 Task: open an excel sheet and write heading  Cash Flow TrackerAdd Dates in a column and its values below  '2023-05-01, 2023-05-03, 2023-05-06, 2023-05-10, 2023-05-15, 2023-05-20, 2023-05-25 & 2023-05-31'Add Descriptions in next column and its values below  Monthly Salary, Grocery Shopping, Dining Out., Utility Bill, Transportation, Entertainment, Miscellaneous & Total. Add Amount in next column and its values below  $2,500, $100, $50, $150, $30, $50, $20& $400. Add Income/ Expense in next column and its values below  Income, Expenses, Expenses, Expenses, Expenses, Expenses & Expenses. Add Balance in next column and its values below  $2,500, $2,400, $2,350, $2,200, $2,170, $2,120, $2,100 & $2100. Save page Excel Worksheet Workbook Spreadsheet Sheet
Action: Mouse moved to (33, 27)
Screenshot: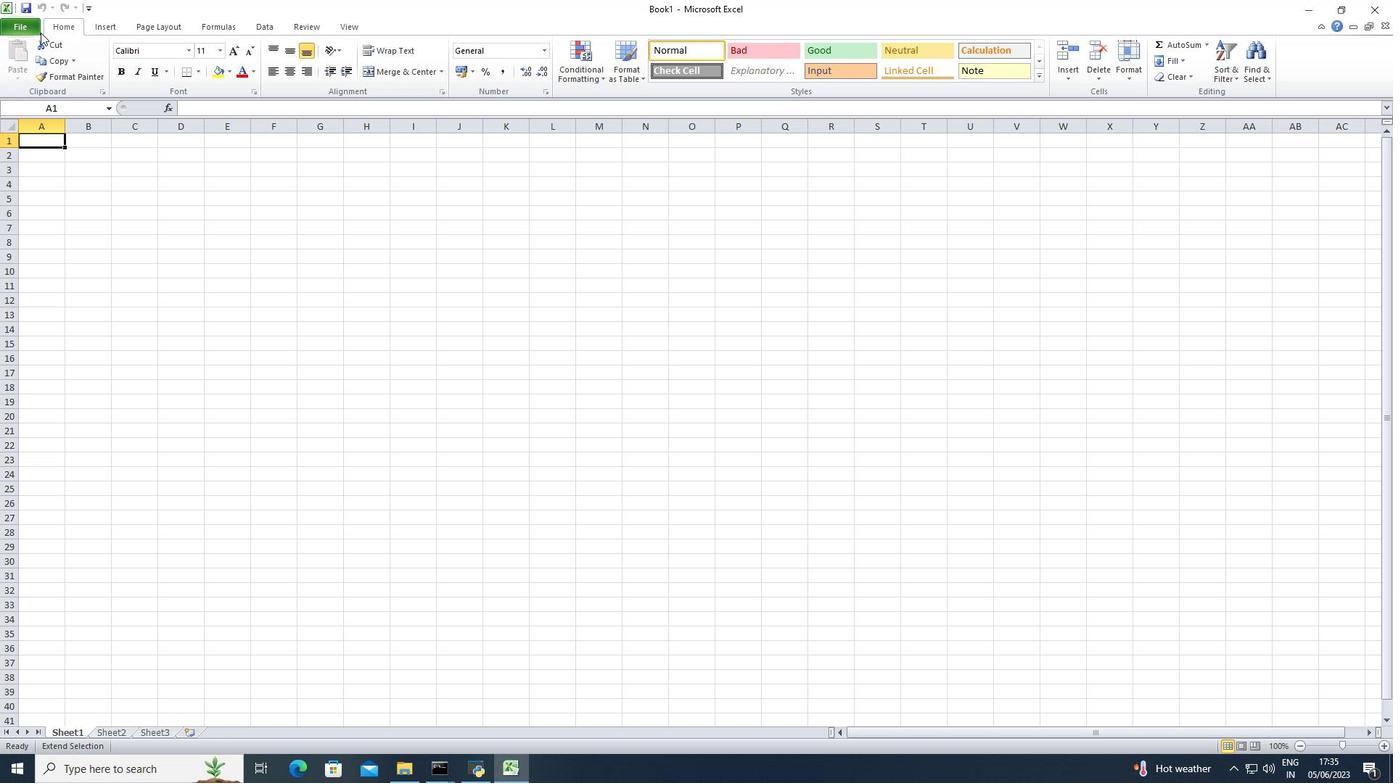 
Action: Mouse pressed left at (33, 27)
Screenshot: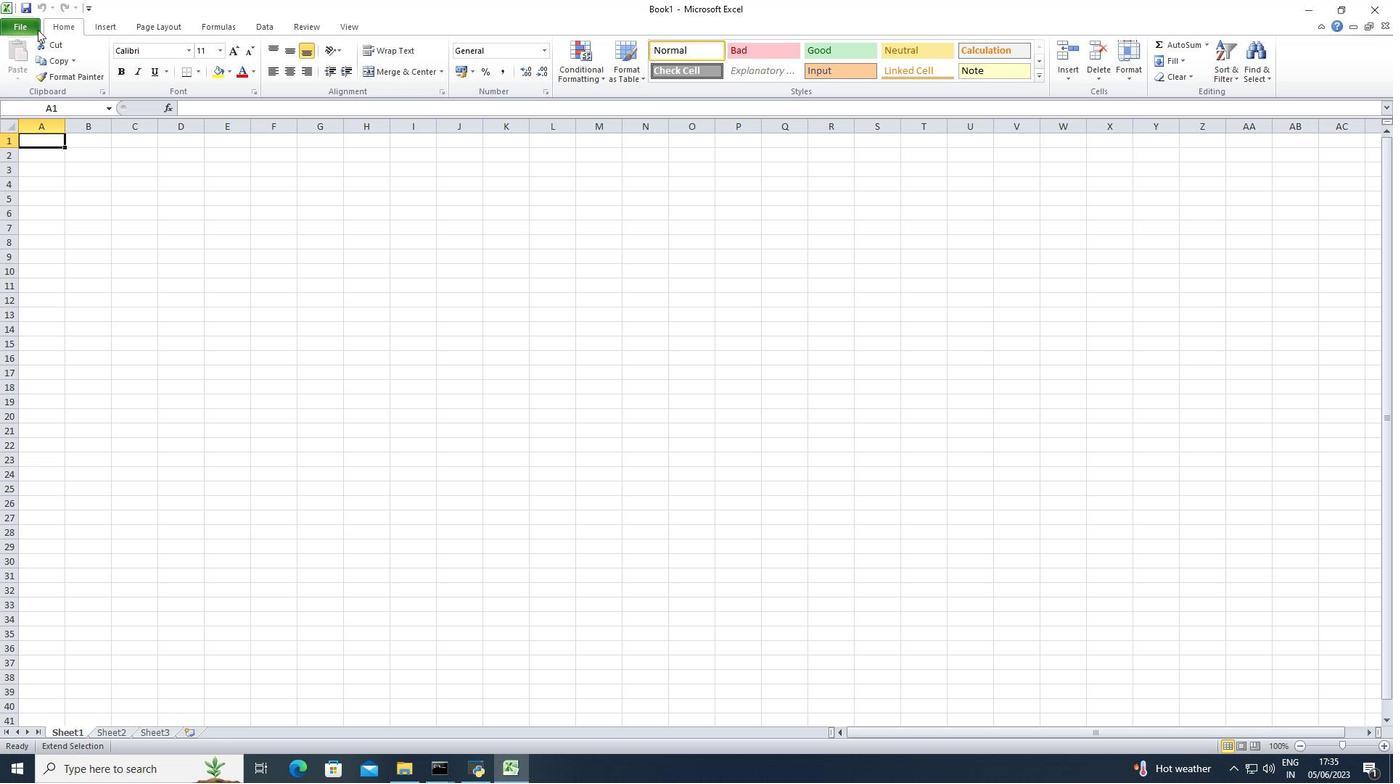 
Action: Mouse moved to (40, 181)
Screenshot: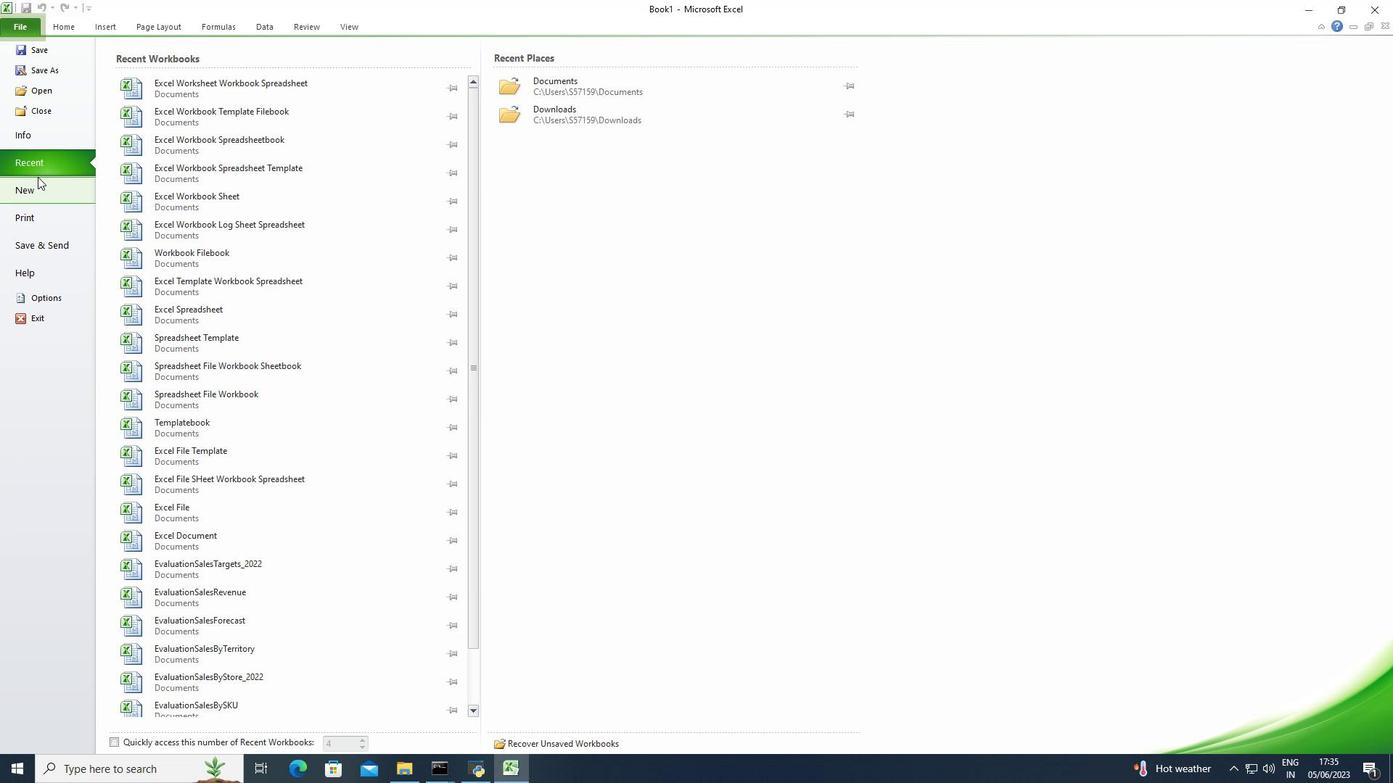 
Action: Mouse pressed left at (40, 181)
Screenshot: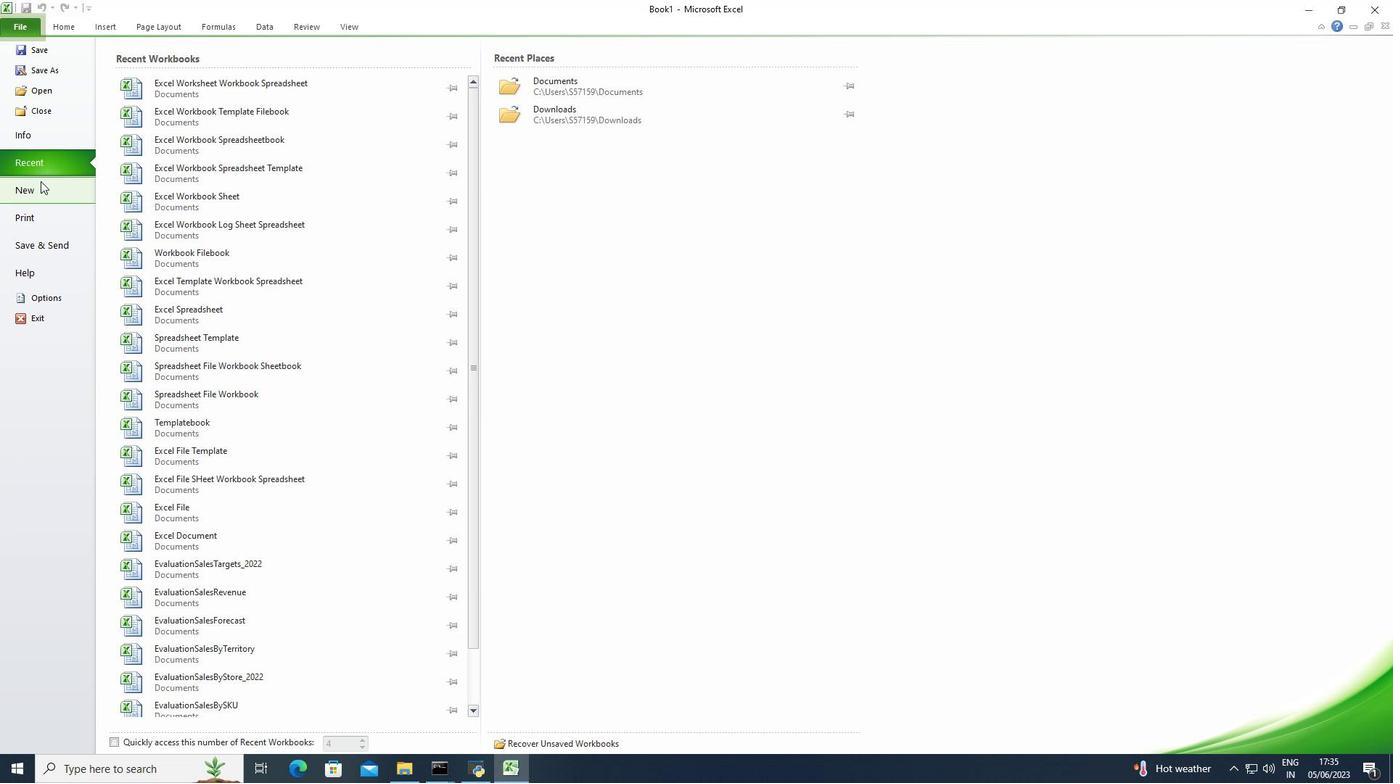 
Action: Mouse moved to (735, 370)
Screenshot: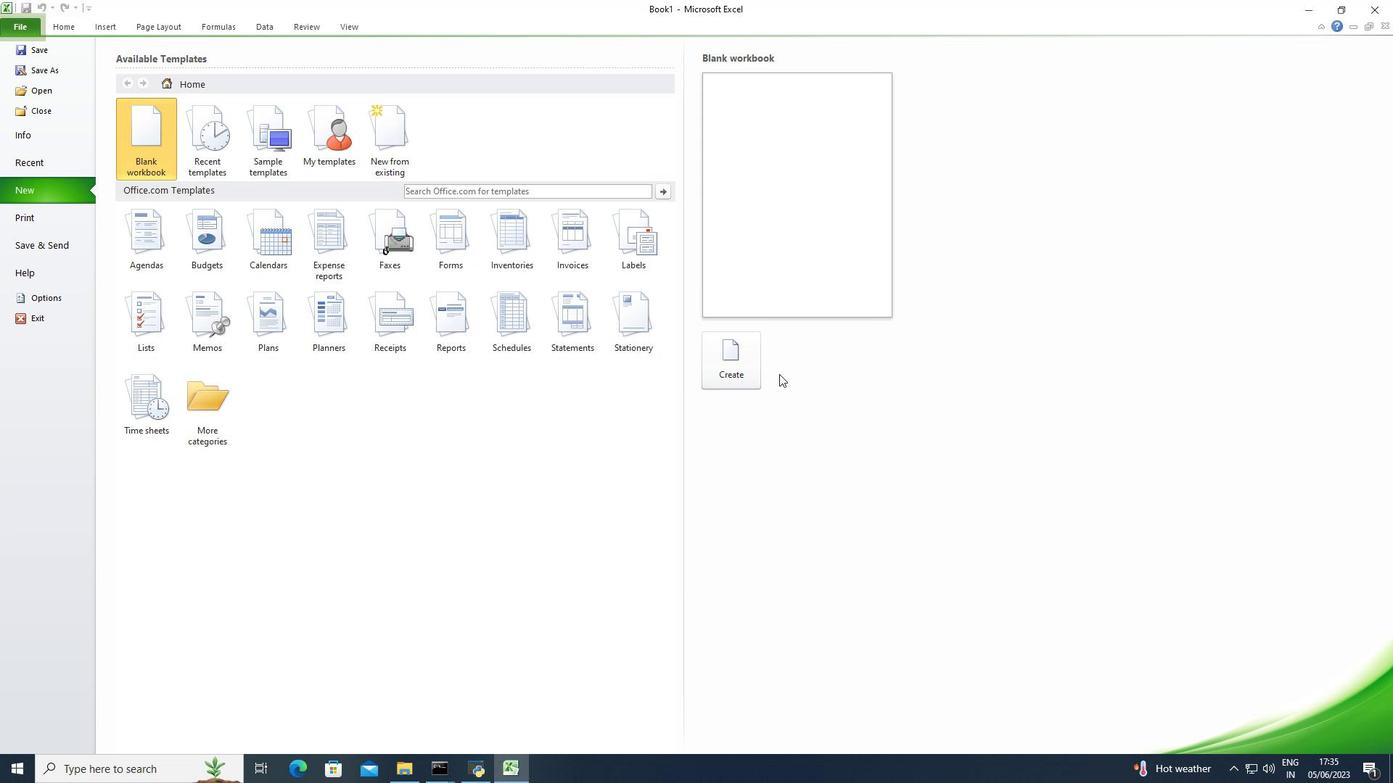 
Action: Mouse pressed left at (753, 367)
Screenshot: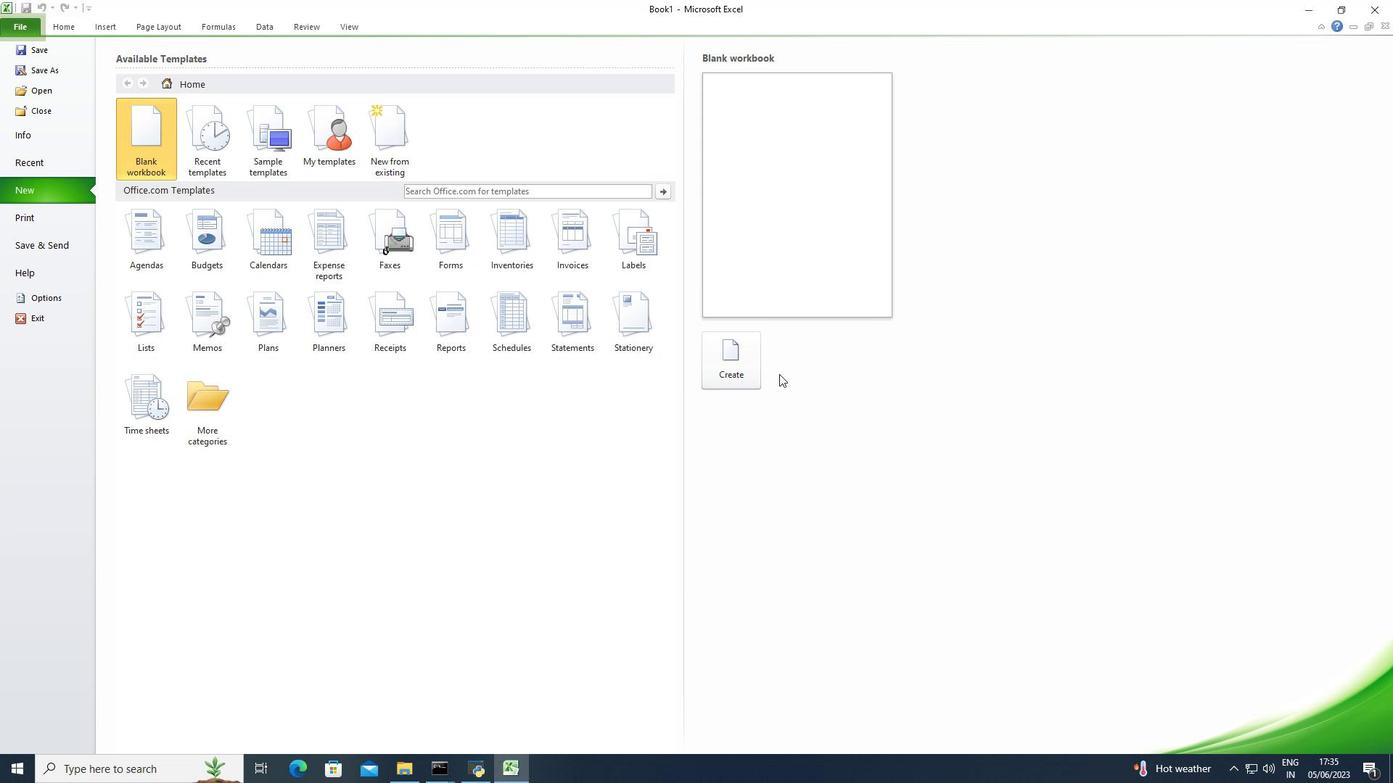
Action: Mouse moved to (734, 370)
Screenshot: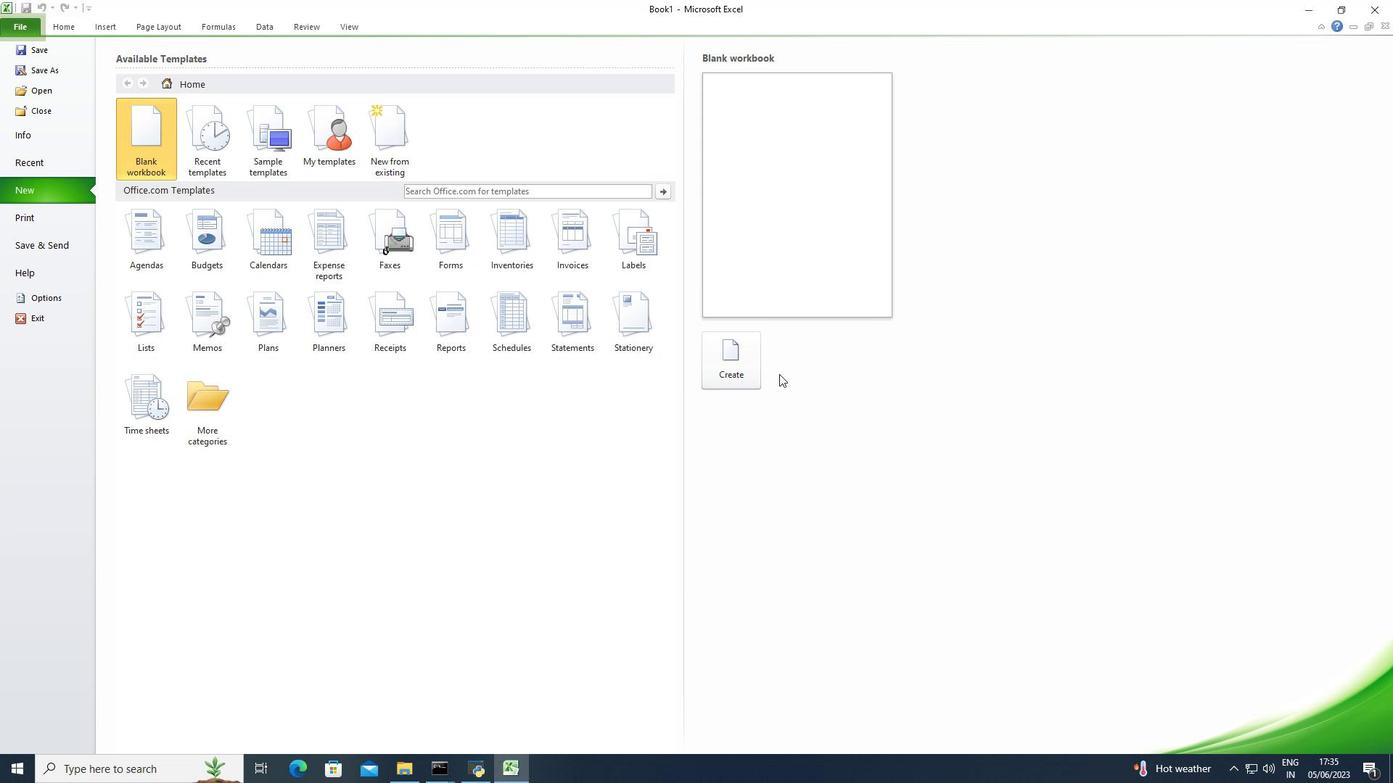 
Action: Mouse pressed left at (734, 370)
Screenshot: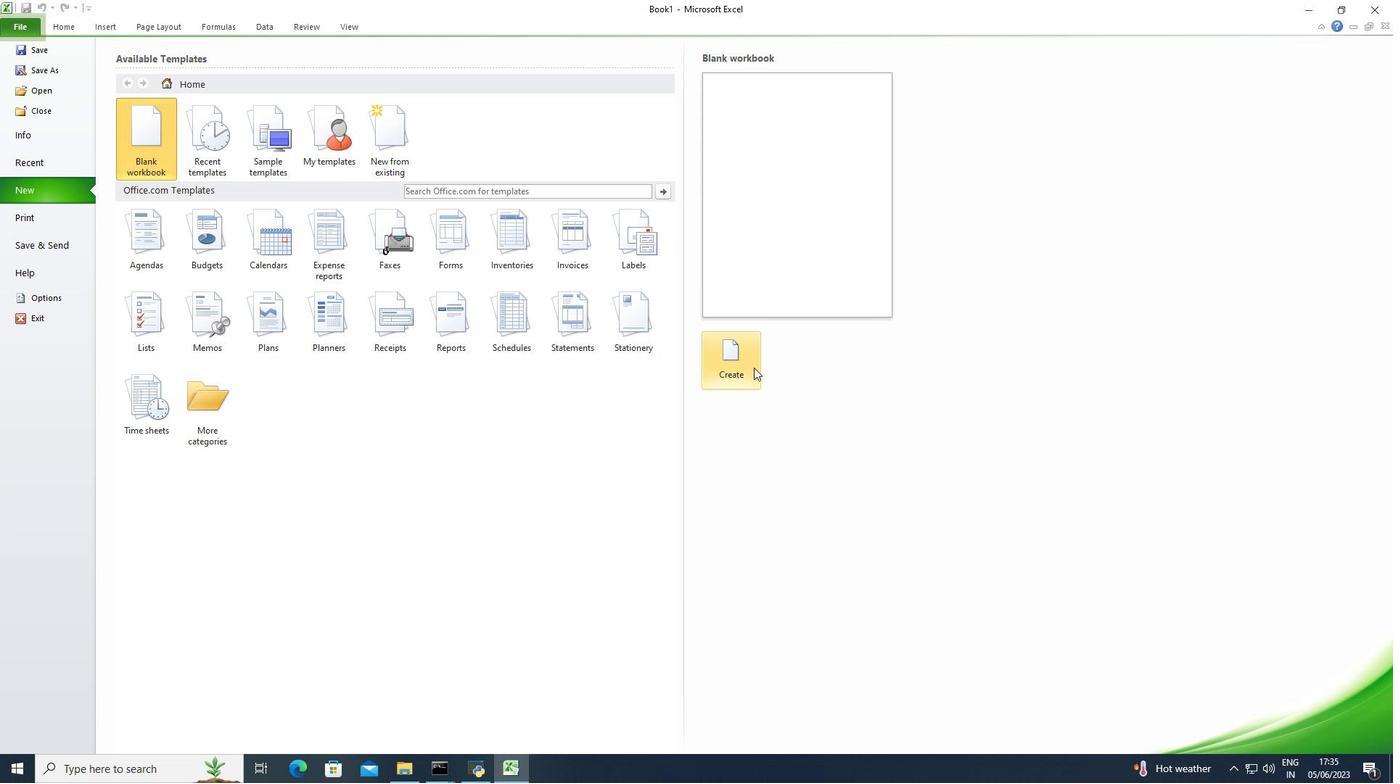 
Action: Mouse moved to (50, 147)
Screenshot: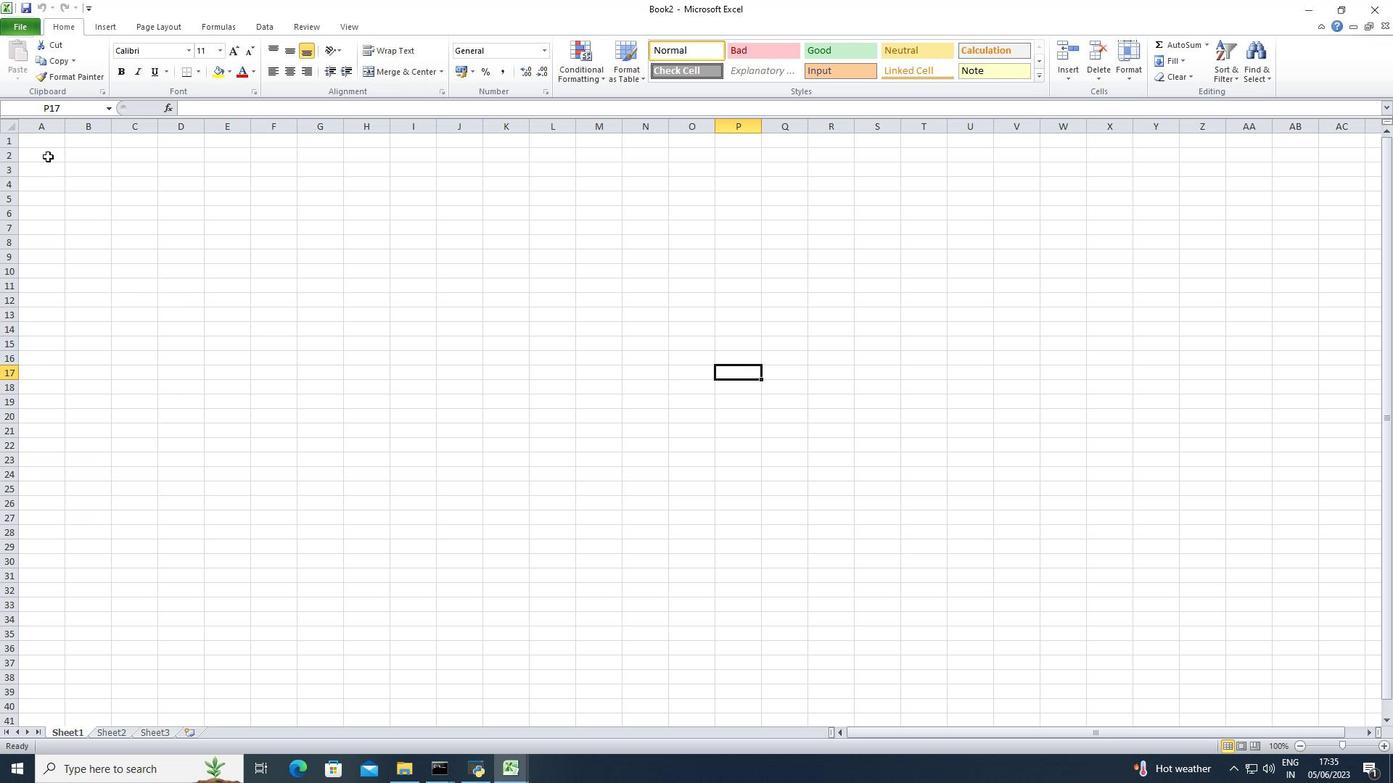 
Action: Mouse pressed left at (50, 147)
Screenshot: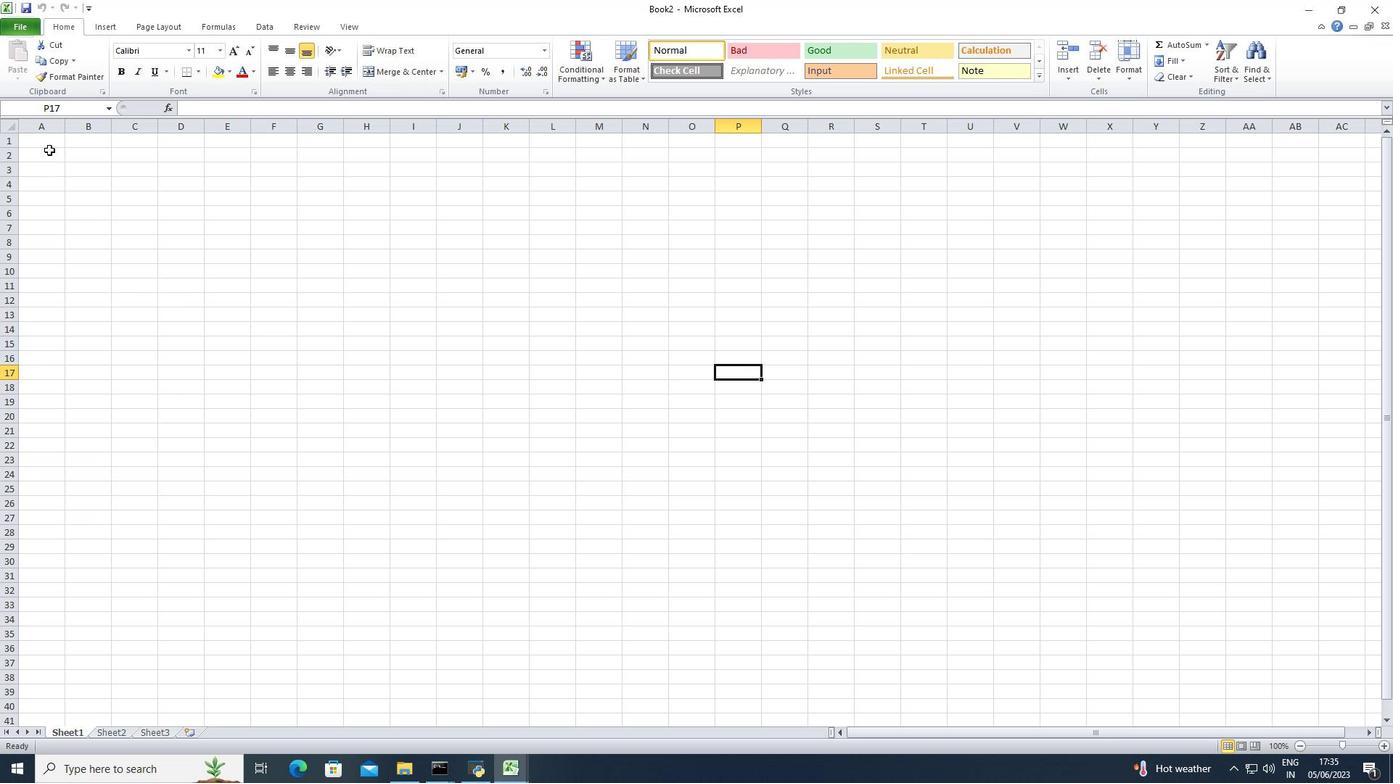 
Action: Key pressed <Key.shift><Key.shift><Key.shift><Key.shift><Key.shift><Key.shift><Key.shift>Cash<Key.space><Key.shift><Key.shift><Key.shift><Key.shift><Key.shift><Key.shift><Key.shift><Key.shift><Key.shift>Flow<Key.space><Key.shift>Tracker<Key.enter><Key.enter><Key.shift>Dates<Key.enter>2023-05-01<Key.enter>2023-05-03<Key.enter>2023-05-06<Key.enter>2023-05-10<Key.enter>2023-05-15<Key.enter>2023-05-20<Key.enter>2023-025<Key.enter><Key.up>2023-05-25<Key.enter>2023-05-31<Key.enter><Key.down><Key.right><Key.up><Key.right><Key.up><Key.up><Key.up><Key.up><Key.up><Key.up><Key.up><Key.up><Key.up><Key.shift>Descriptions<Key.down><Key.shift>Monthly<Key.space><Key.shift><Key.shift>Salary<Key.enter><Key.shift><Key.shift><Key.shift>Grocery<Key.space><Key.shift>Shopping<Key.enter><Key.shift>Dining<Key.space><Key.shift>Out<Key.enter><Key.shift>Utility<Key.space><Key.shift>Bill<Key.enter><Key.shift>Transportation<Key.enter><Key.shift>Entertainment<Key.enter><Key.shift>Miscellaneous<Key.enter><Key.shift>Total<Key.down><Key.right><Key.right><Key.up><Key.up><Key.up><Key.up><Key.up><Key.up><Key.up><Key.up><Key.up><Key.shift>Amount<Key.enter>2500<Key.down>100<Key.down>50<Key.down>150<Key.down>30<Key.down>50<Key.down>20<Key.down>400<Key.down>
Screenshot: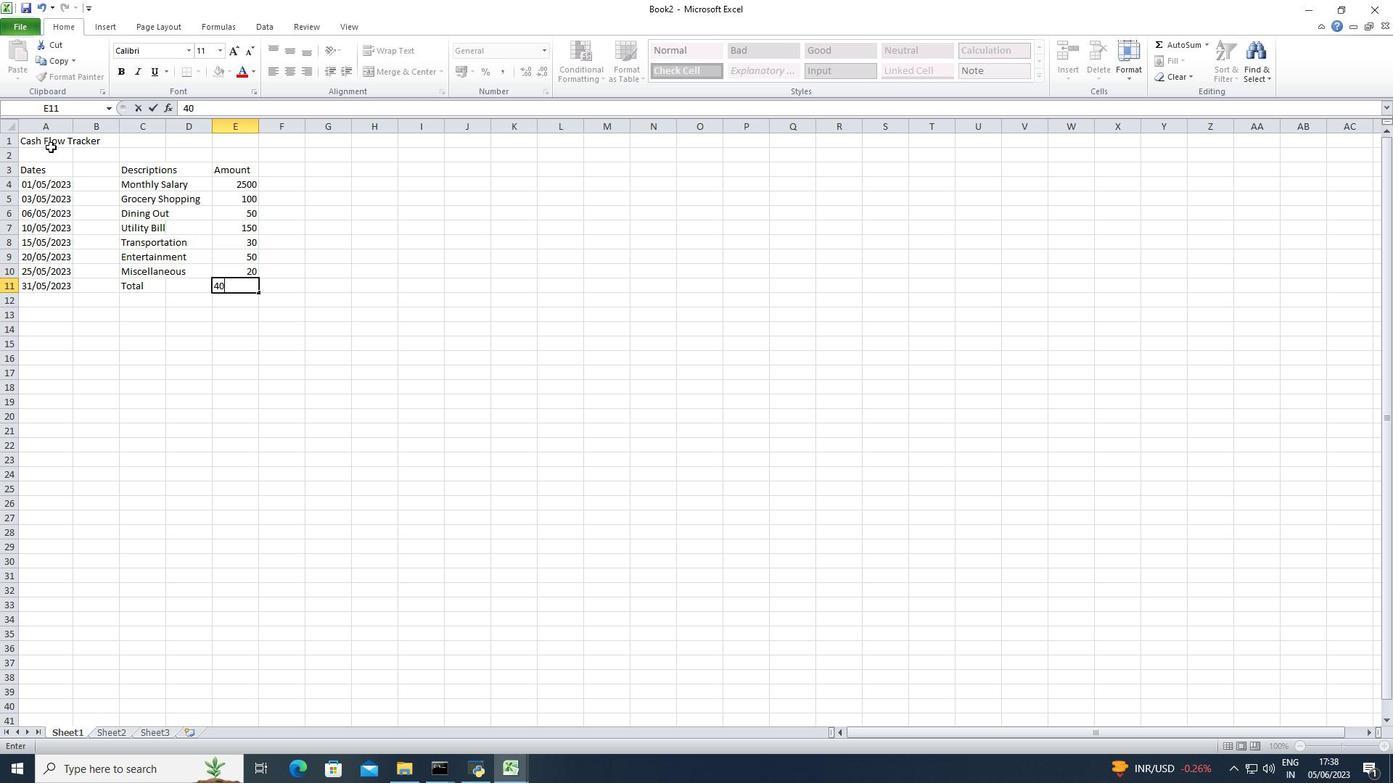 
Action: Mouse moved to (251, 187)
Screenshot: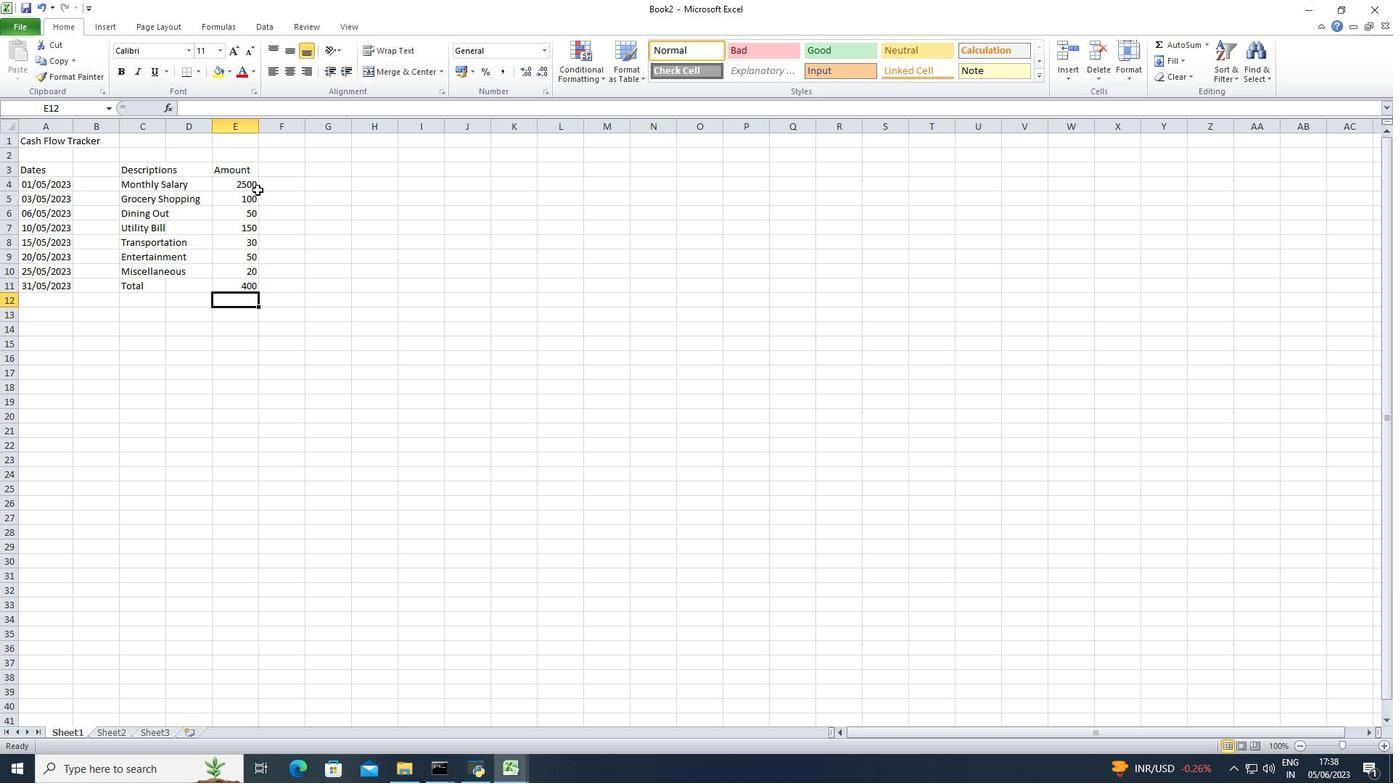 
Action: Mouse pressed left at (251, 187)
Screenshot: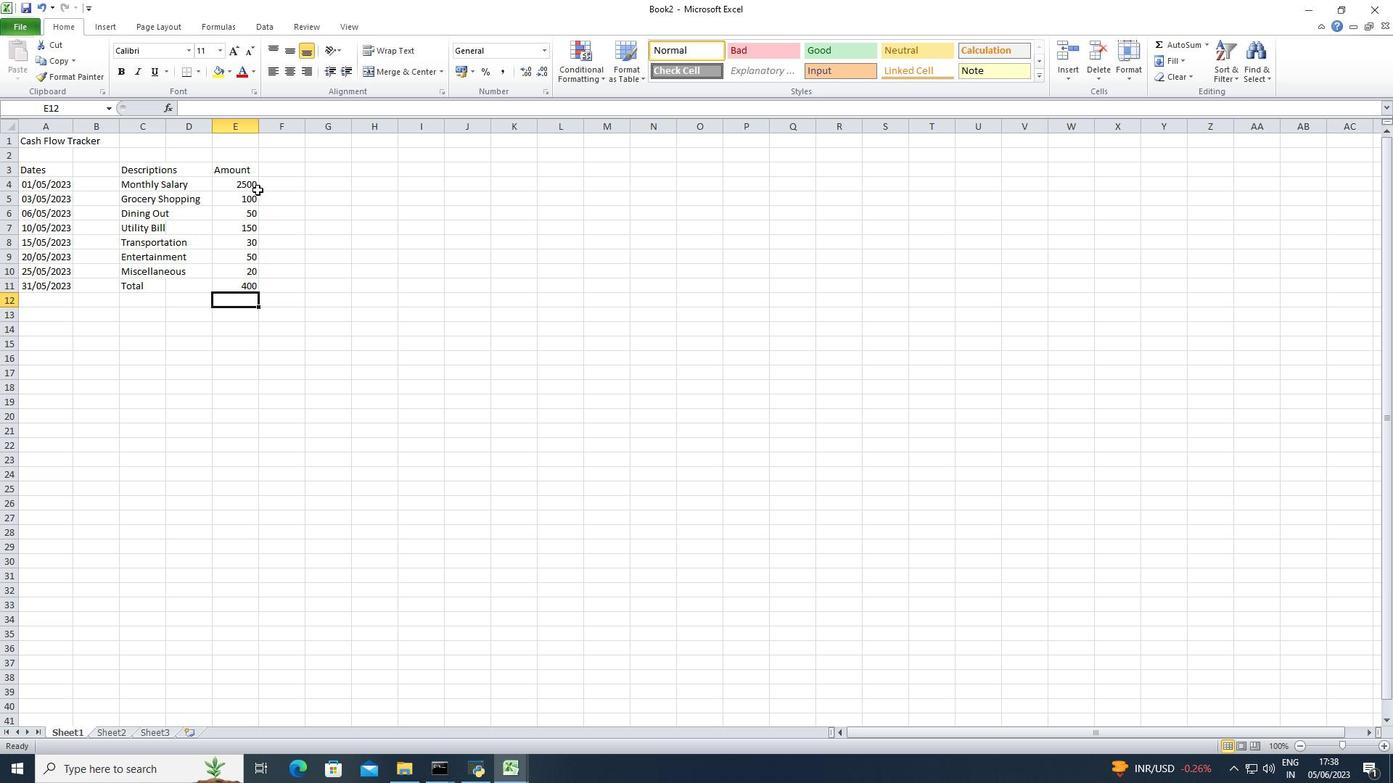 
Action: Mouse moved to (541, 45)
Screenshot: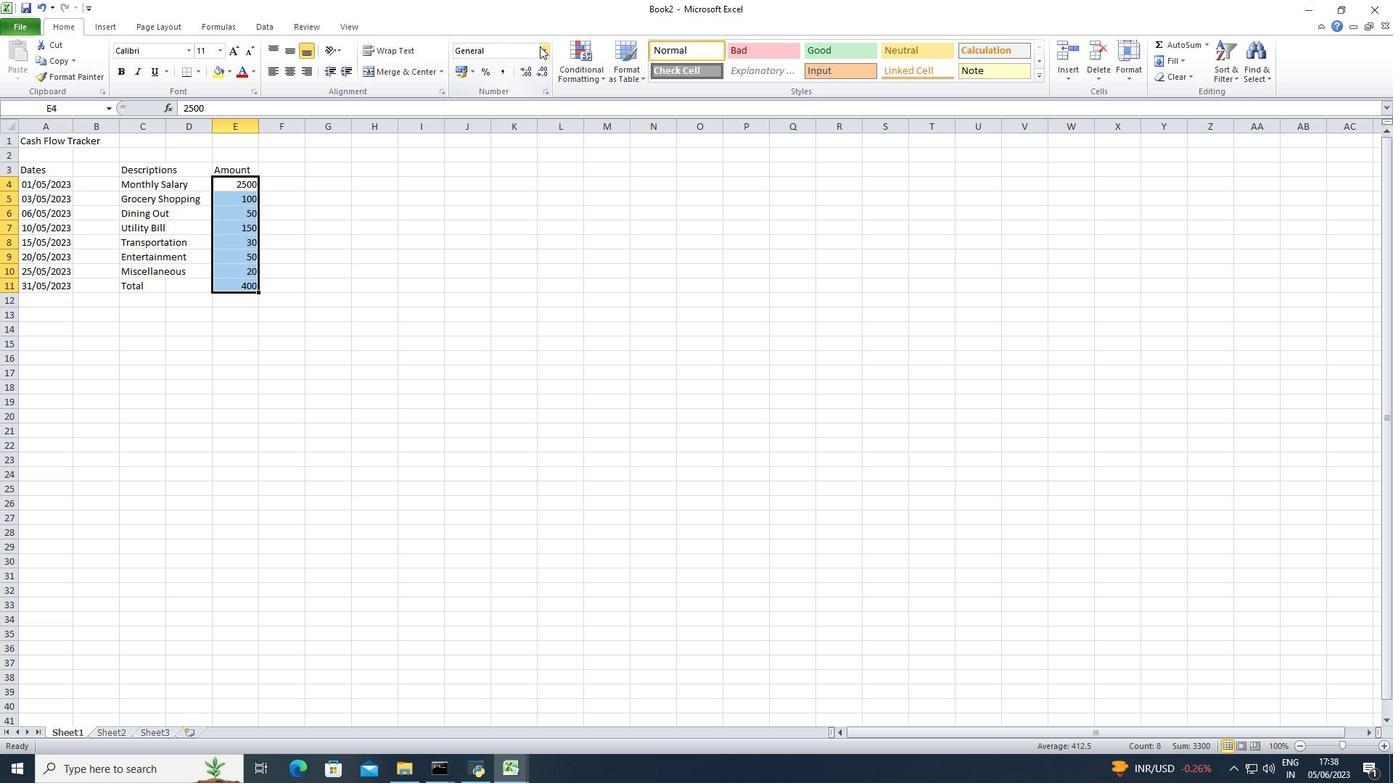 
Action: Mouse pressed left at (541, 45)
Screenshot: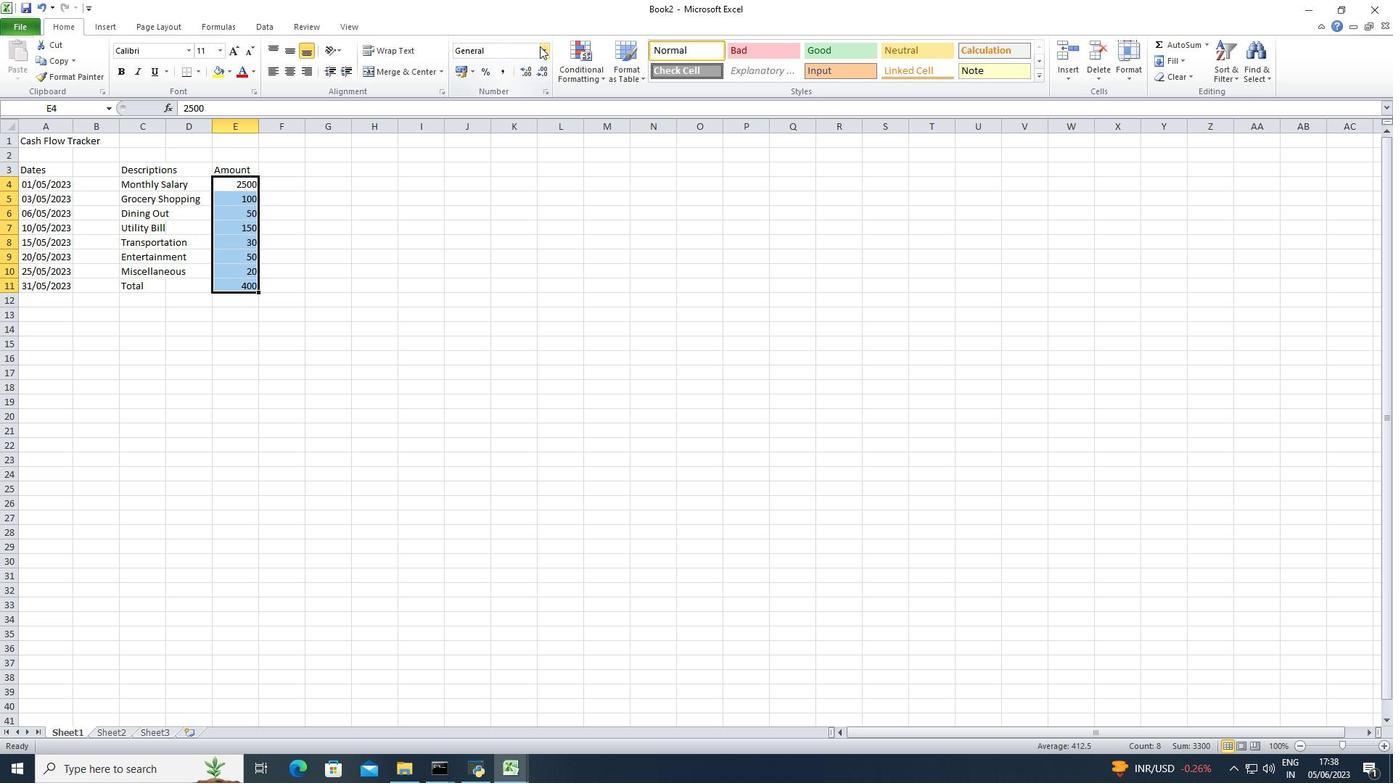 
Action: Mouse moved to (524, 414)
Screenshot: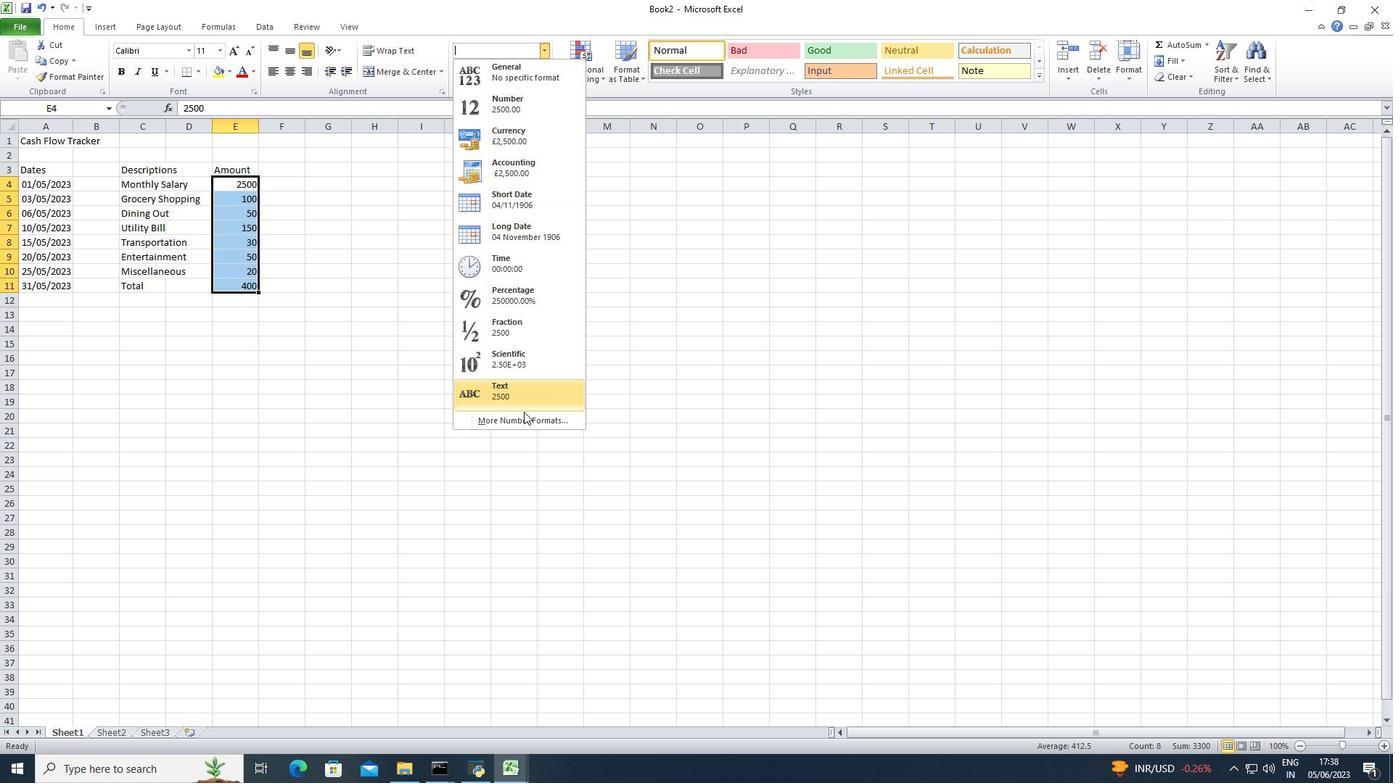 
Action: Mouse pressed left at (524, 414)
Screenshot: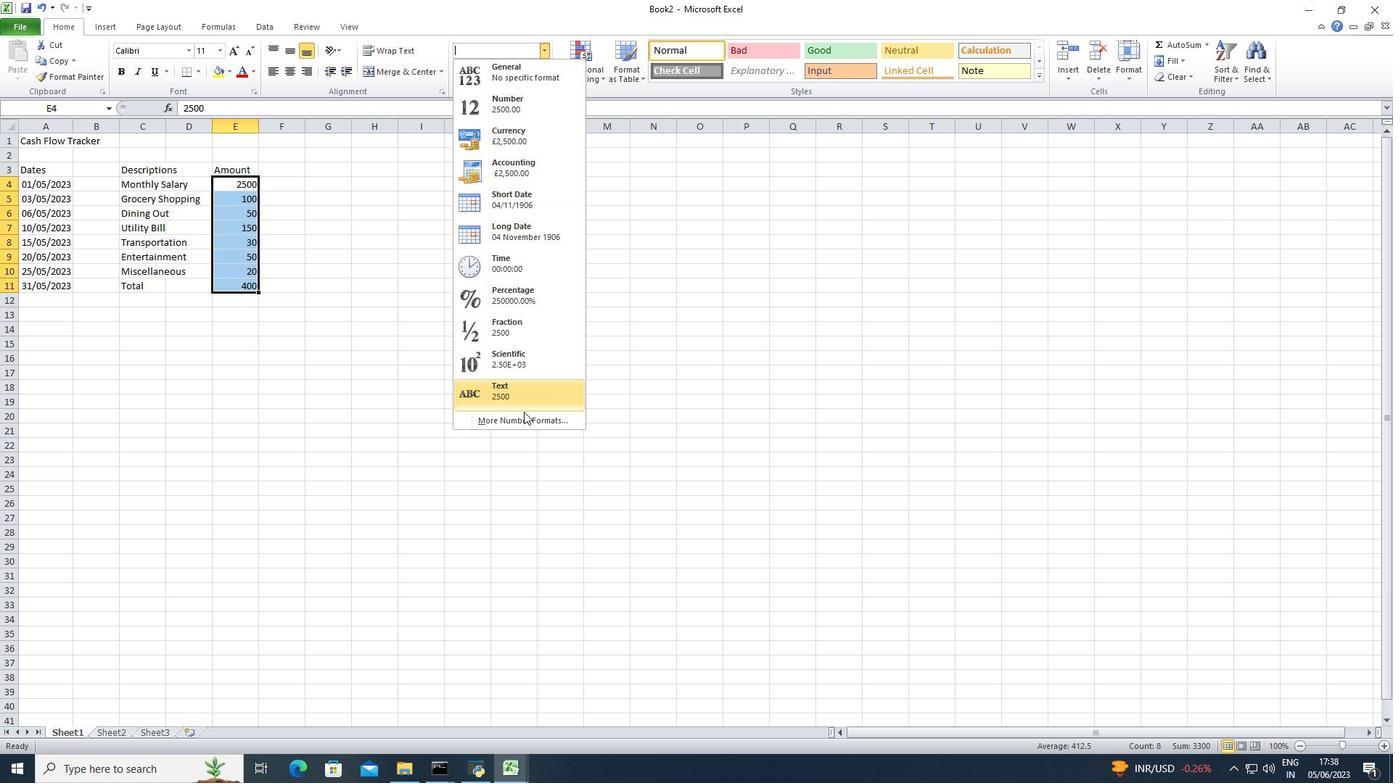 
Action: Mouse moved to (203, 269)
Screenshot: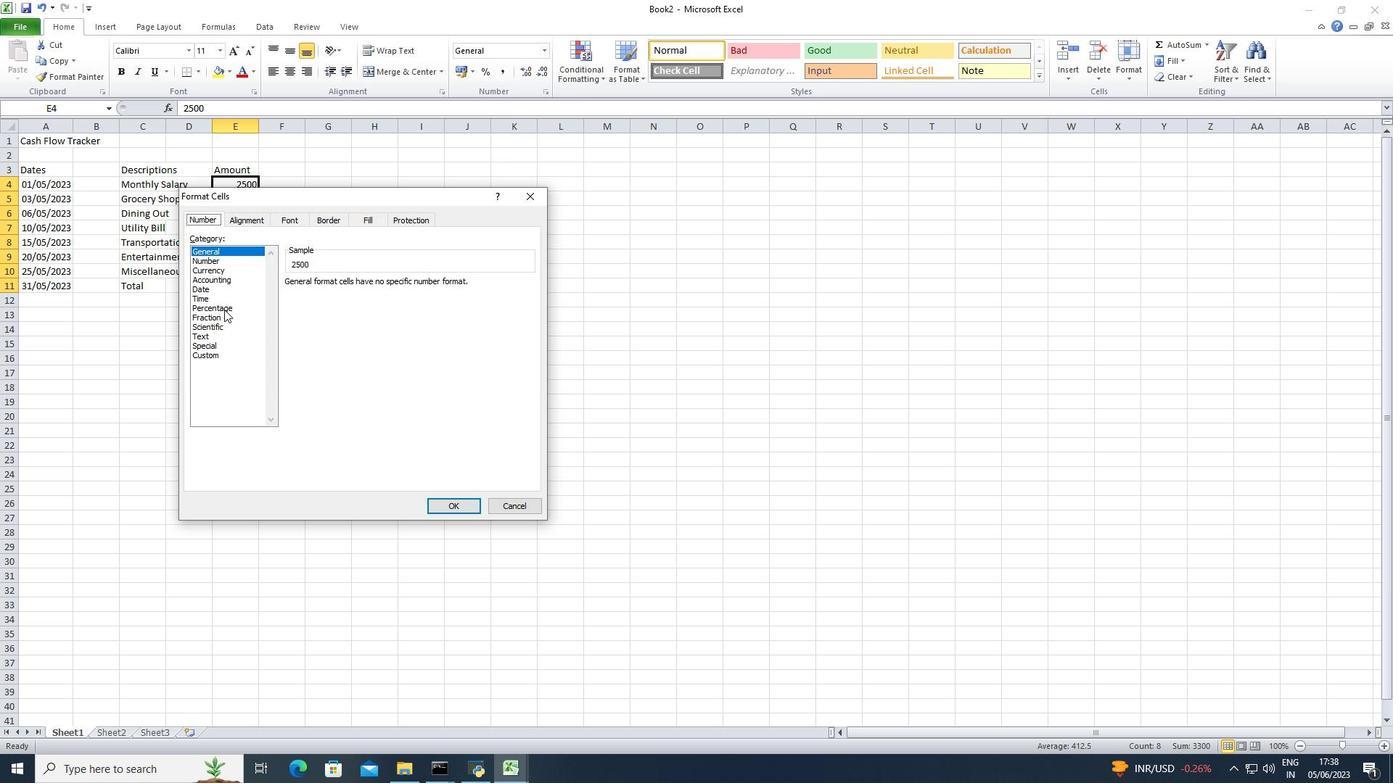 
Action: Mouse pressed left at (203, 269)
Screenshot: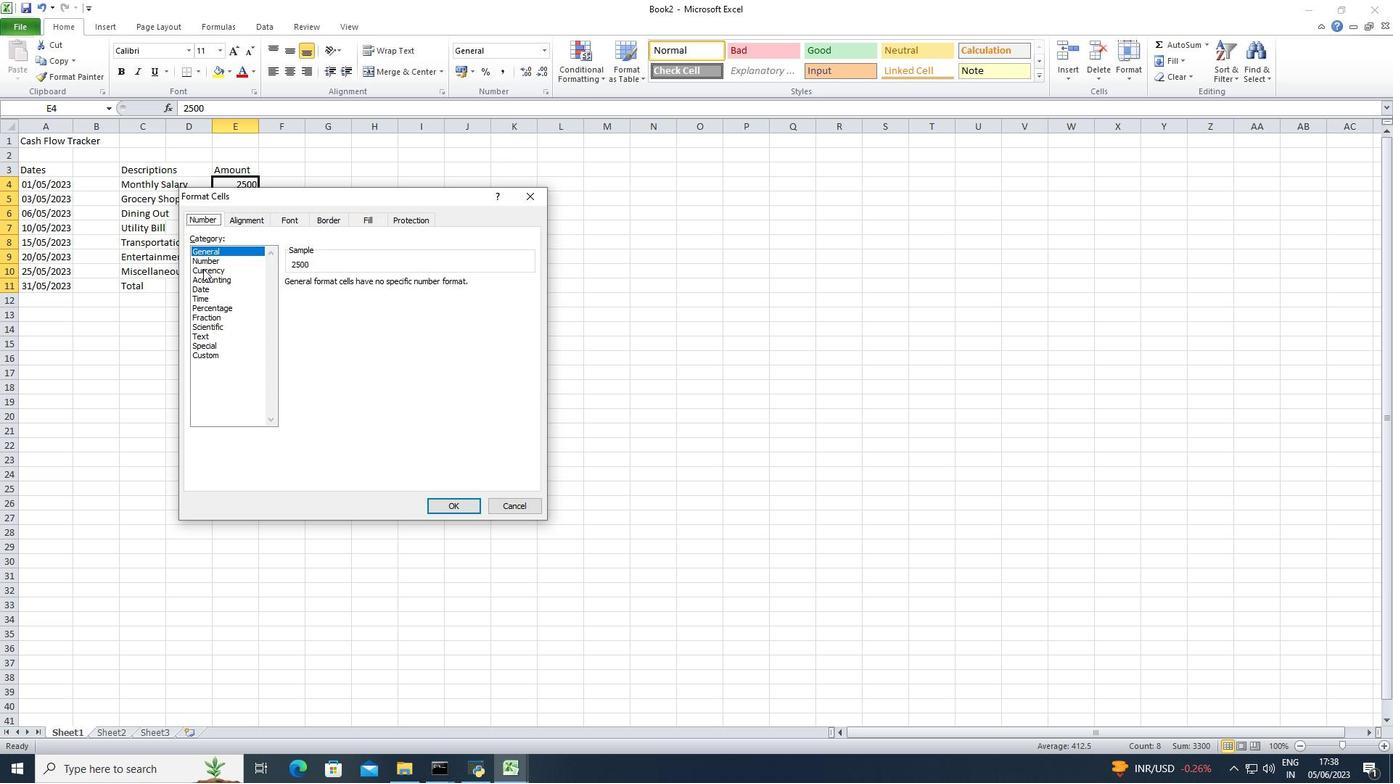 
Action: Mouse moved to (378, 285)
Screenshot: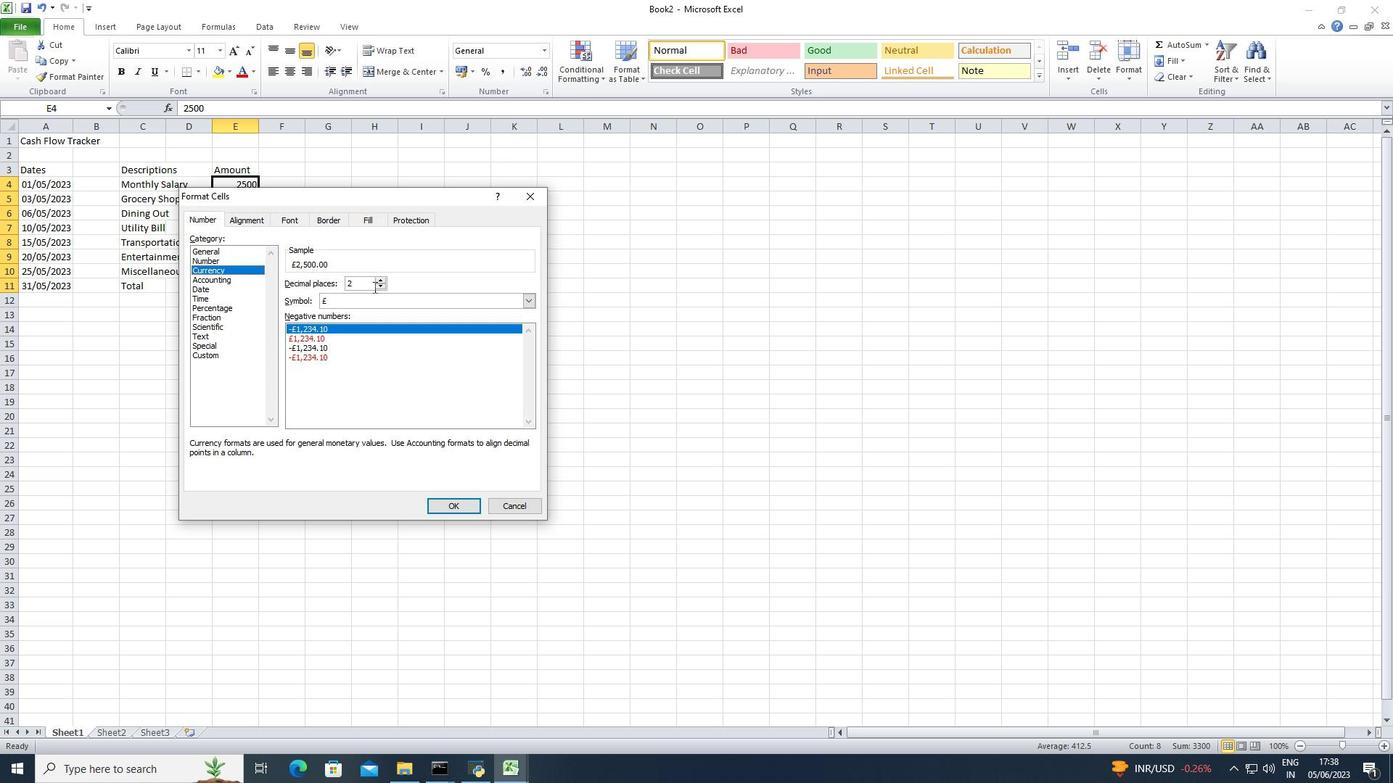 
Action: Mouse pressed left at (378, 285)
Screenshot: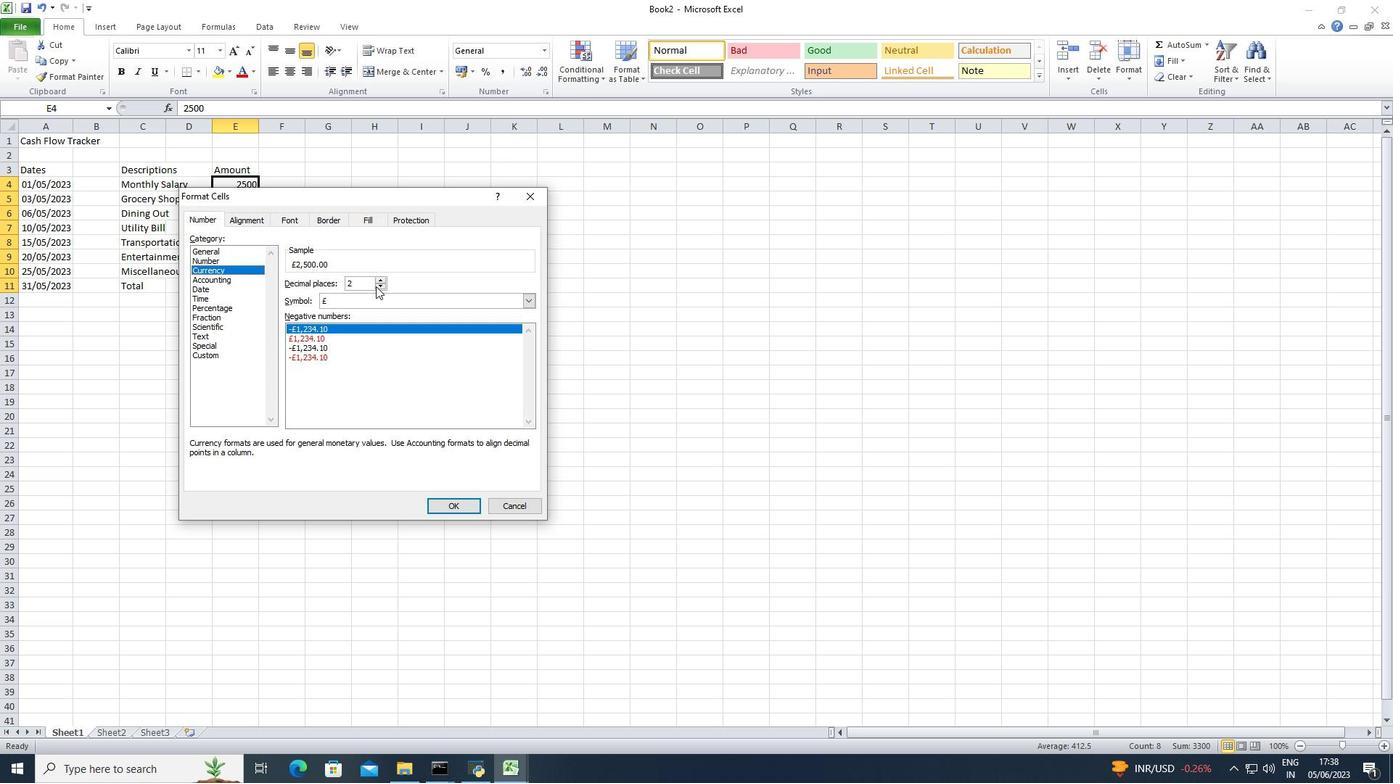 
Action: Mouse pressed left at (378, 285)
Screenshot: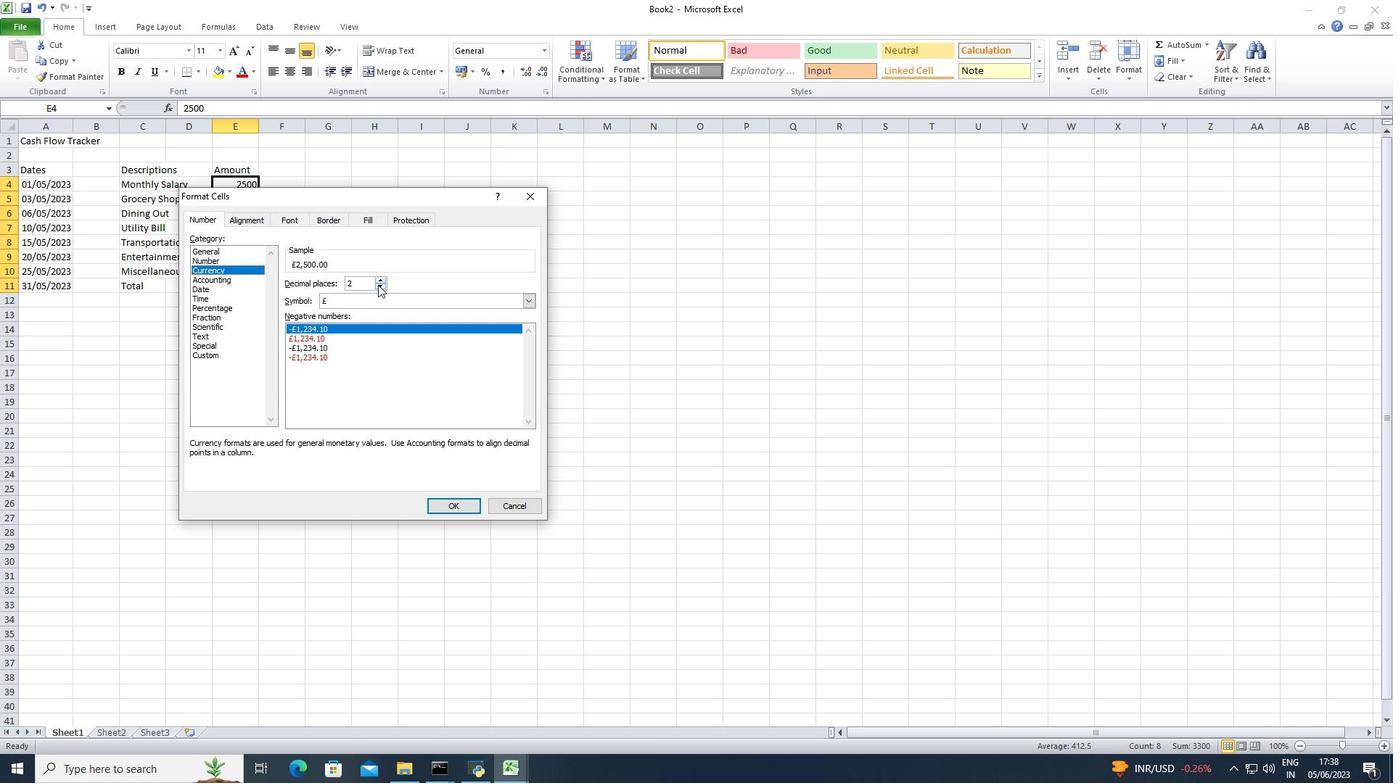 
Action: Mouse moved to (378, 301)
Screenshot: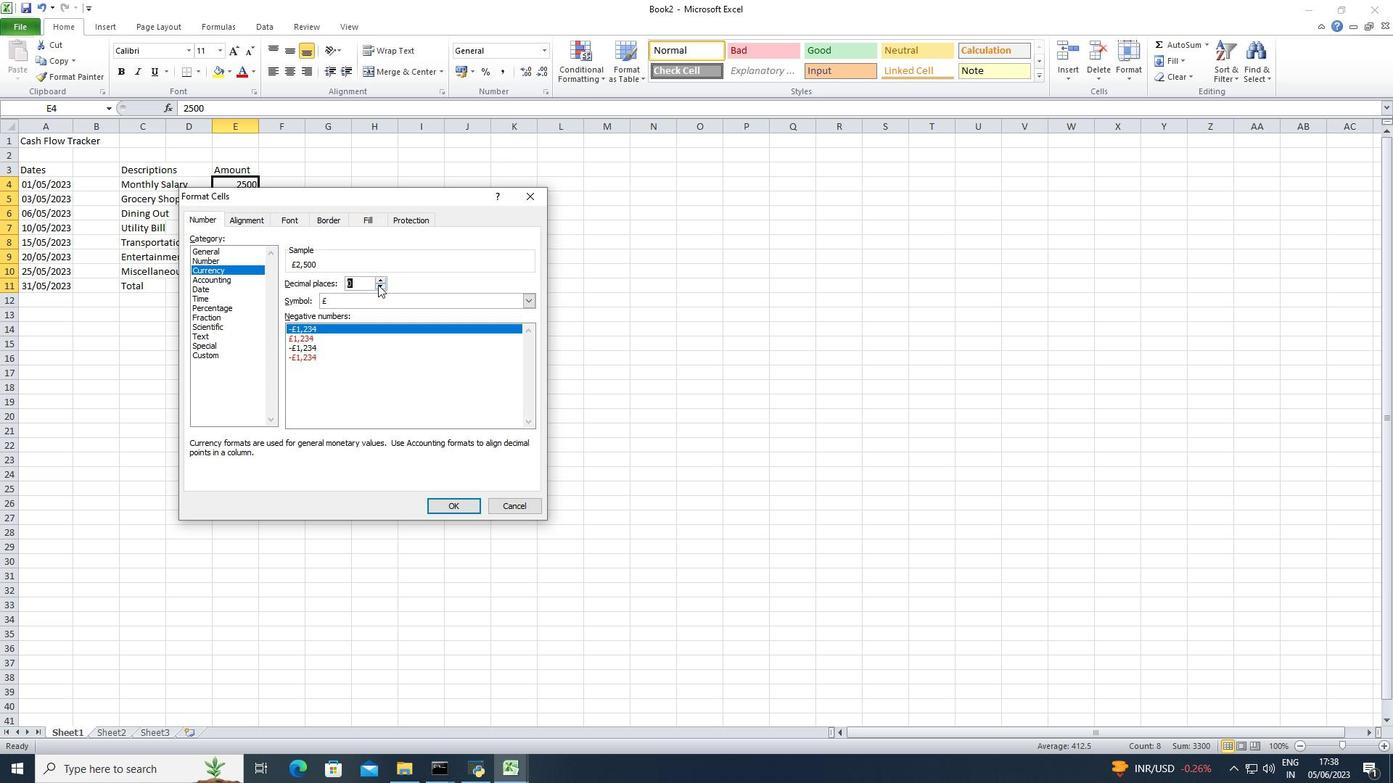 
Action: Mouse pressed left at (378, 301)
Screenshot: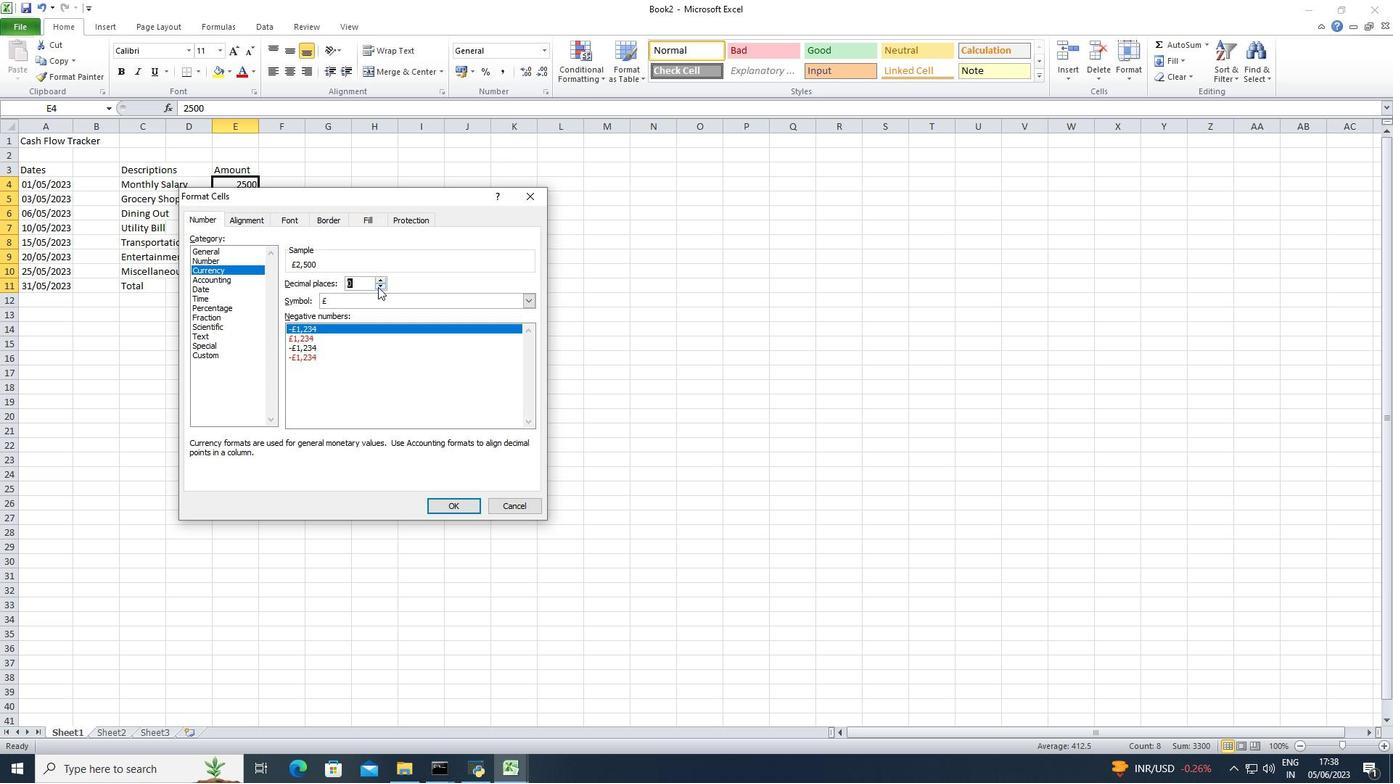 
Action: Mouse moved to (378, 341)
Screenshot: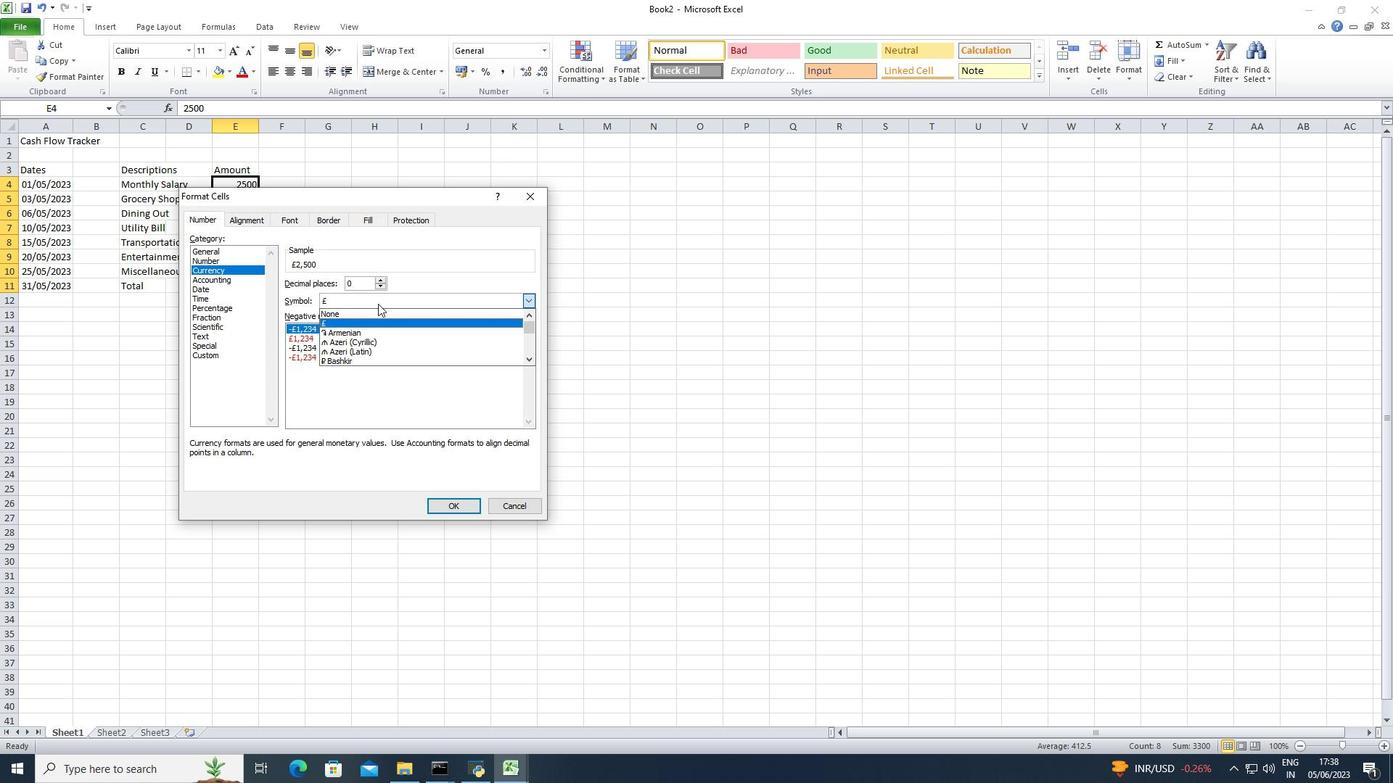 
Action: Mouse scrolled (378, 340) with delta (0, 0)
Screenshot: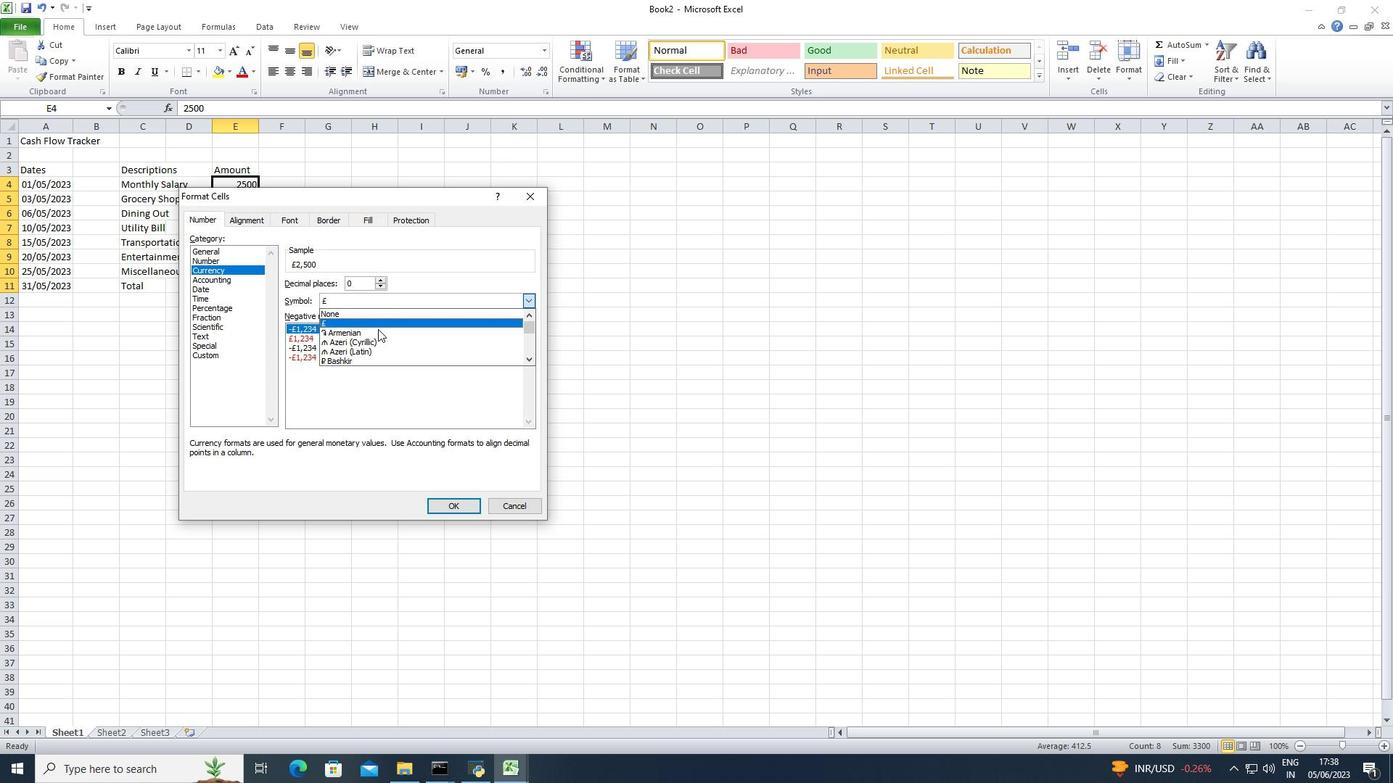 
Action: Mouse scrolled (378, 340) with delta (0, 0)
Screenshot: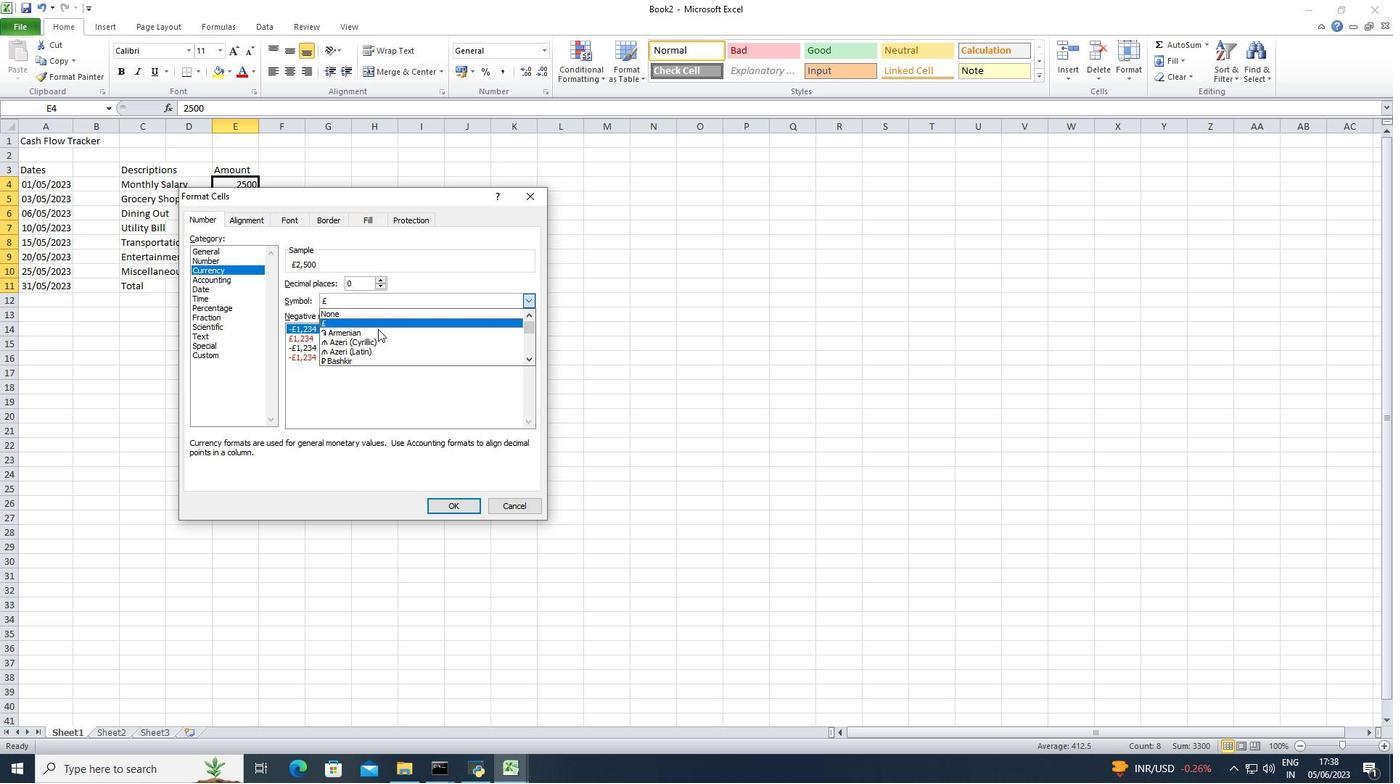 
Action: Mouse scrolled (378, 340) with delta (0, 0)
Screenshot: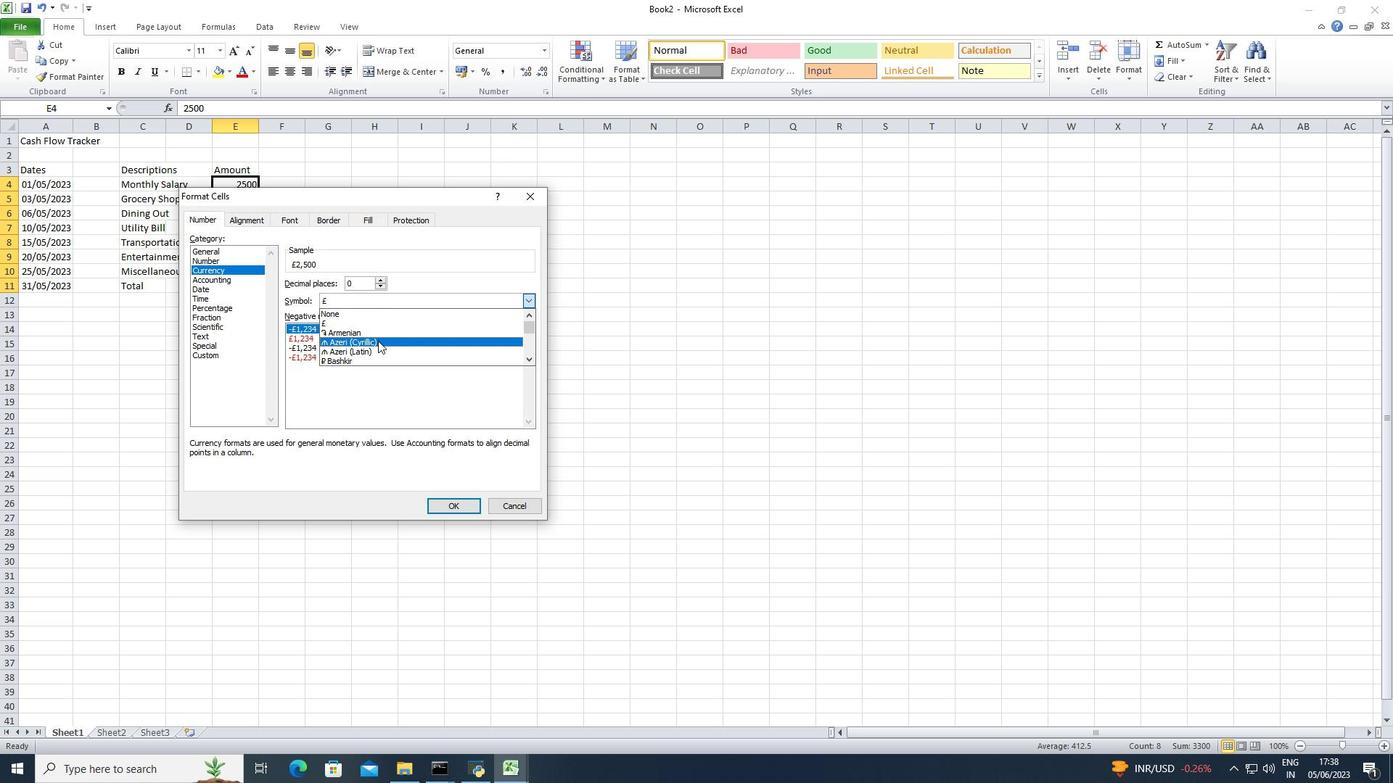 
Action: Mouse scrolled (378, 340) with delta (0, 0)
Screenshot: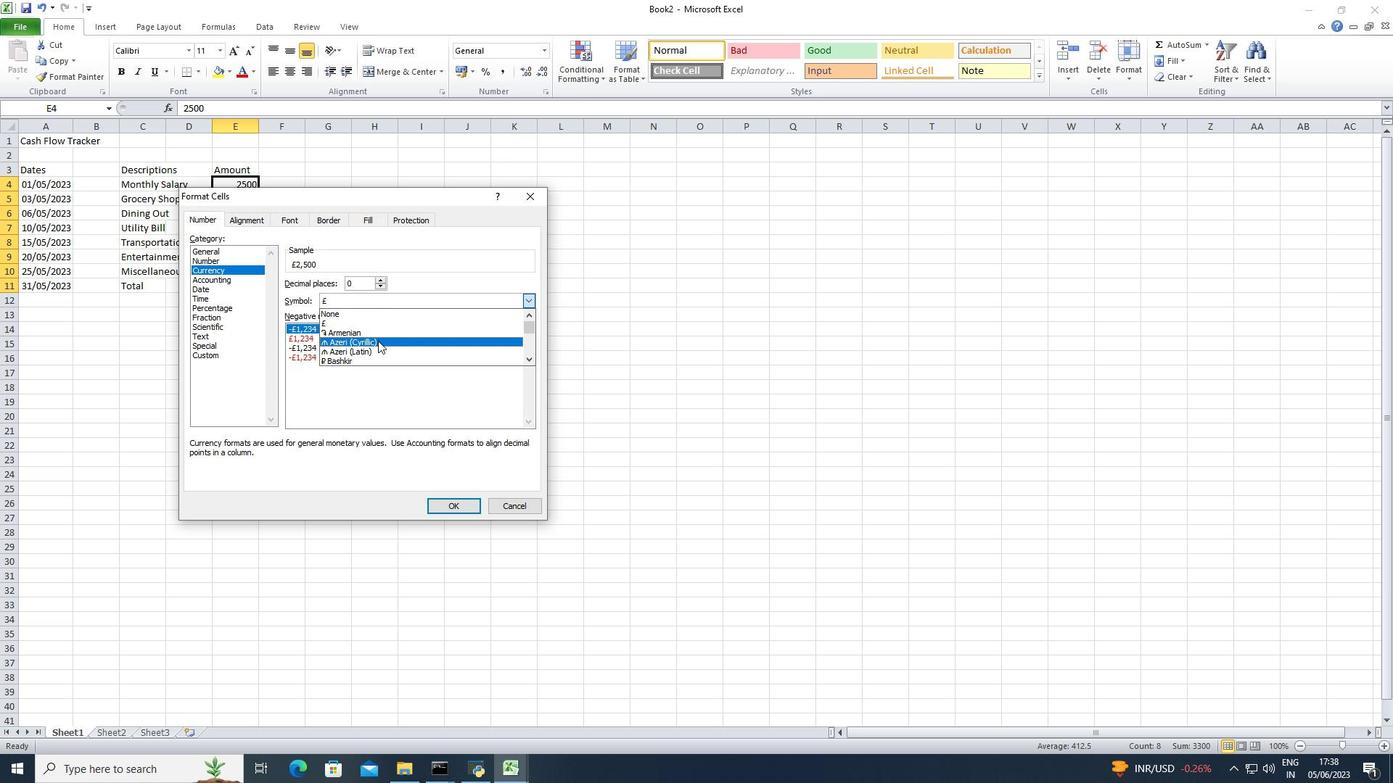 
Action: Mouse scrolled (378, 340) with delta (0, 0)
Screenshot: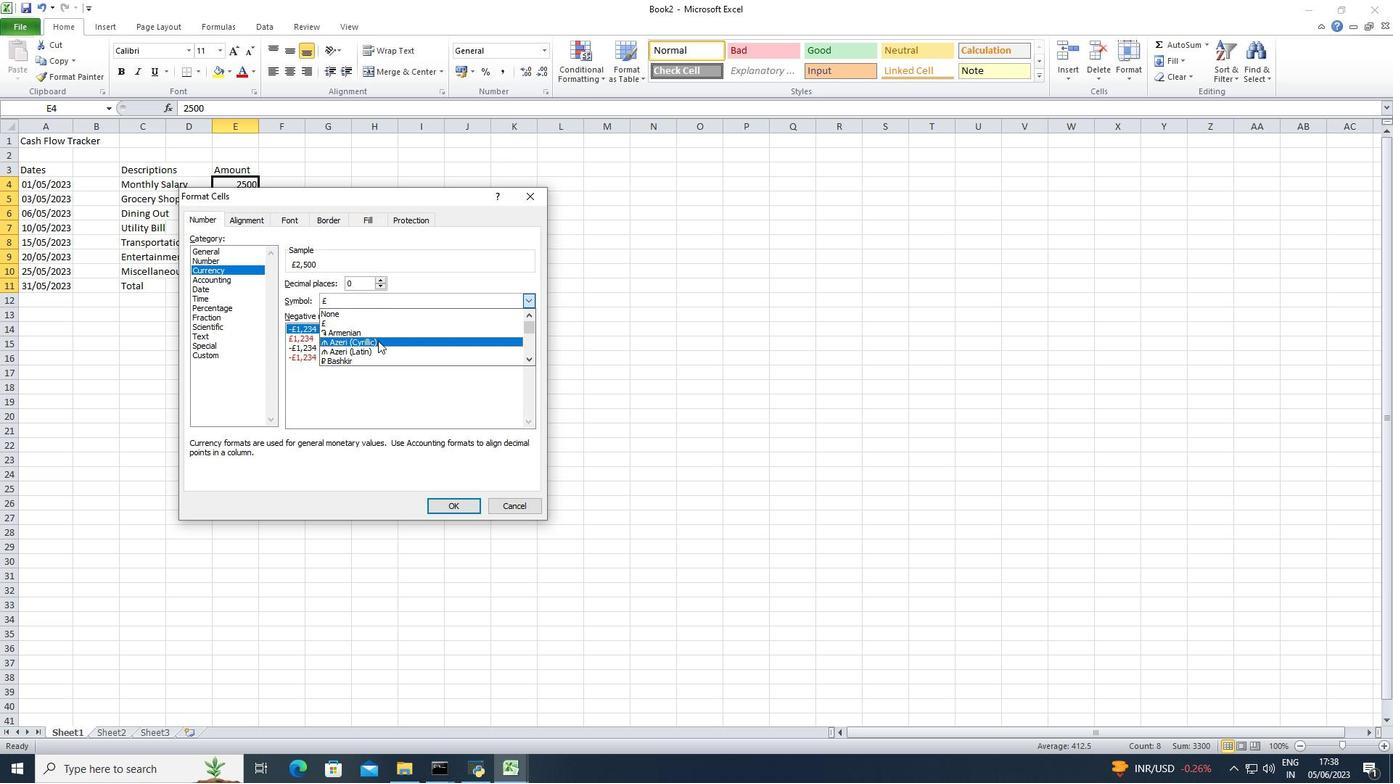 
Action: Mouse scrolled (378, 340) with delta (0, 0)
Screenshot: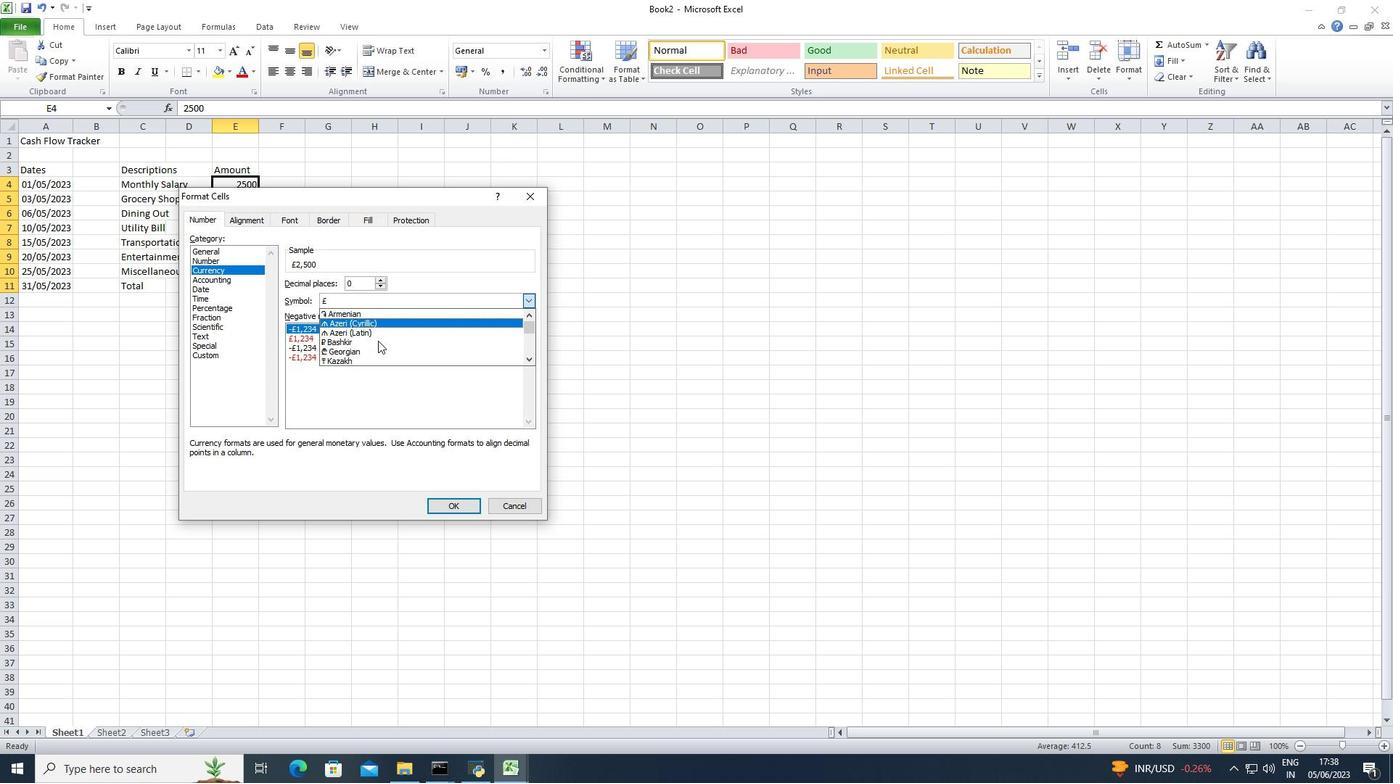 
Action: Mouse scrolled (378, 340) with delta (0, 0)
Screenshot: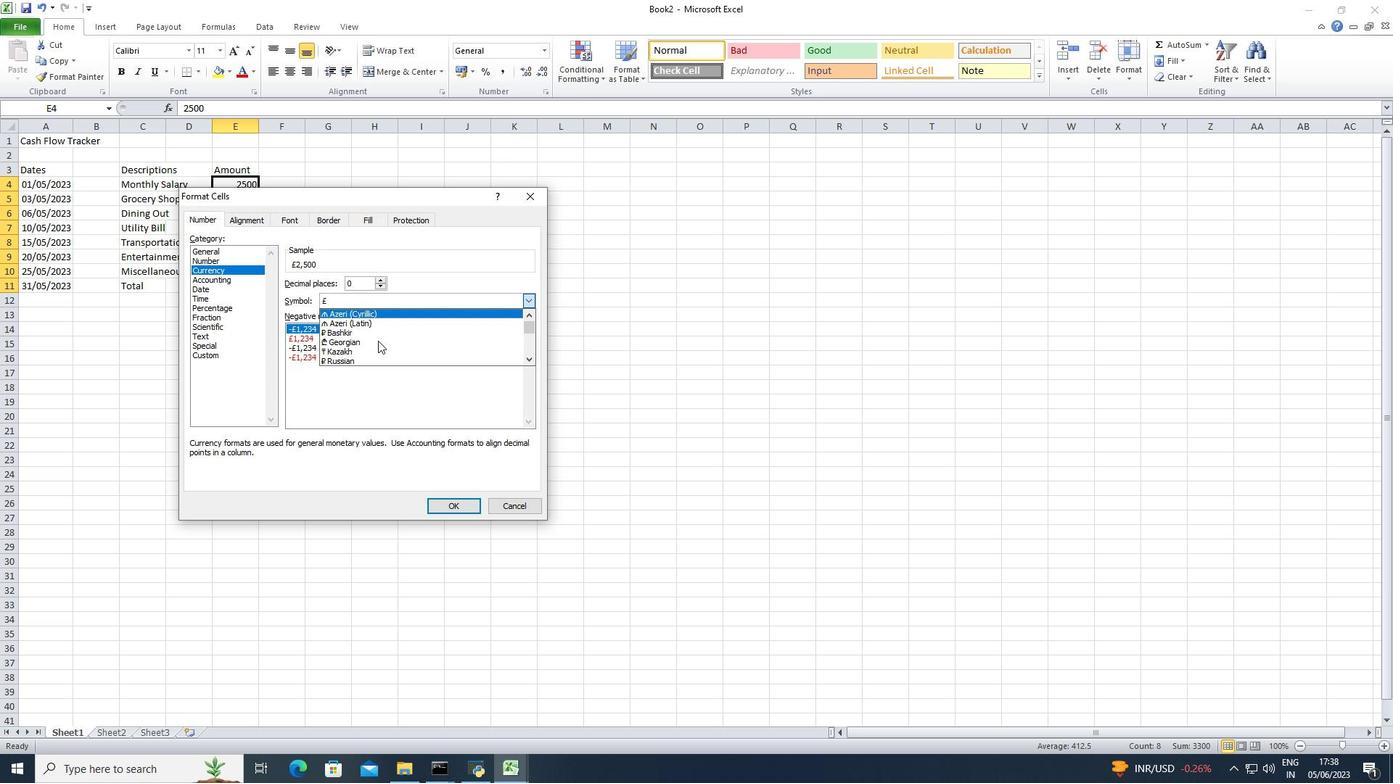 
Action: Mouse moved to (378, 350)
Screenshot: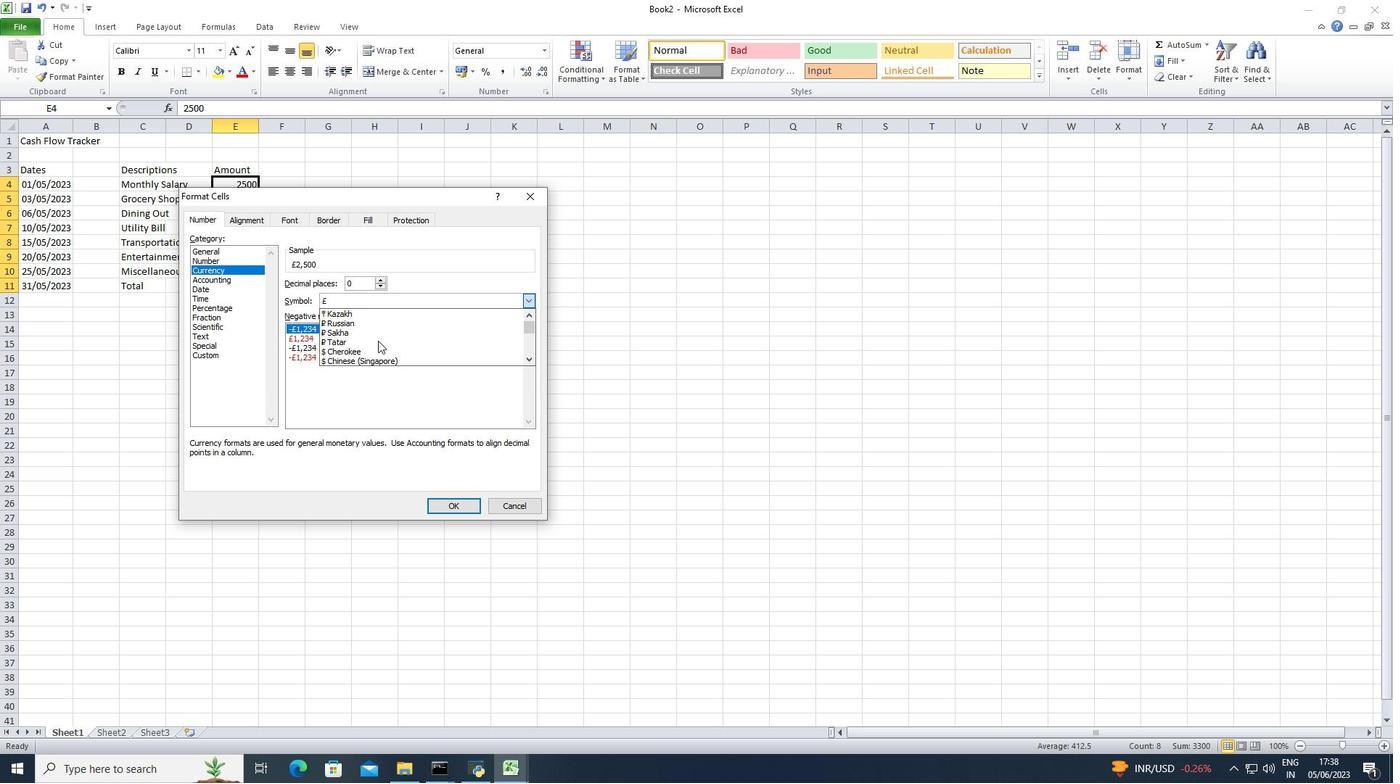 
Action: Mouse scrolled (378, 349) with delta (0, 0)
Screenshot: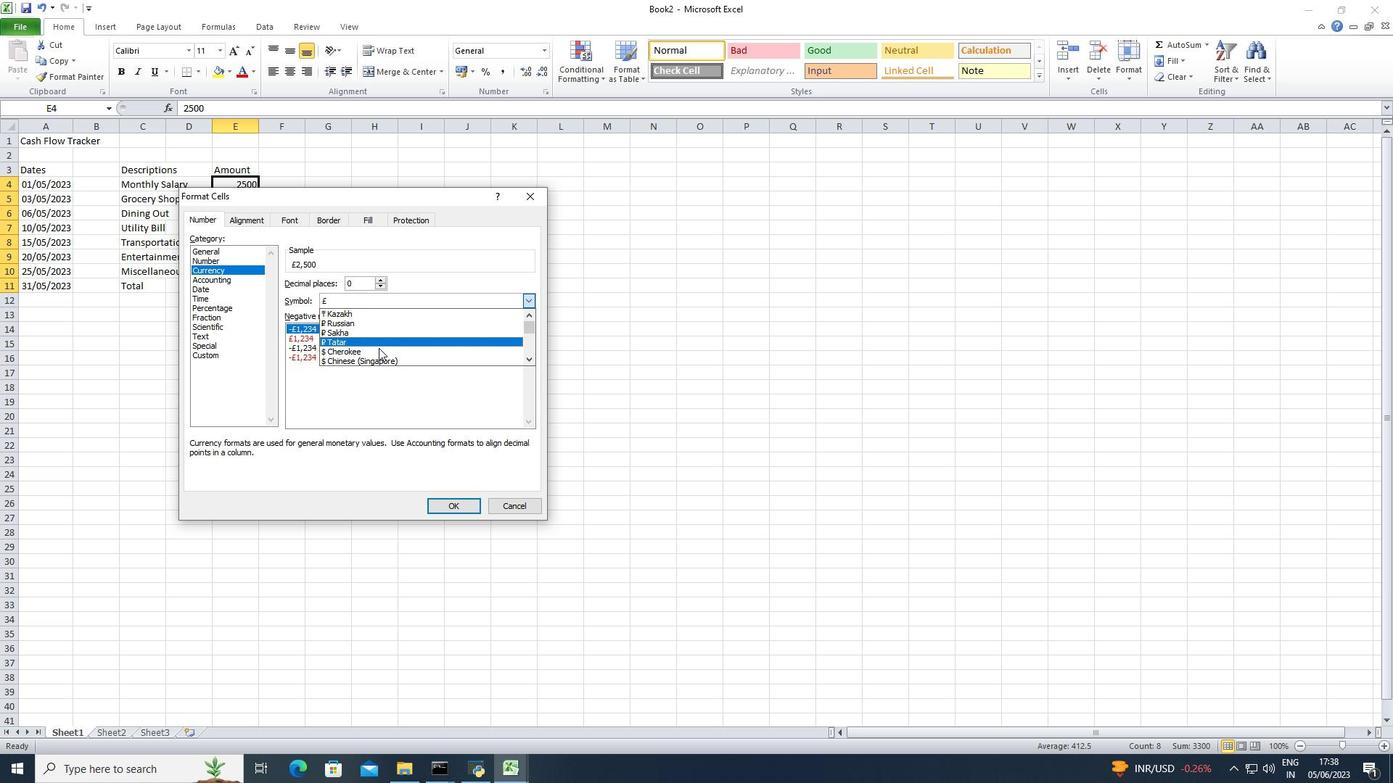 
Action: Mouse scrolled (378, 349) with delta (0, 0)
Screenshot: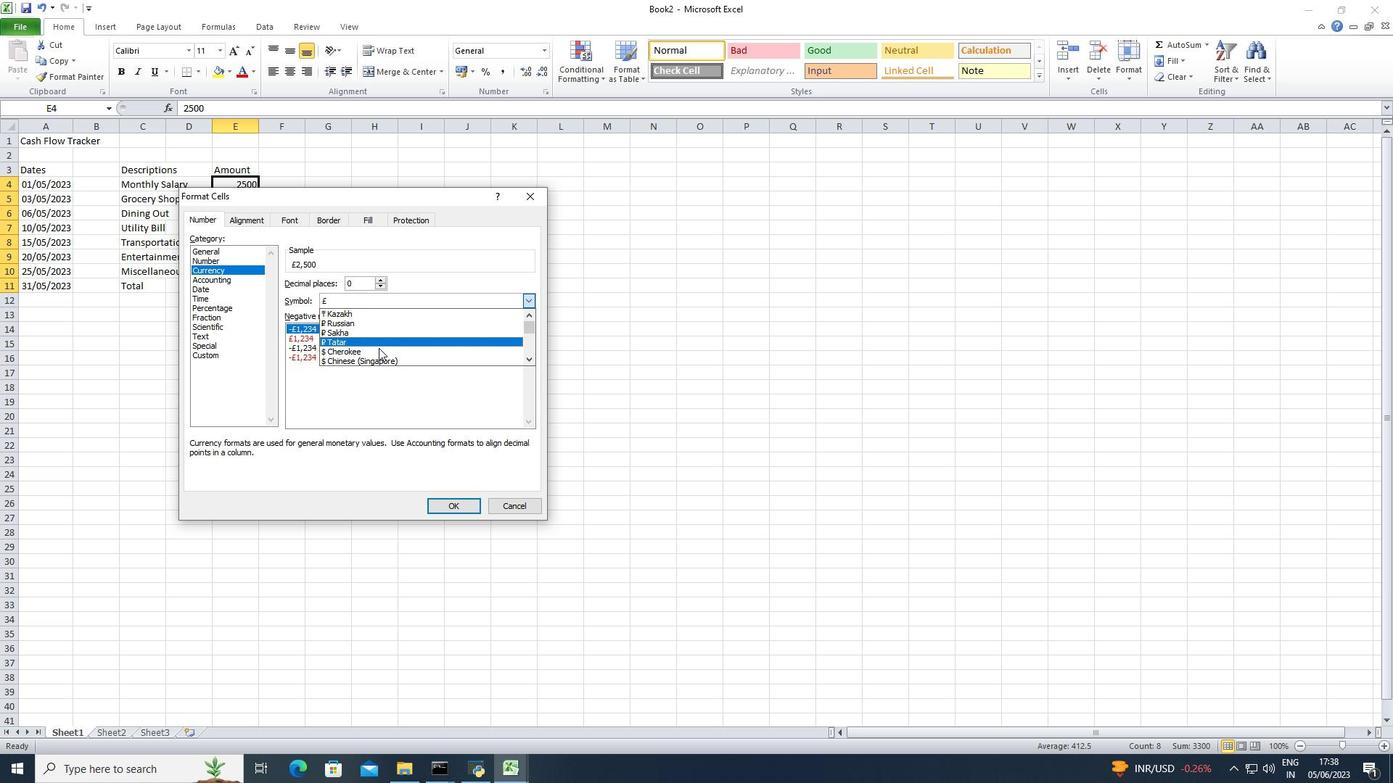 
Action: Mouse scrolled (378, 349) with delta (0, 0)
Screenshot: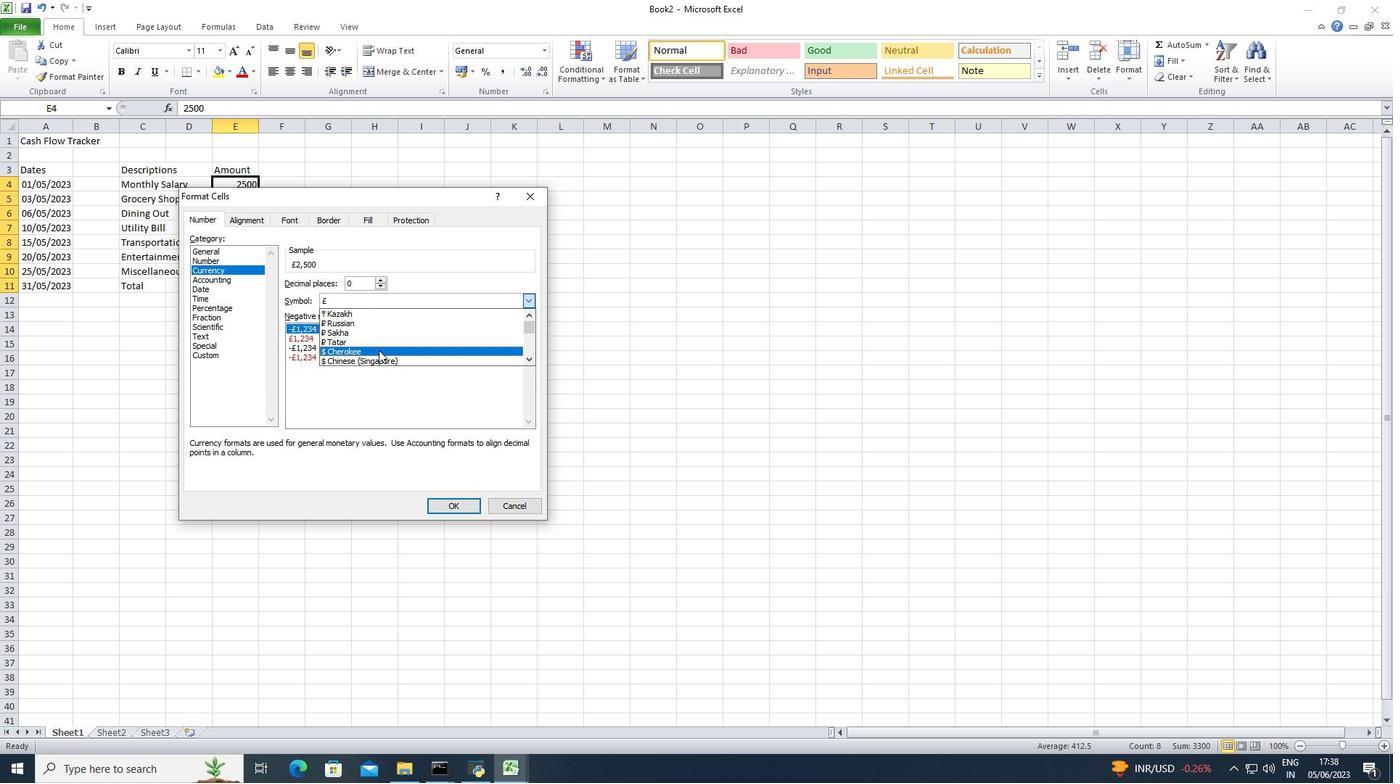 
Action: Mouse moved to (383, 340)
Screenshot: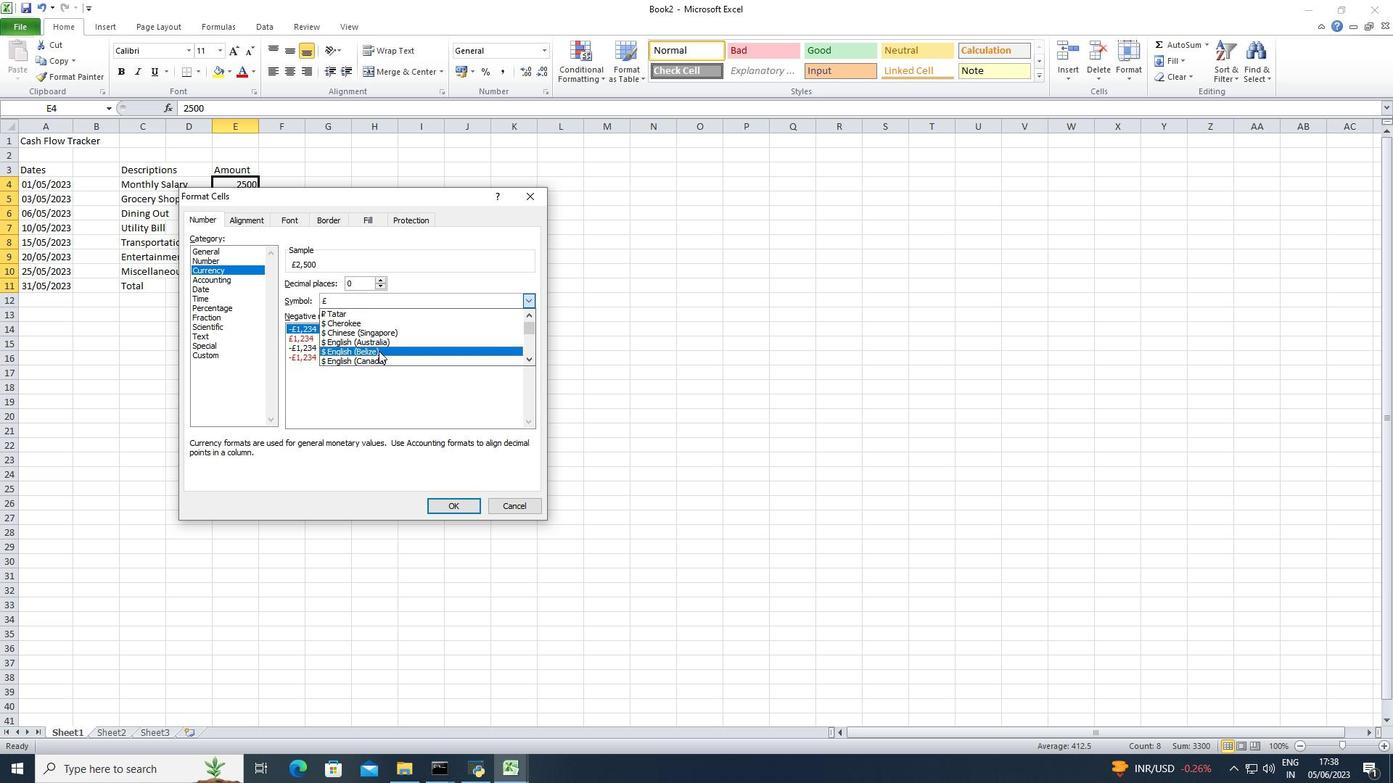 
Action: Mouse pressed left at (383, 340)
Screenshot: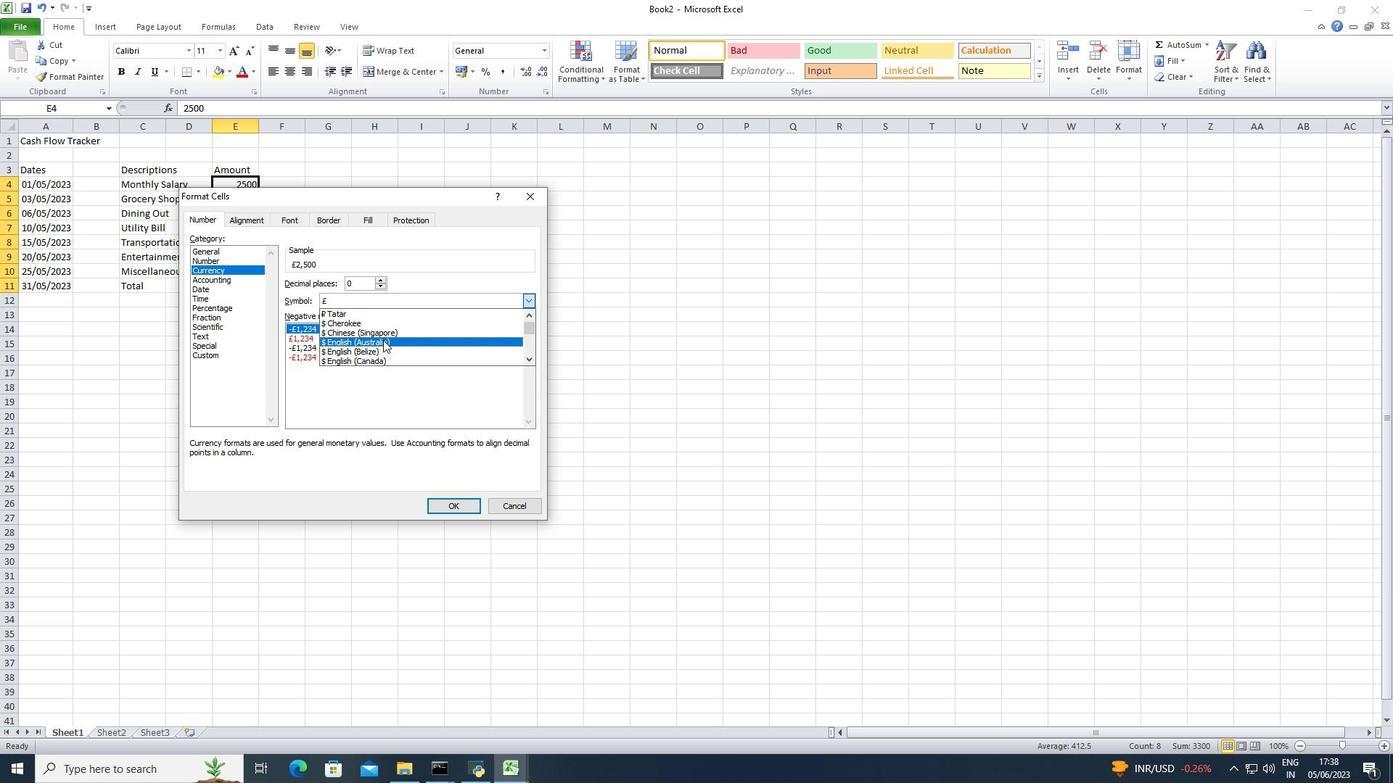 
Action: Mouse moved to (432, 501)
Screenshot: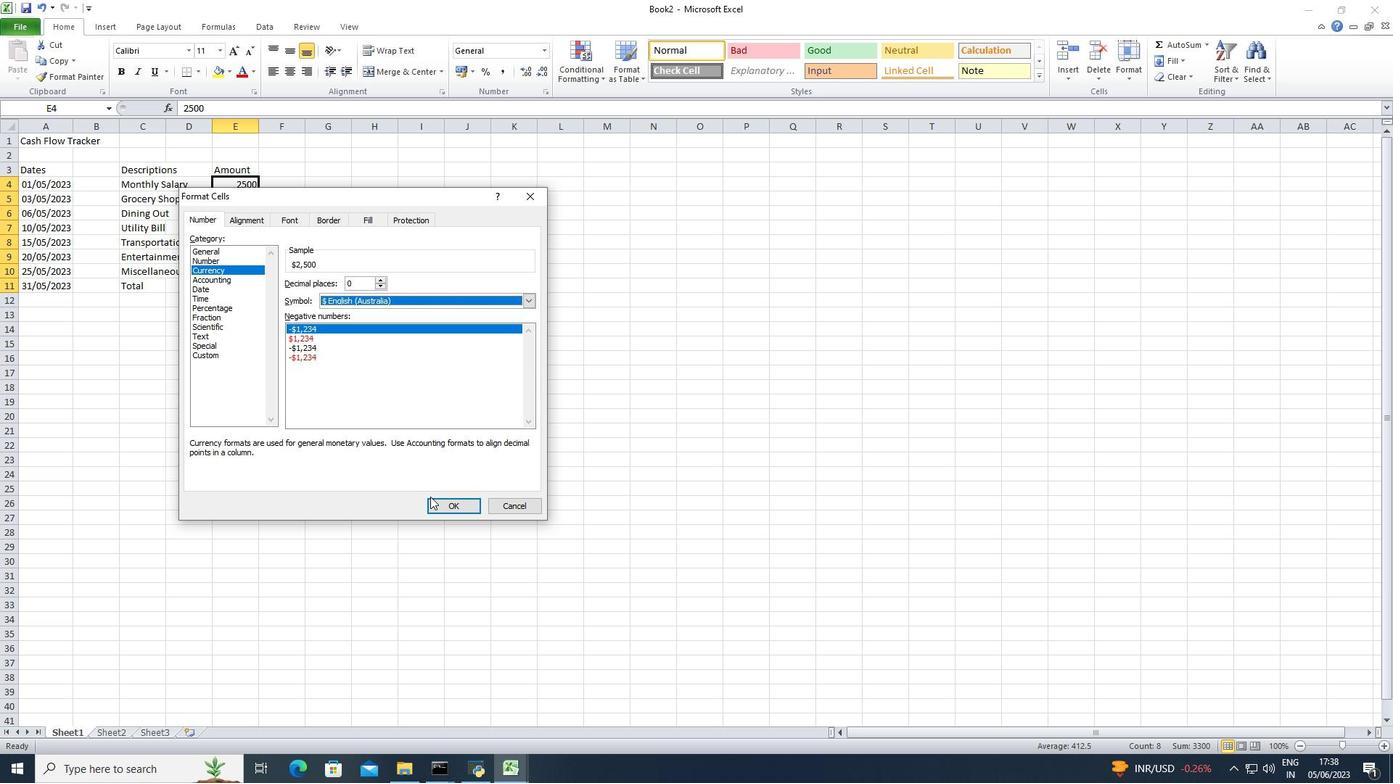 
Action: Mouse pressed left at (432, 501)
Screenshot: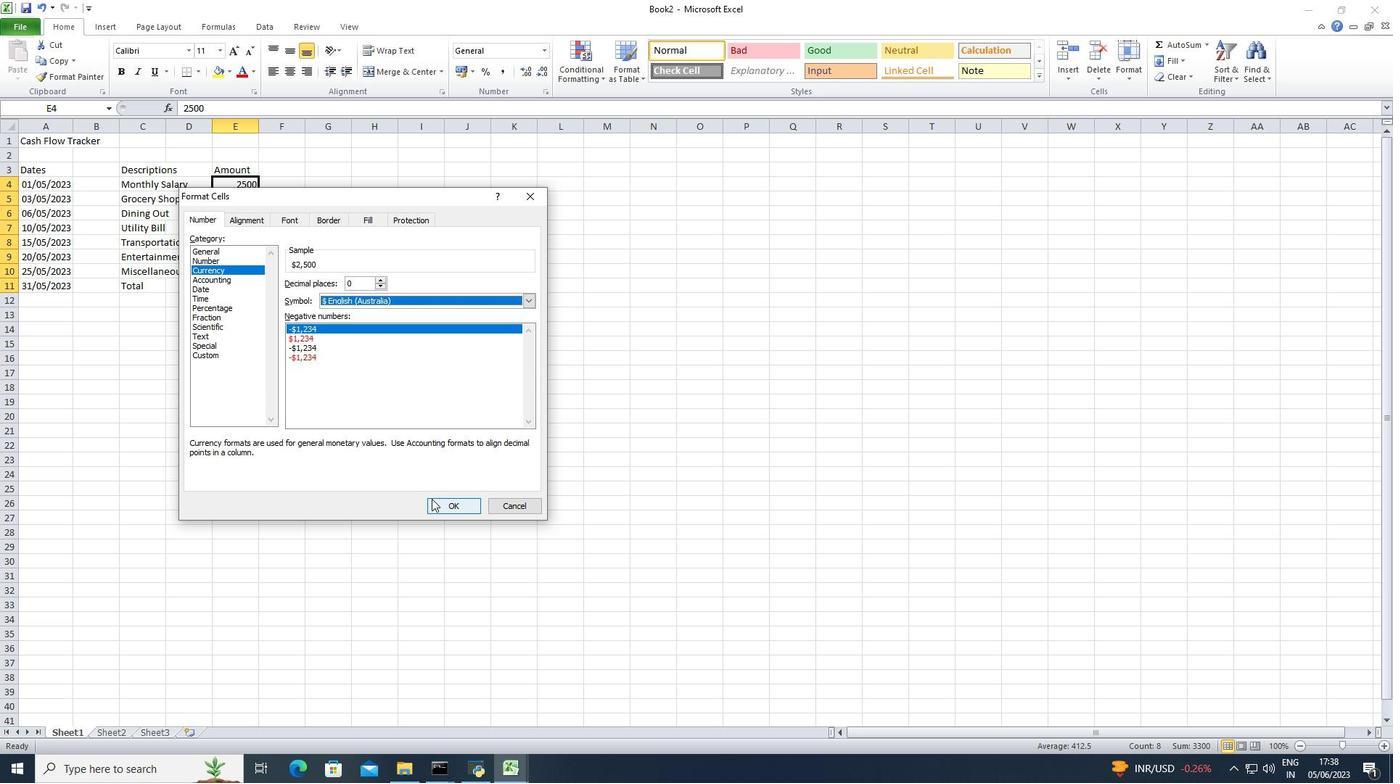 
Action: Mouse moved to (335, 175)
Screenshot: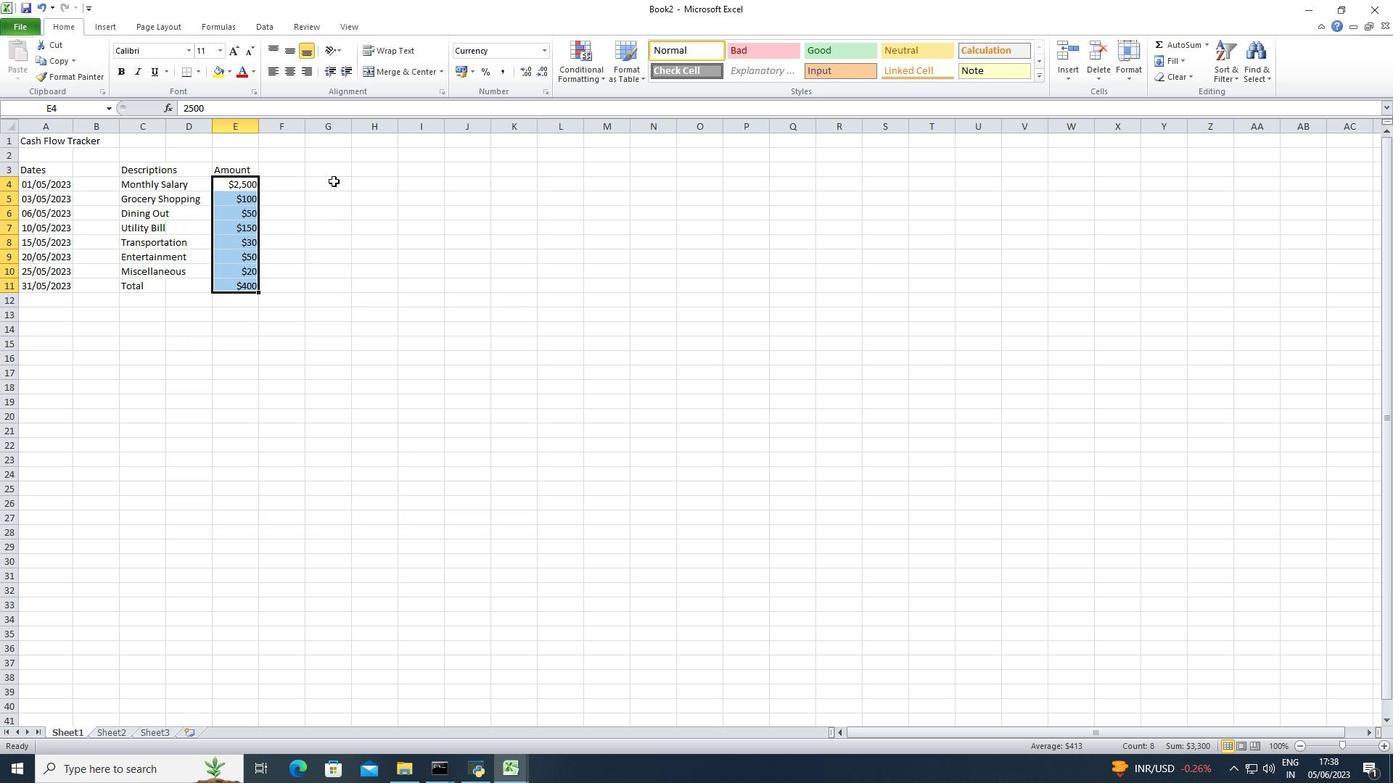 
Action: Mouse pressed left at (335, 175)
Screenshot: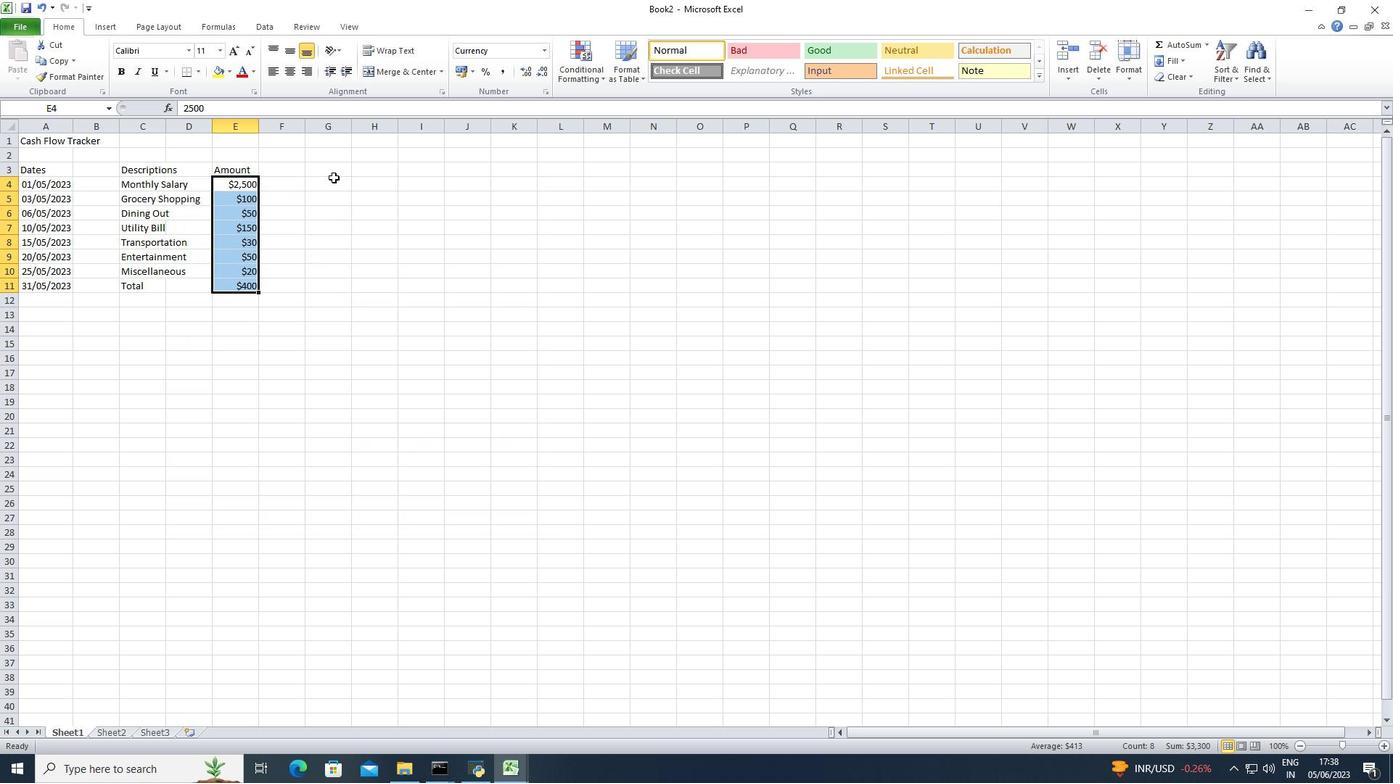 
Action: Key pressed <Key.shift><Key.shift><Key.shift><Key.shift><Key.shift><Key.shift><Key.shift><Key.shift><Key.shift><Key.shift><Key.shift><Key.shift><Key.shift><Key.shift><Key.shift><Key.shift><Key.shift><Key.shift><Key.shift><Key.shift><Key.shift><Key.shift><Key.shift><Key.shift><Key.shift><Key.shift><Key.shift><Key.shift><Key.shift><Key.shift><Key.shift><Key.shift>Income/<Key.shift>Expense<Key.enter><Key.shift><Key.shift>Income<Key.enter><Key.shift><Key.shift><Key.shift><Key.shift><Key.shift><Key.shift><Key.shift><Key.shift><Key.right><Key.up><Key.backspace>
Screenshot: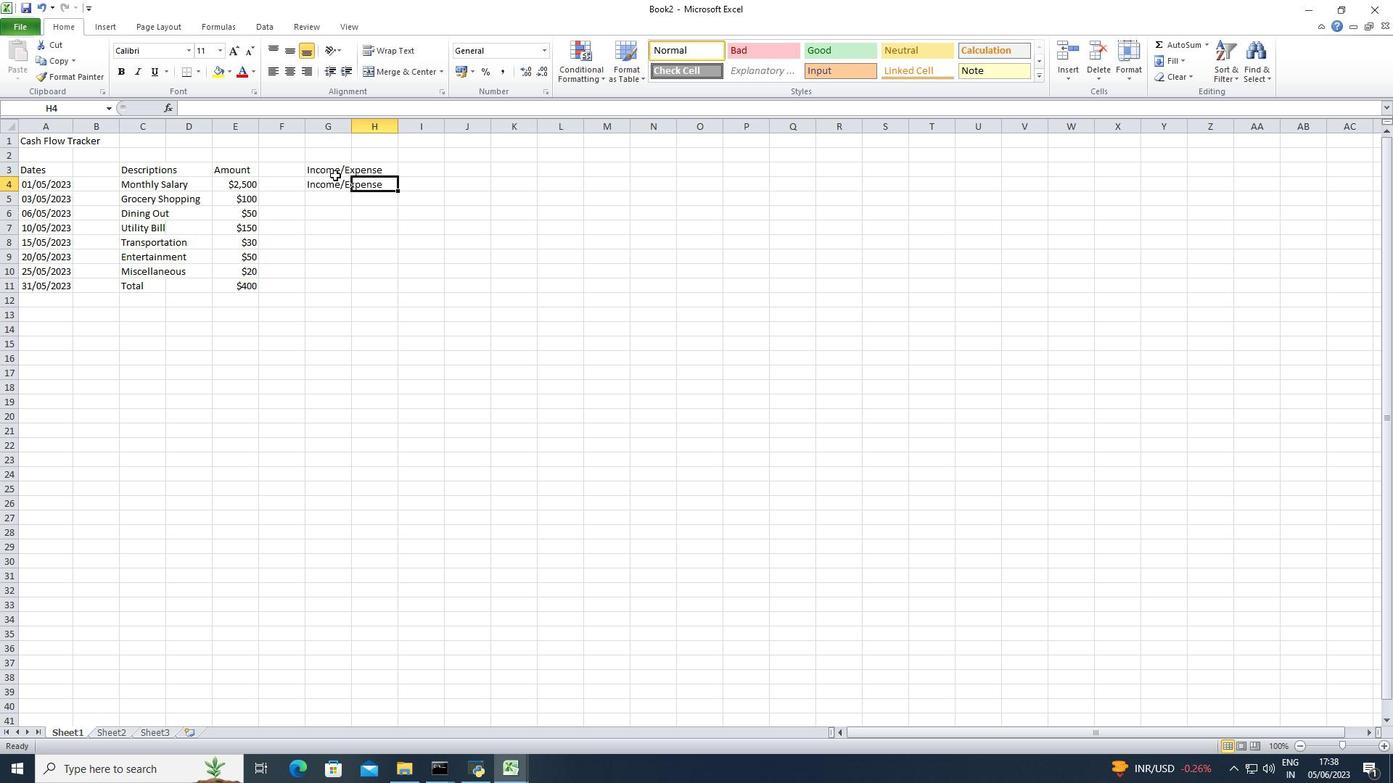
Action: Mouse moved to (336, 180)
Screenshot: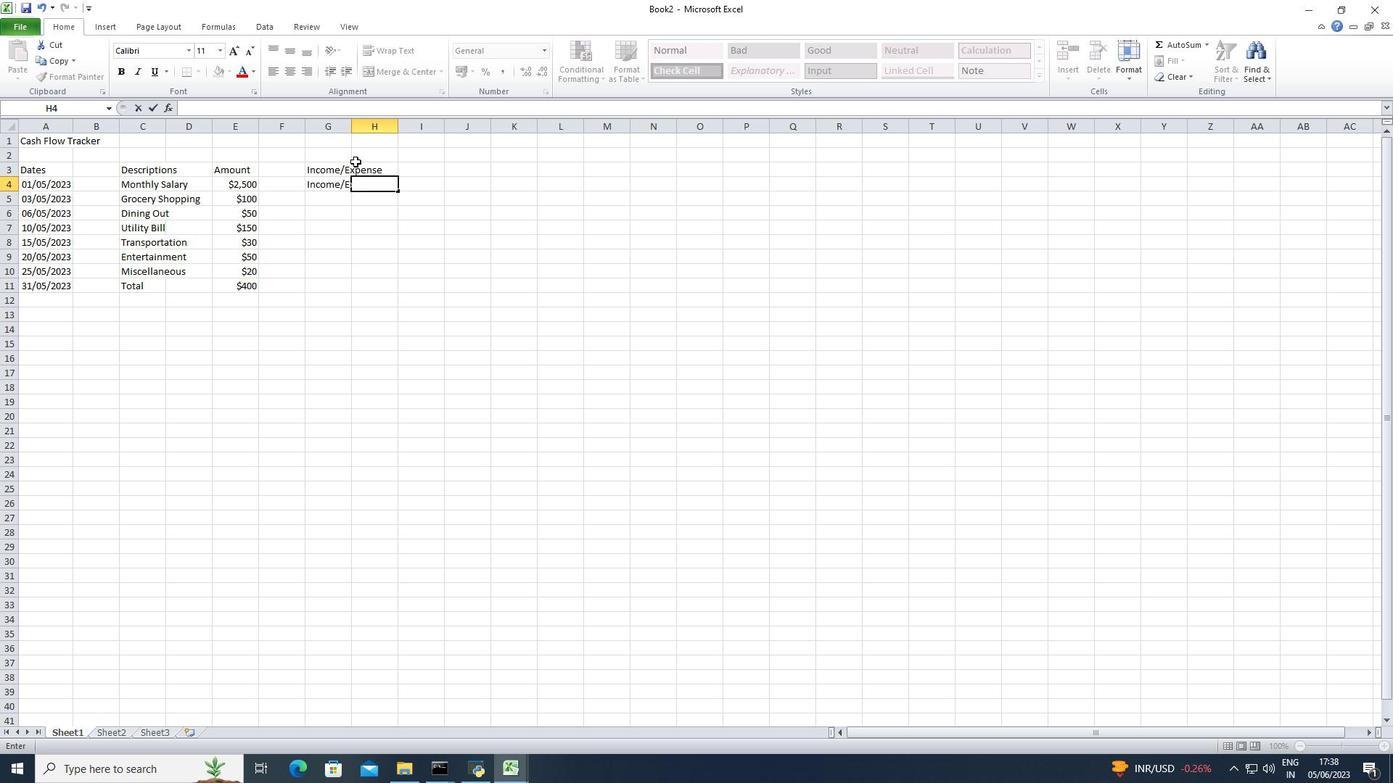 
Action: Mouse pressed left at (336, 180)
Screenshot: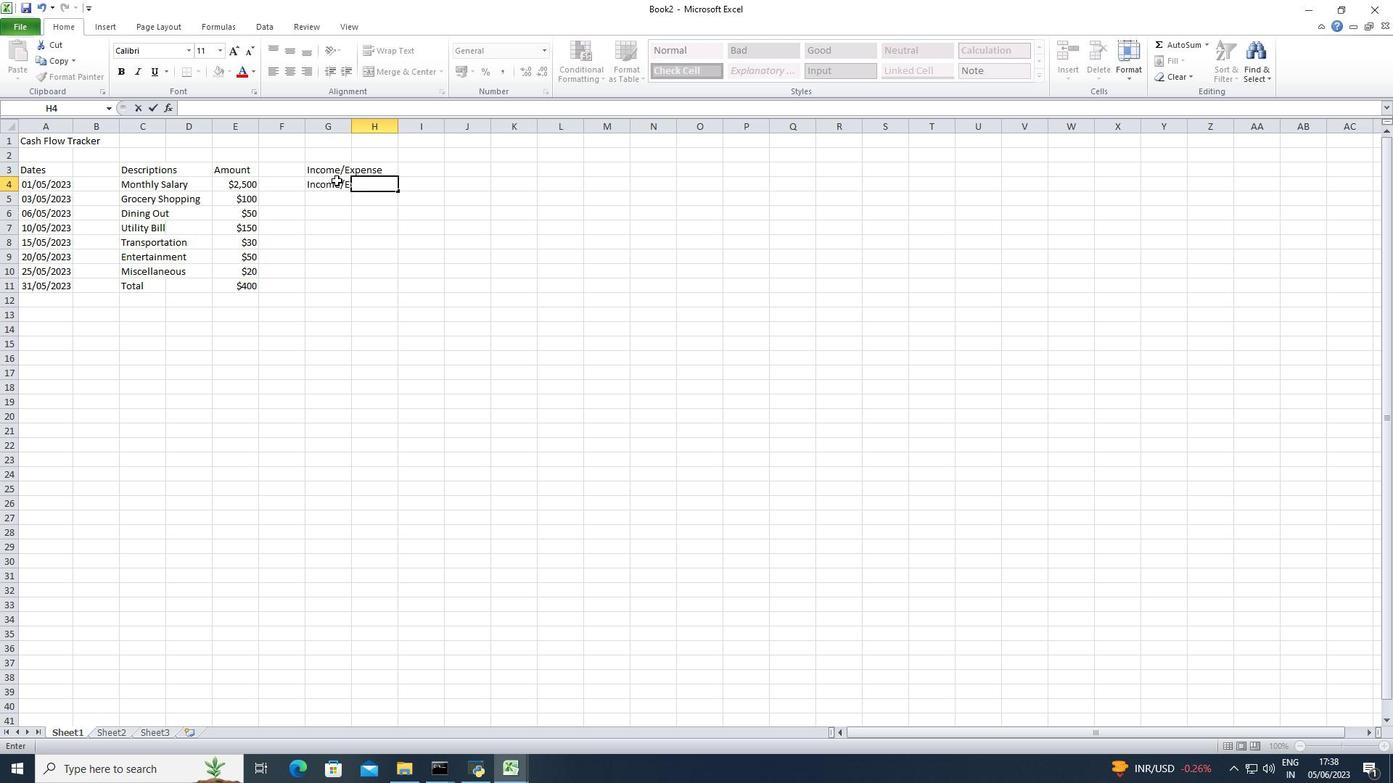 
Action: Mouse moved to (334, 183)
Screenshot: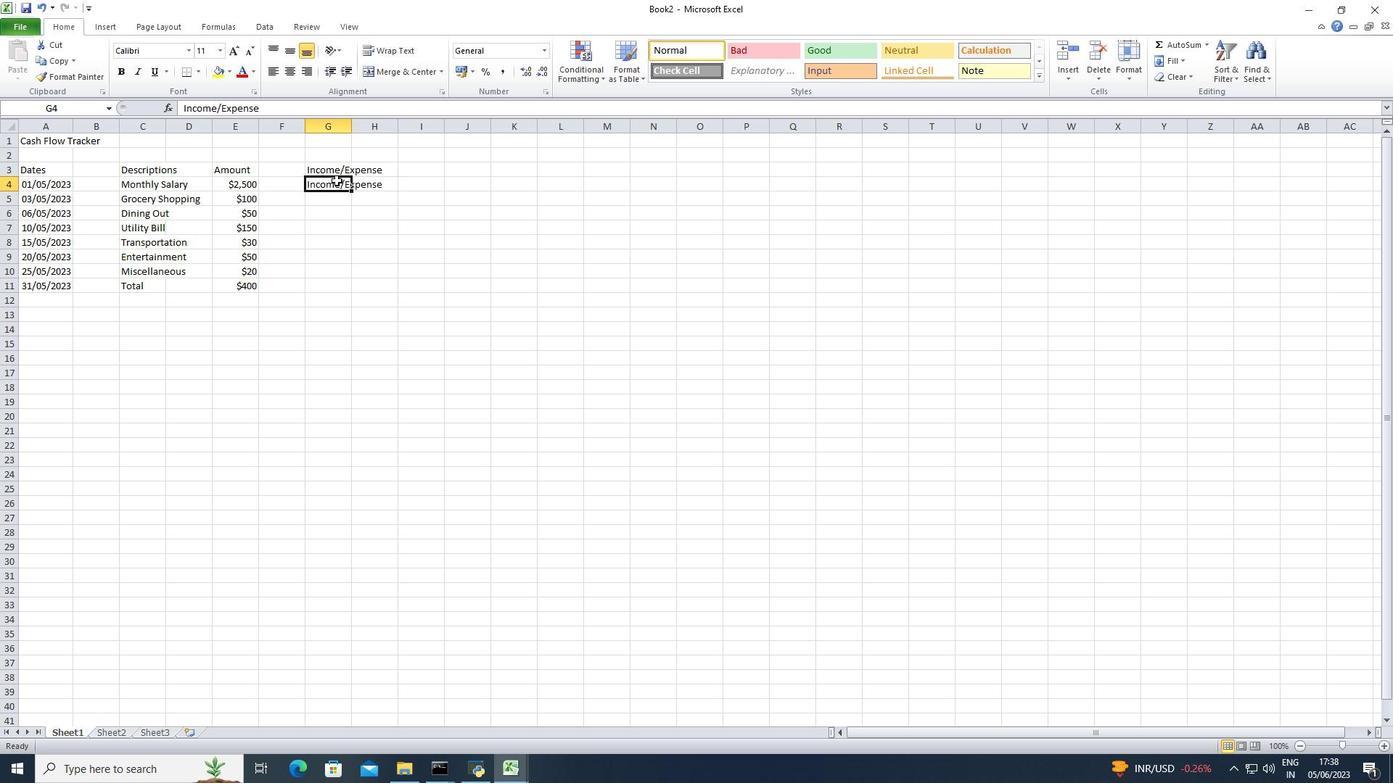 
Action: Mouse pressed left at (334, 183)
Screenshot: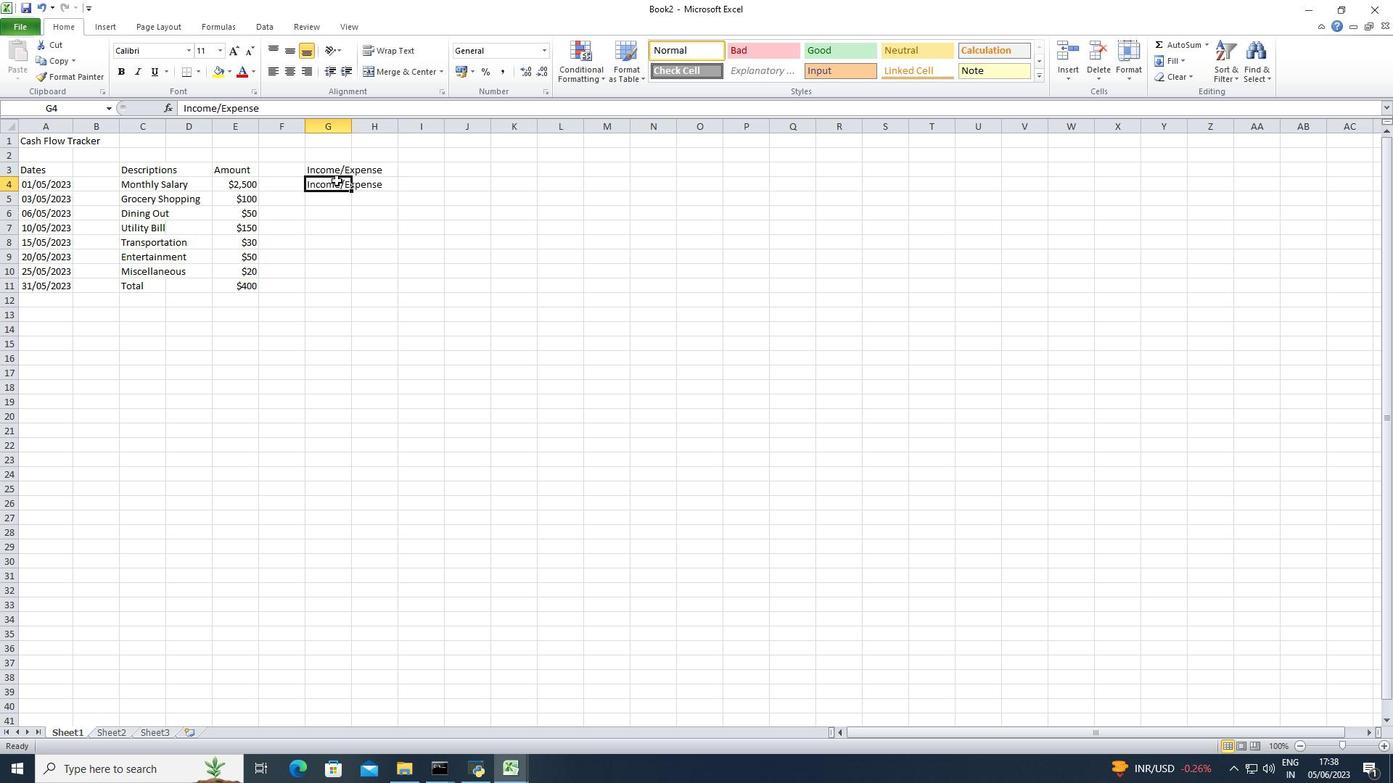 
Action: Mouse pressed left at (334, 183)
Screenshot: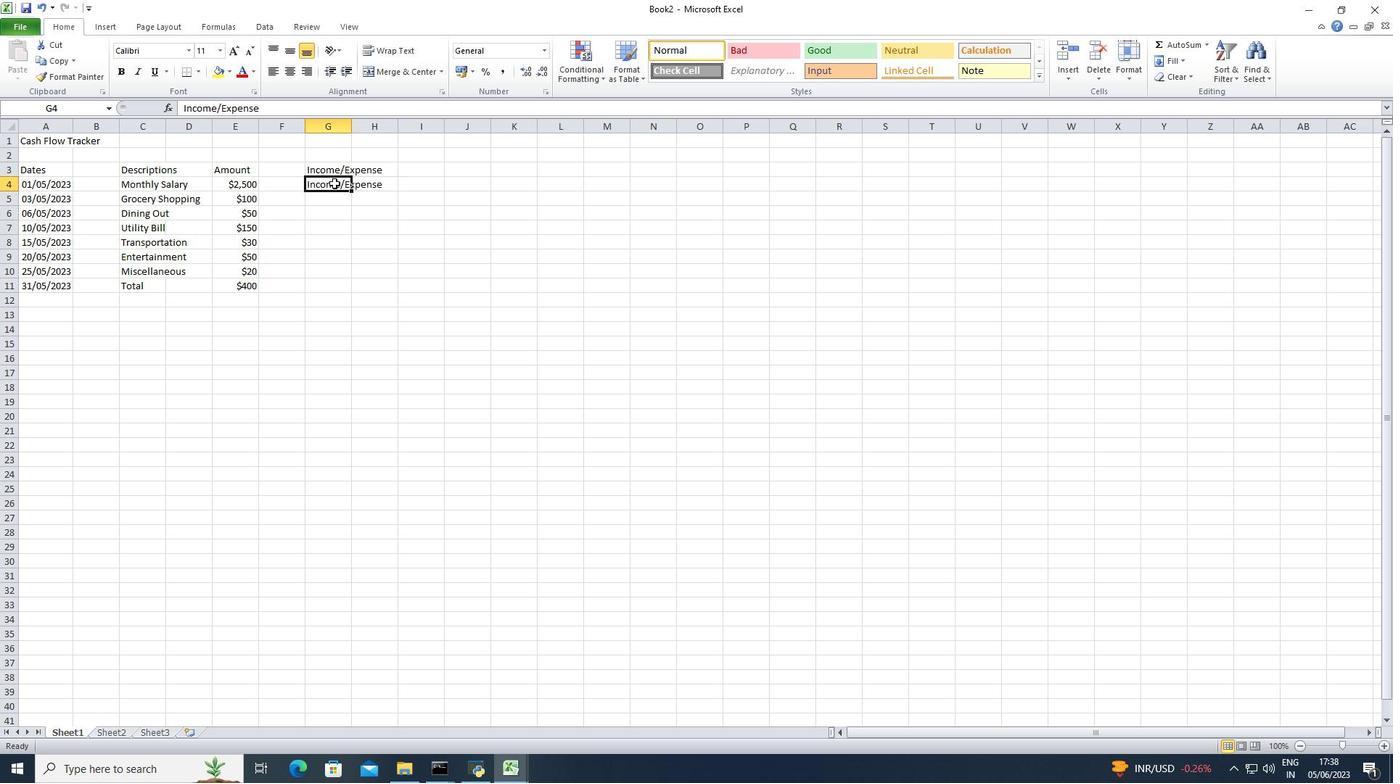
Action: Mouse moved to (341, 183)
Screenshot: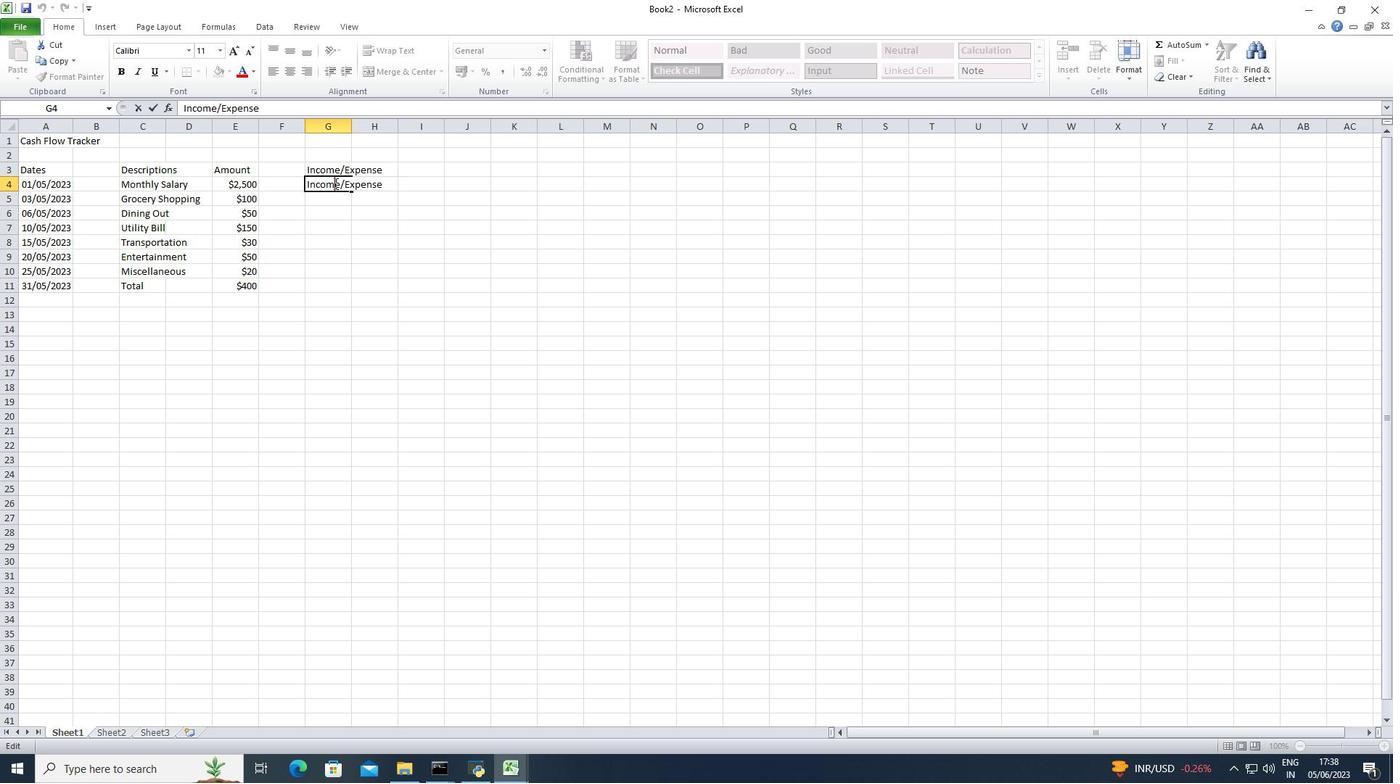 
Action: Mouse pressed left at (341, 183)
Screenshot: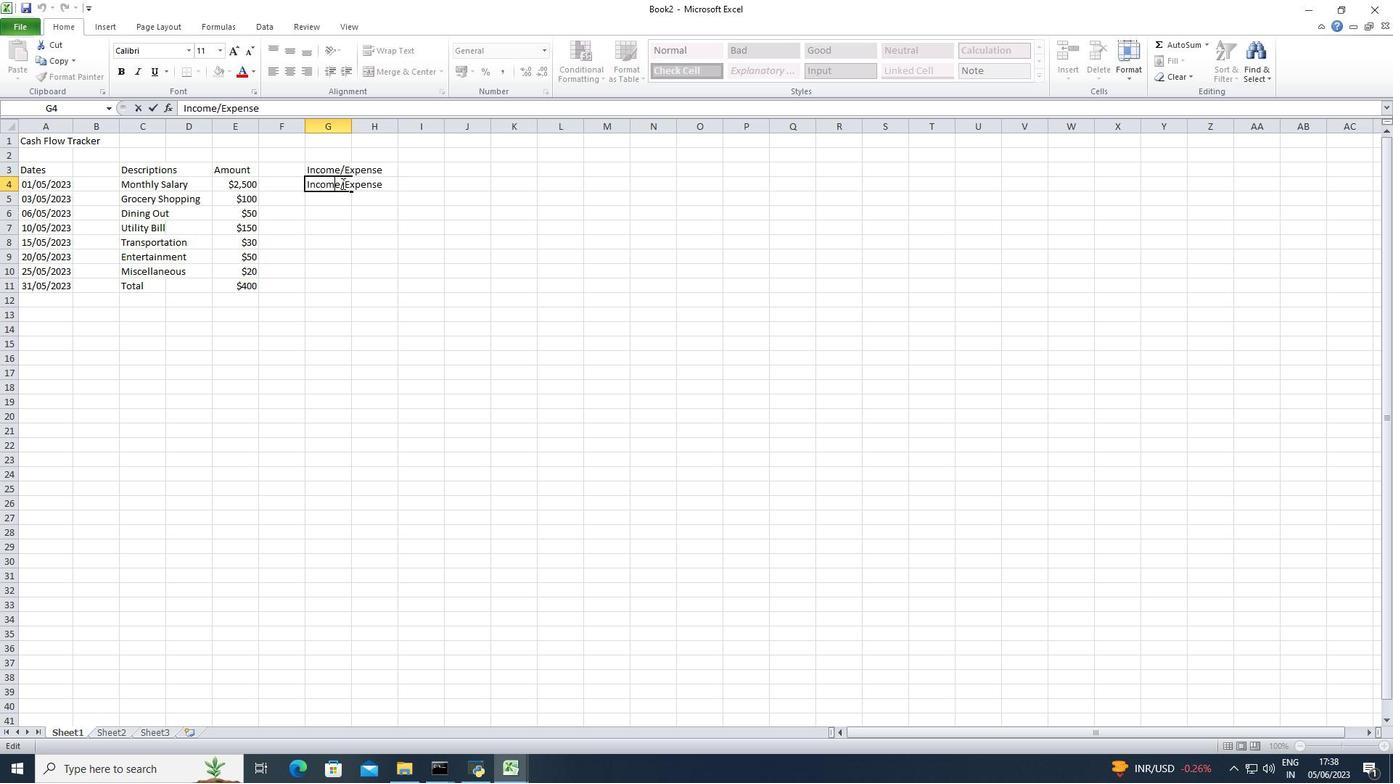 
Action: Mouse moved to (388, 183)
Screenshot: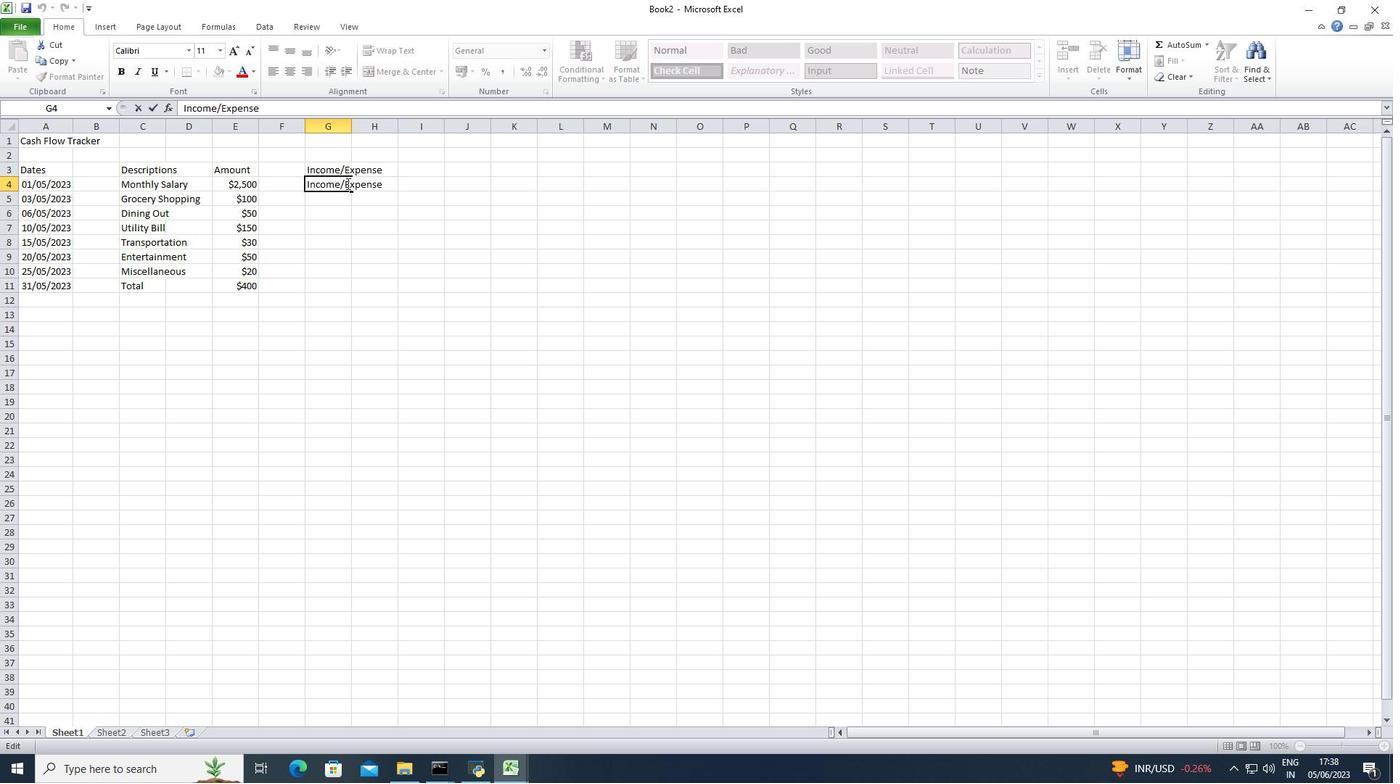 
Action: Key pressed <Key.backspace><Key.enter><Key.shift>Expenses<Key.down><Key.shift><Key.shift><Key.shift><Key.shift><Key.shift><Key.shift><Key.shift><Key.shift><Key.shift><Key.shift><Key.shift><Key.shift><Key.shift><Key.shift><Key.shift>Expenses<Key.enter><Key.shift>Expenses<Key.enter><Key.shift>Expenses<Key.enter><Key.shift>Expenses<Key.enter><Key.shift>Expenses<Key.enter><Key.shift>Expenses<Key.enter><Key.right><Key.right><Key.right><Key.up><Key.left><Key.up><Key.up><Key.up><Key.up><Key.up><Key.up><Key.up><Key.up><Key.shift><Key.shift><Key.shift><Key.shift><Key.shift><Key.shift>Balance<Key.enter>2500<Key.down>2400<Key.down>2350<Key.down>2200<Key.down>2170<Key.down>2120<Key.down>2100<Key.down>2100<Key.down>
Screenshot: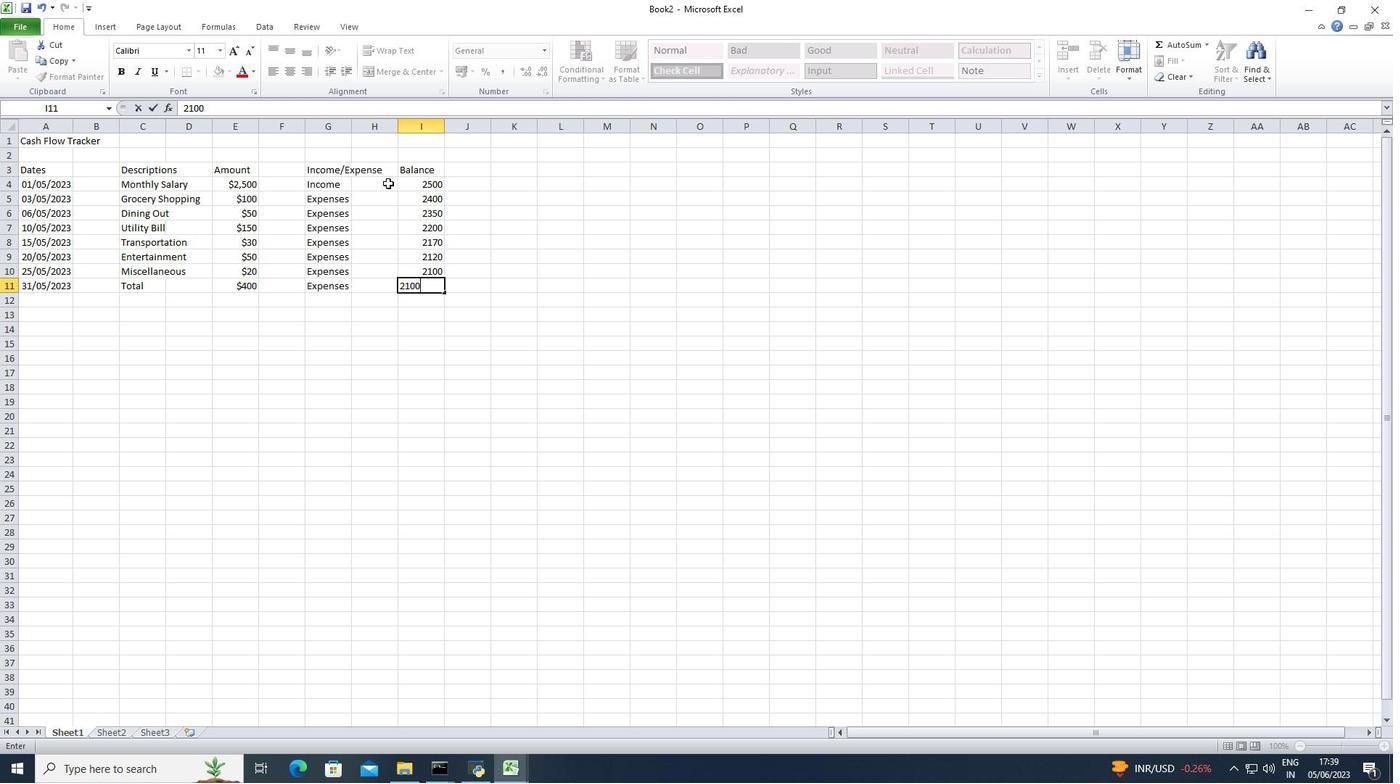 
Action: Mouse moved to (439, 187)
Screenshot: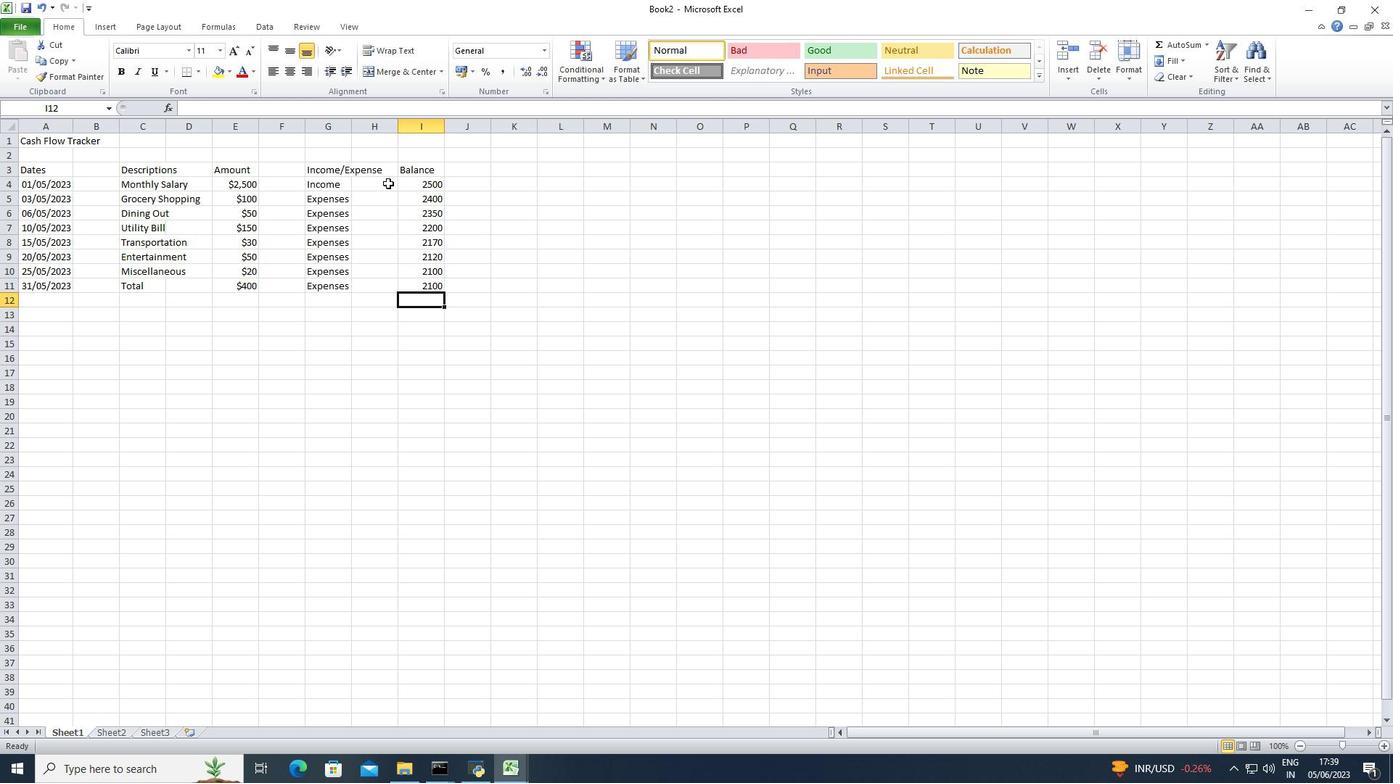 
Action: Mouse pressed left at (439, 187)
Screenshot: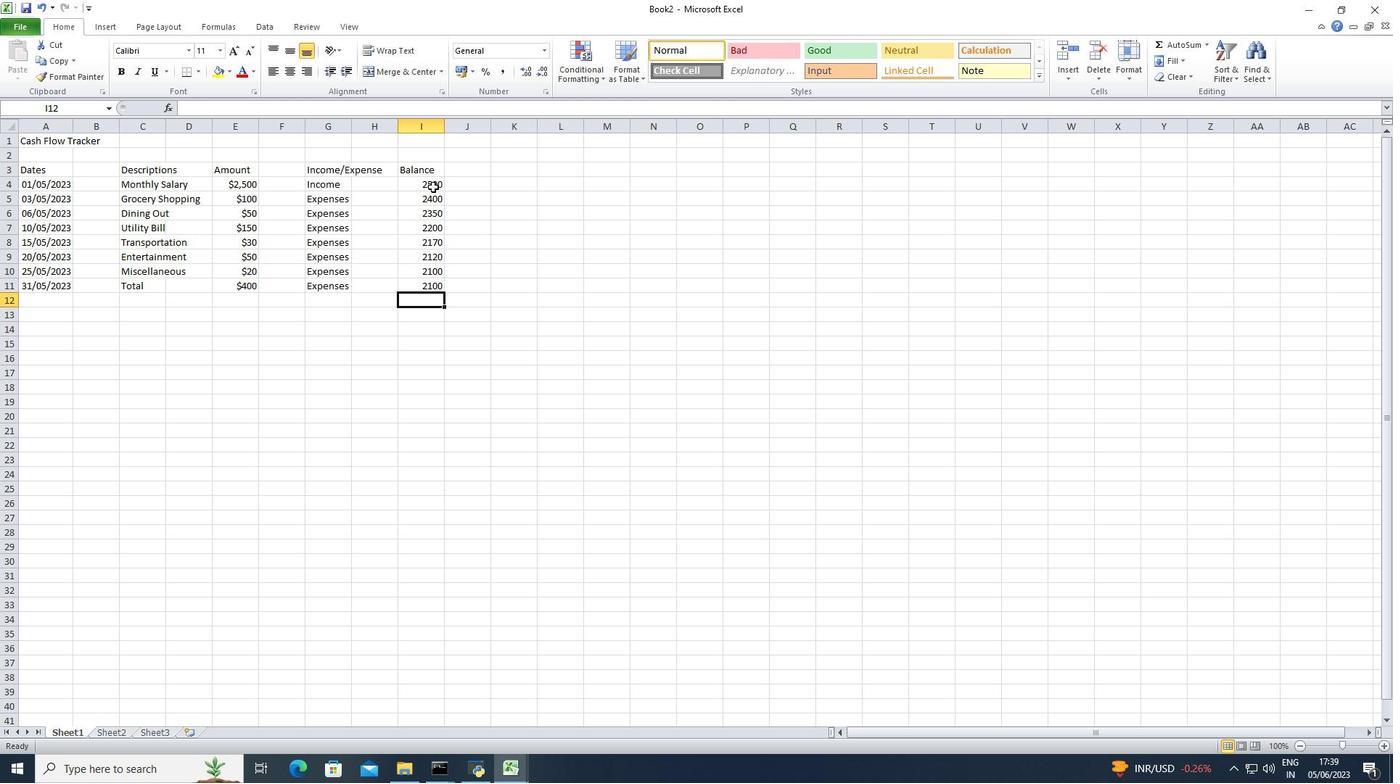 
Action: Mouse moved to (541, 49)
Screenshot: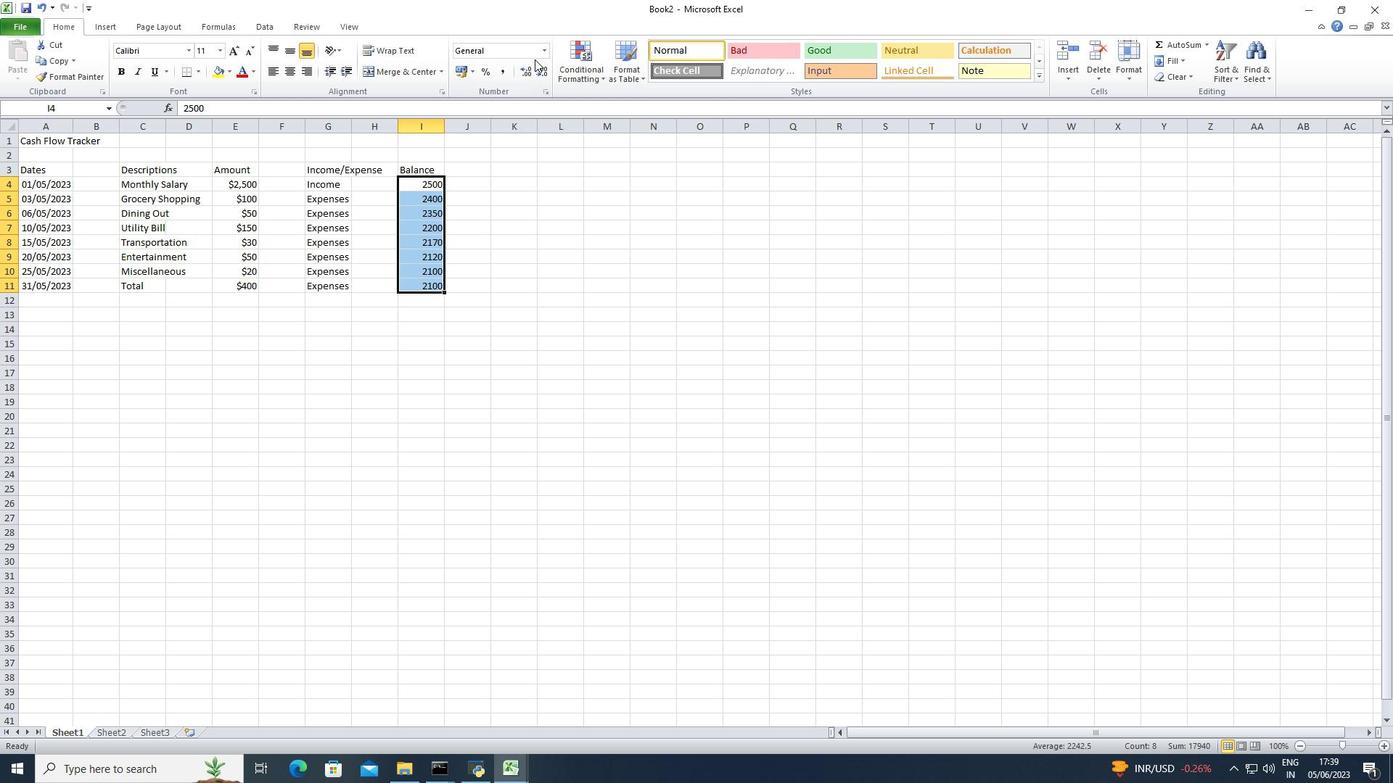 
Action: Mouse pressed left at (541, 49)
Screenshot: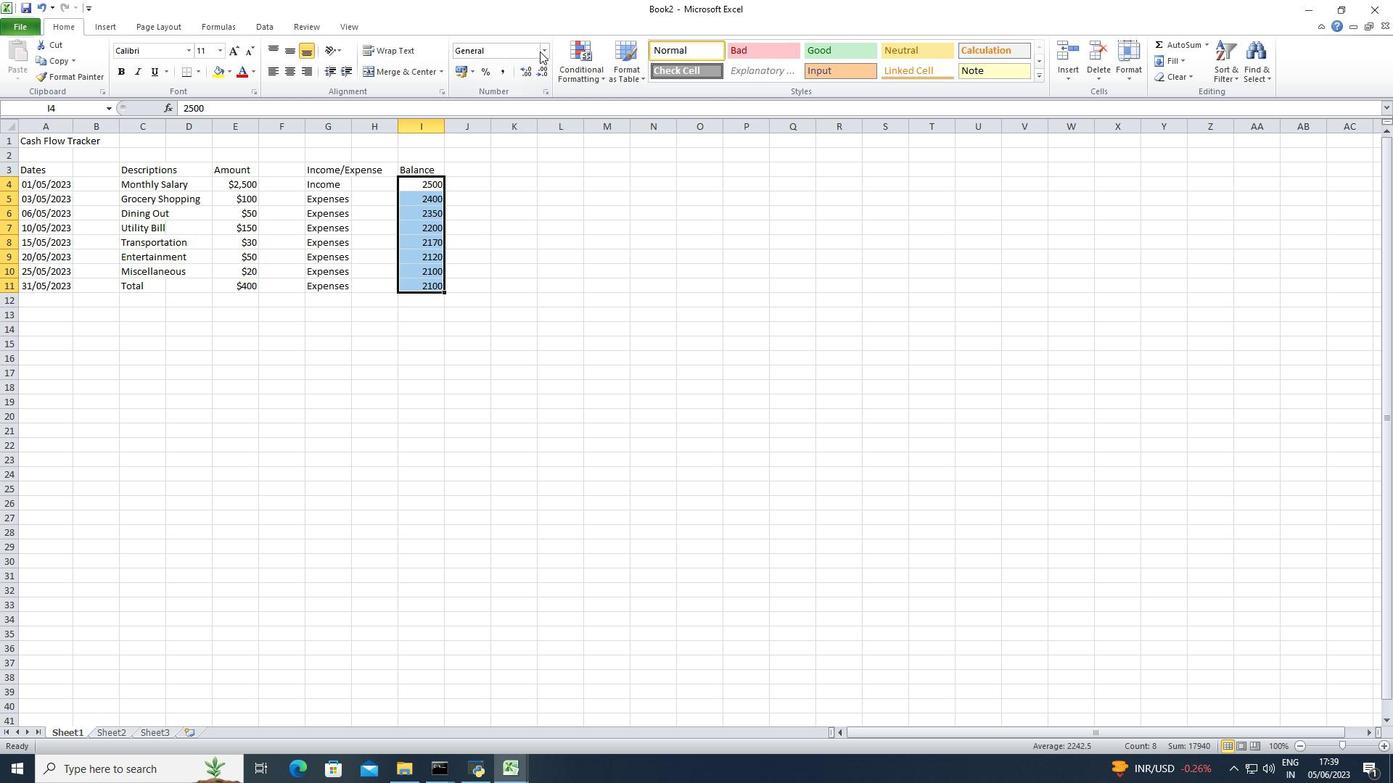 
Action: Mouse moved to (534, 416)
Screenshot: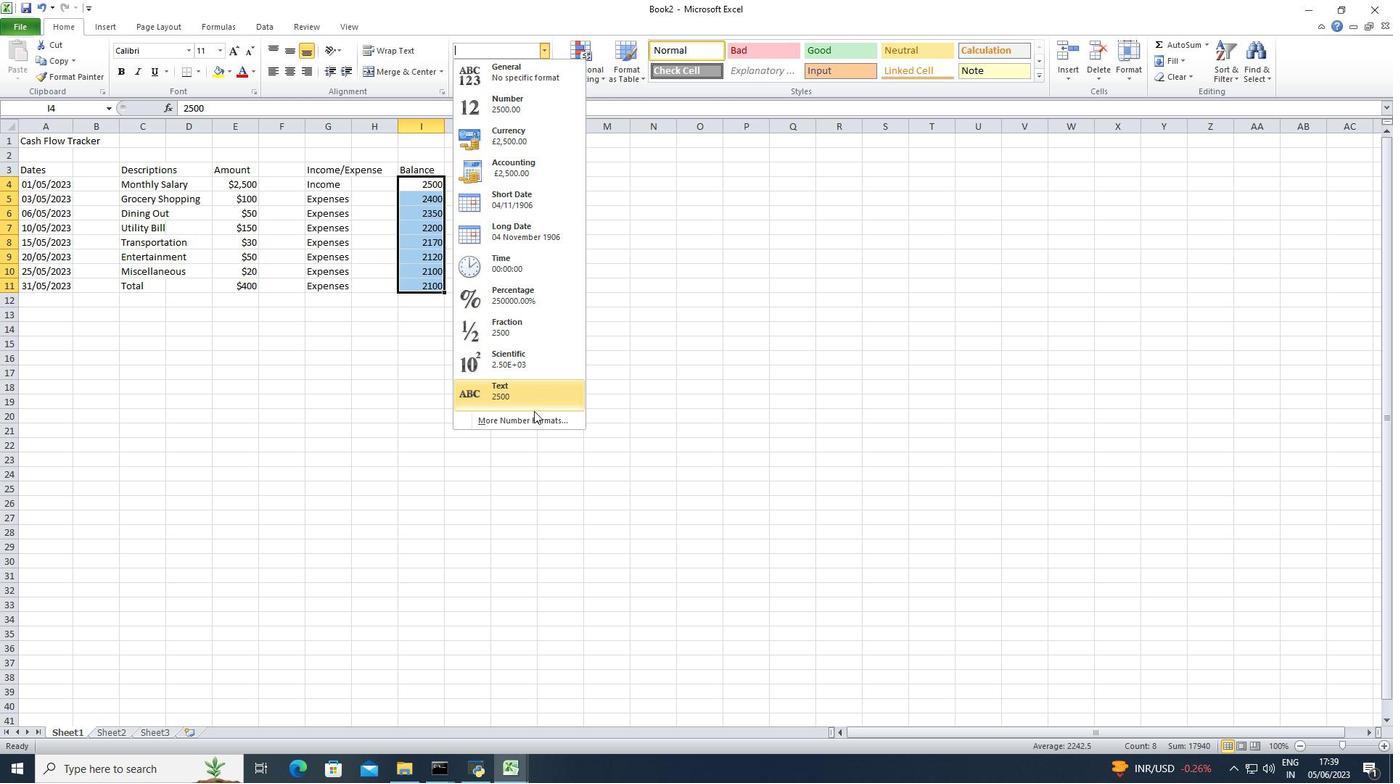 
Action: Mouse pressed left at (534, 416)
Screenshot: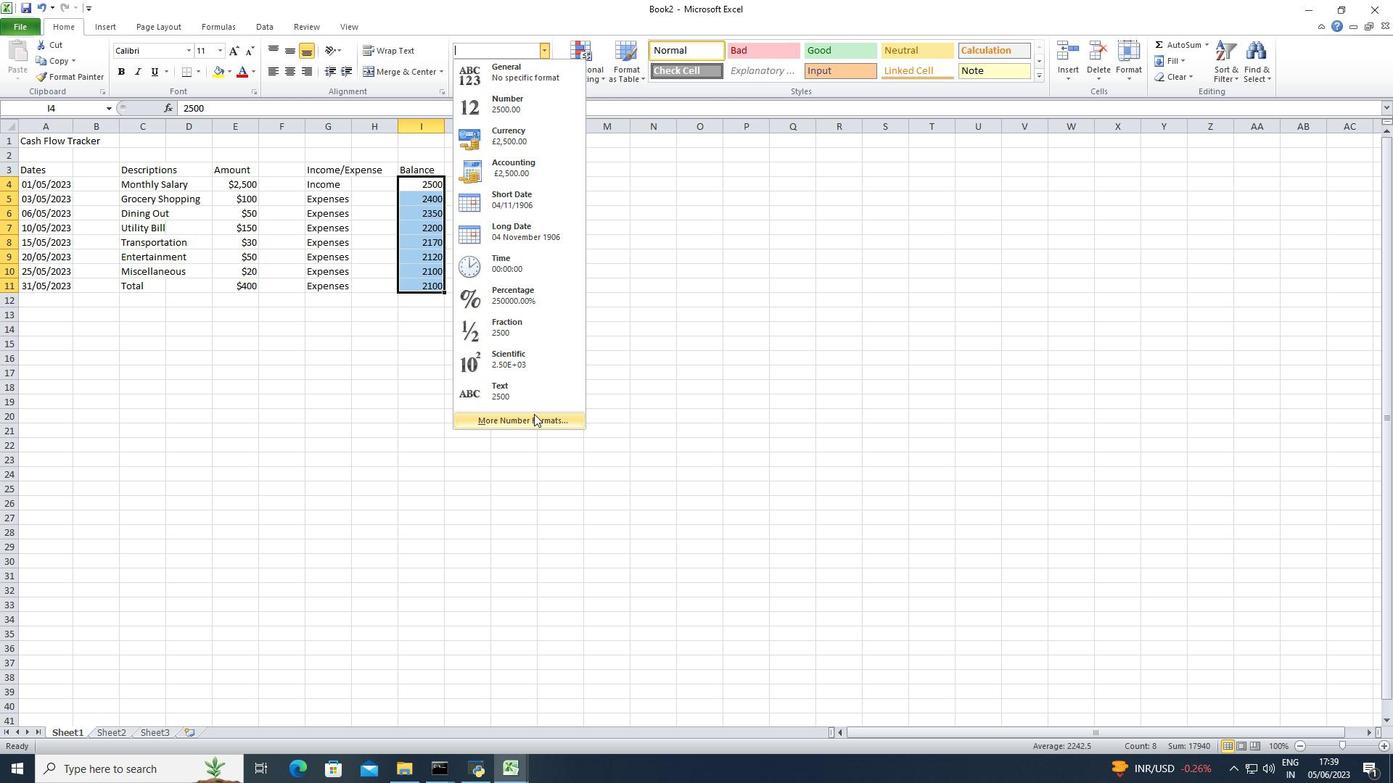 
Action: Mouse moved to (224, 276)
Screenshot: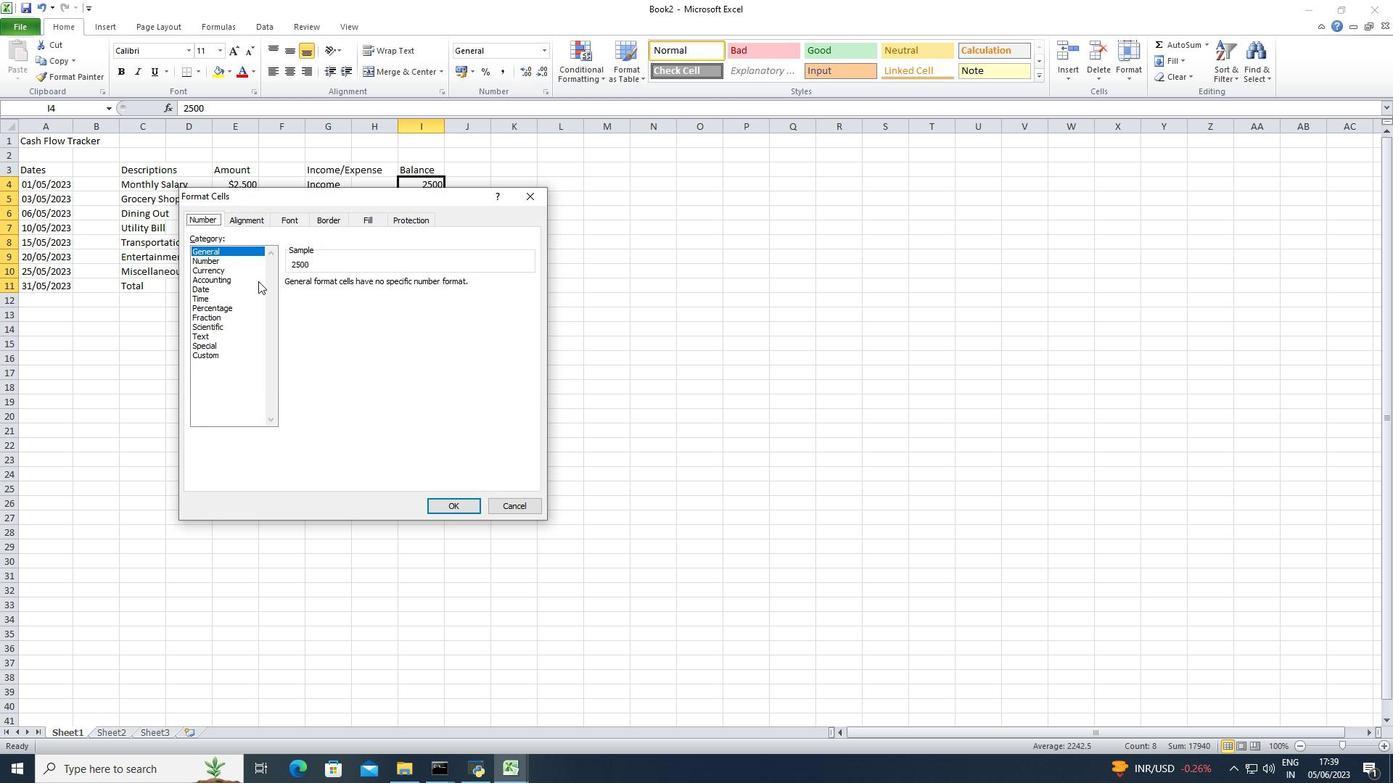 
Action: Mouse pressed left at (224, 276)
Screenshot: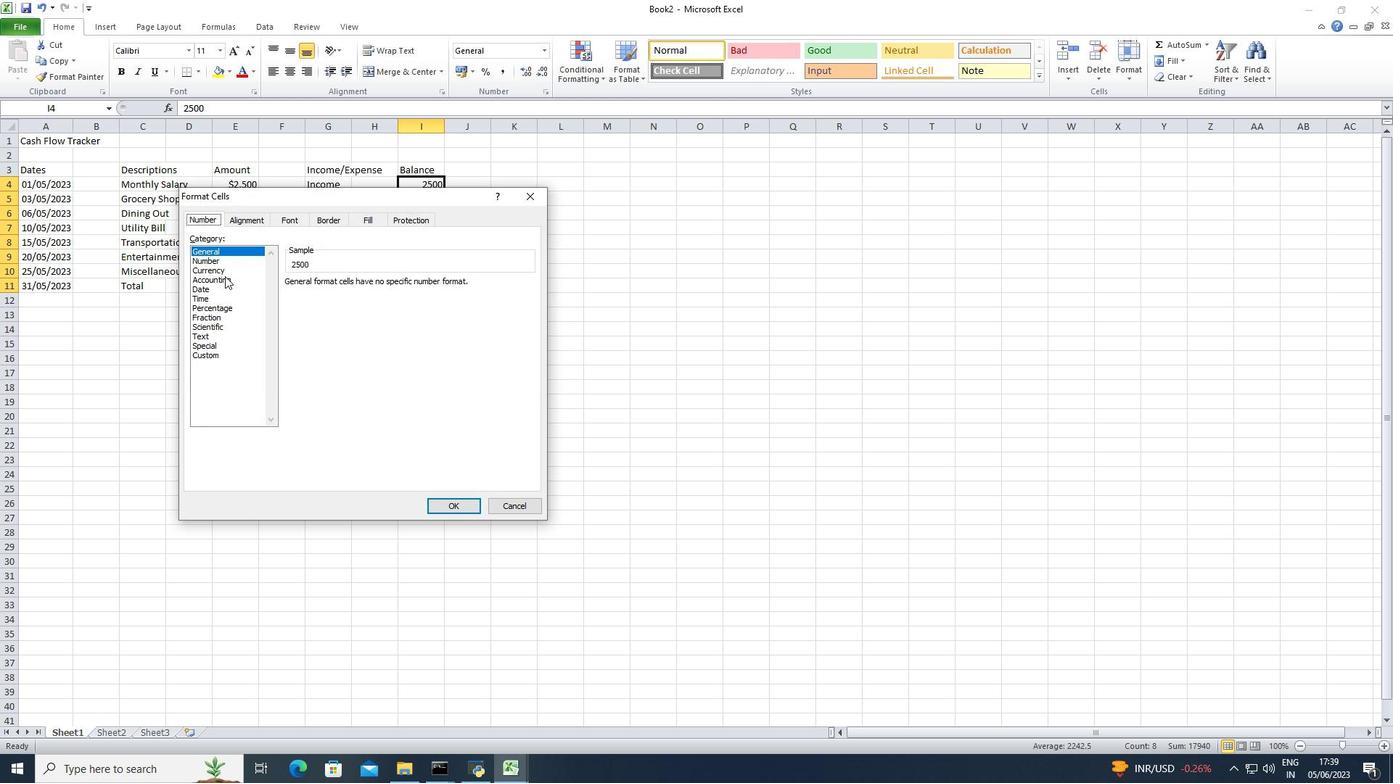
Action: Mouse moved to (230, 269)
Screenshot: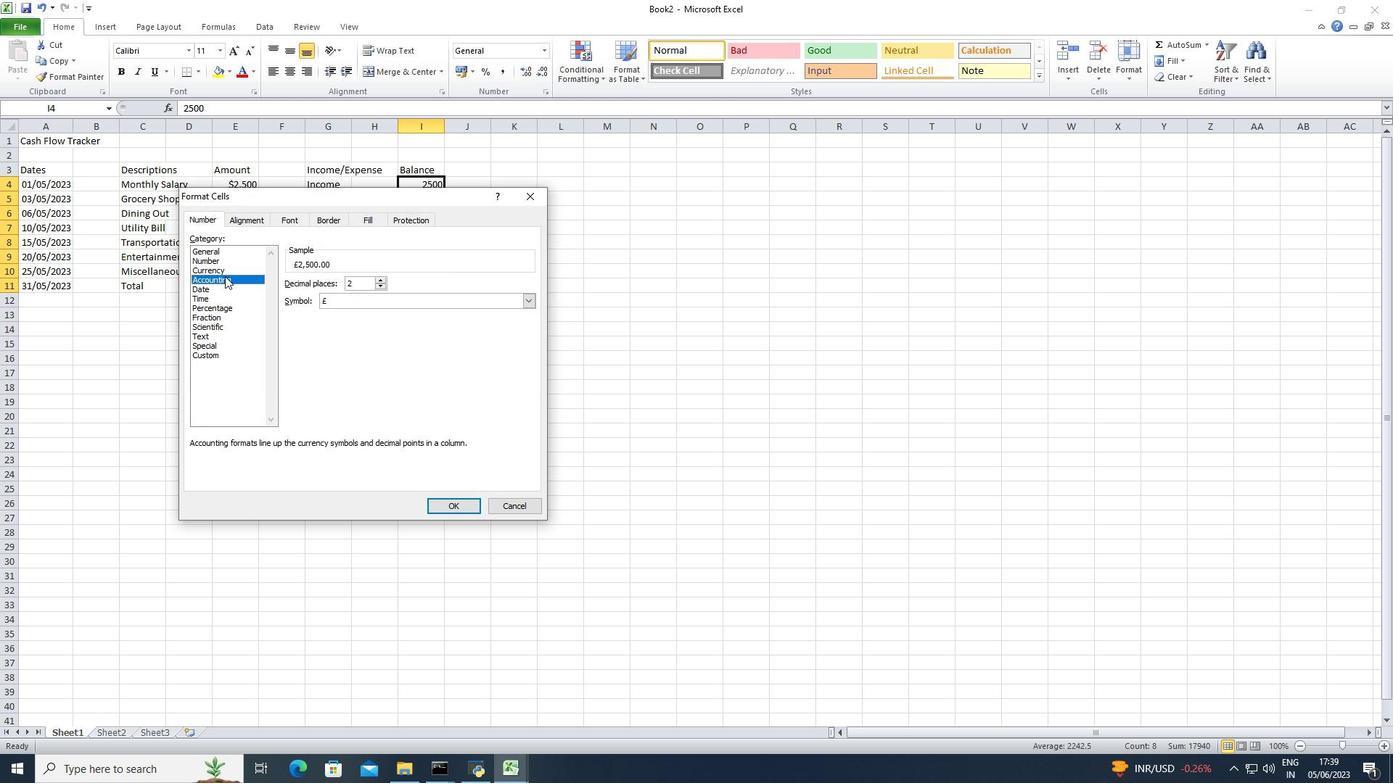 
Action: Mouse pressed left at (230, 269)
Screenshot: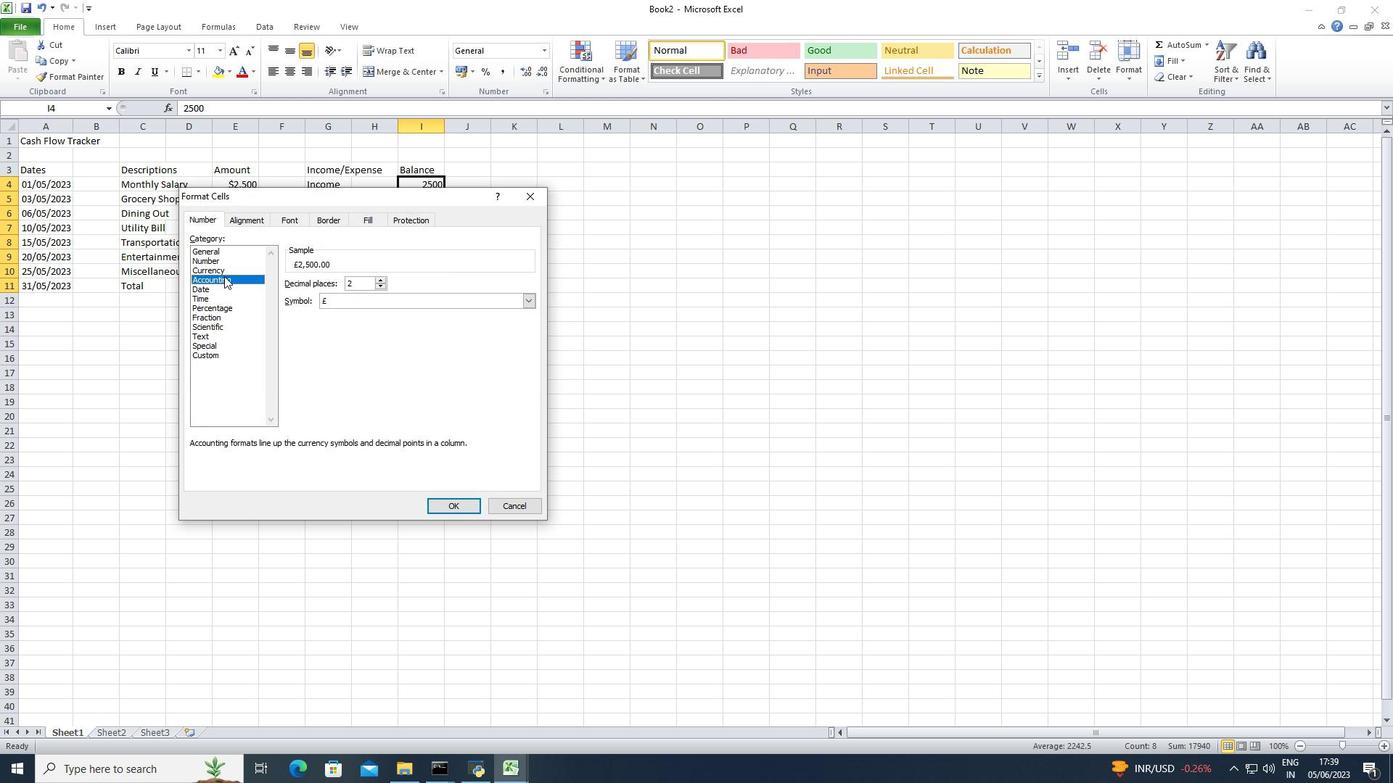 
Action: Mouse moved to (379, 287)
Screenshot: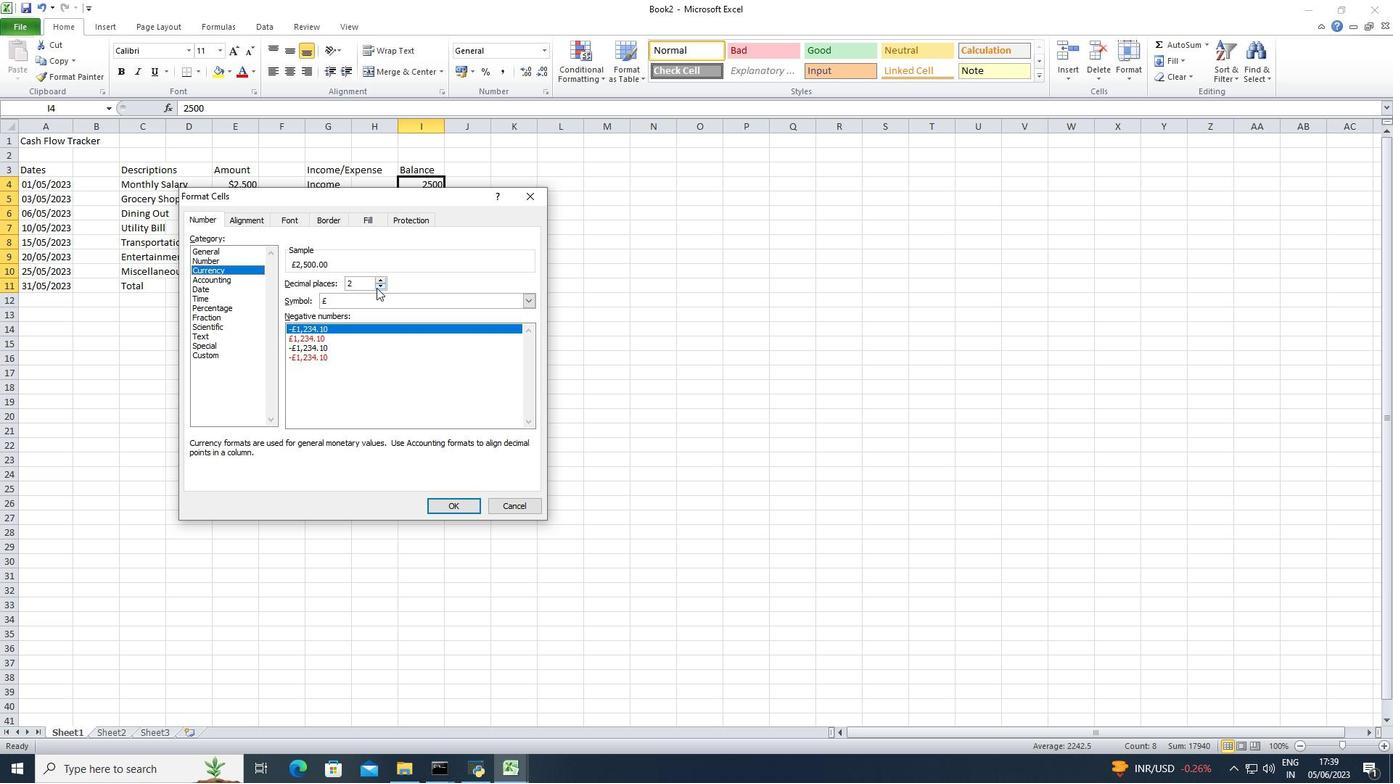 
Action: Mouse pressed left at (379, 287)
Screenshot: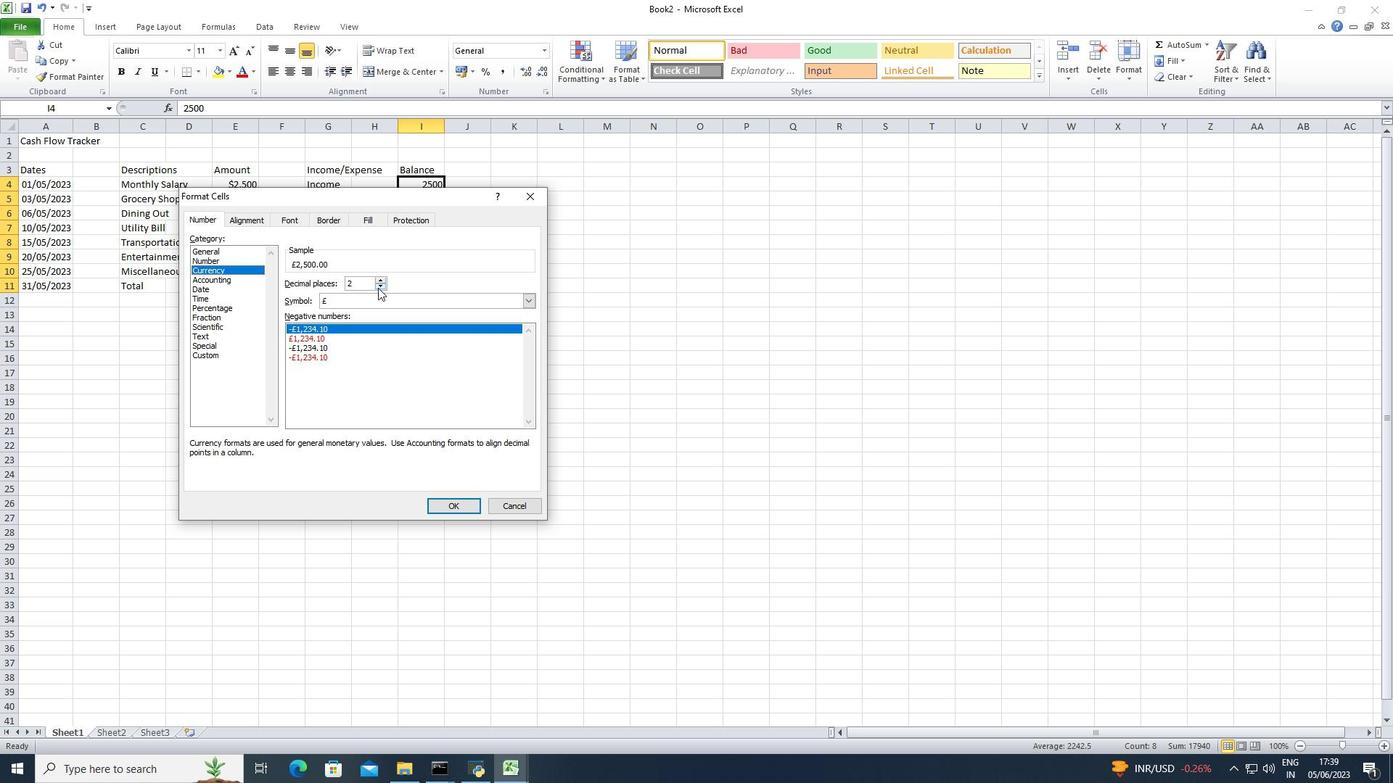
Action: Mouse pressed left at (379, 287)
Screenshot: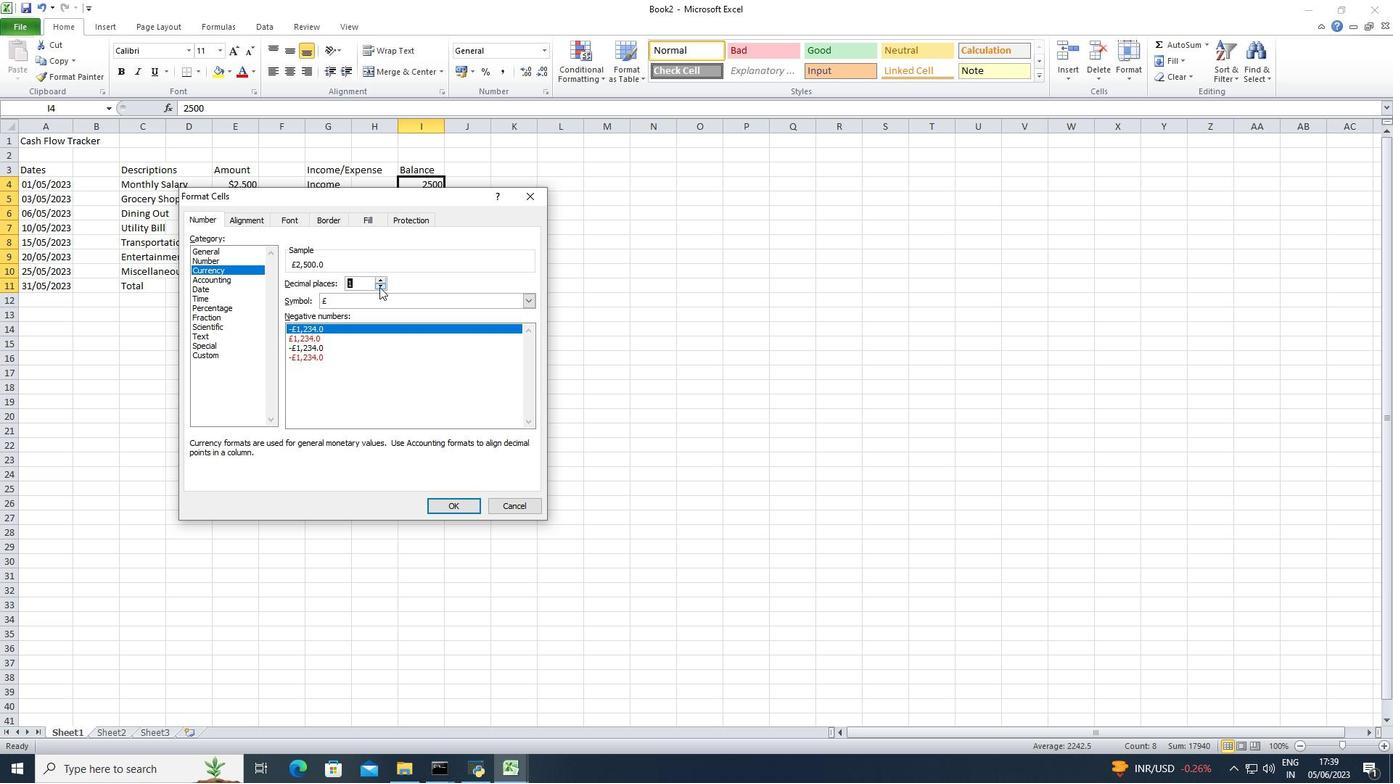
Action: Mouse moved to (380, 296)
Screenshot: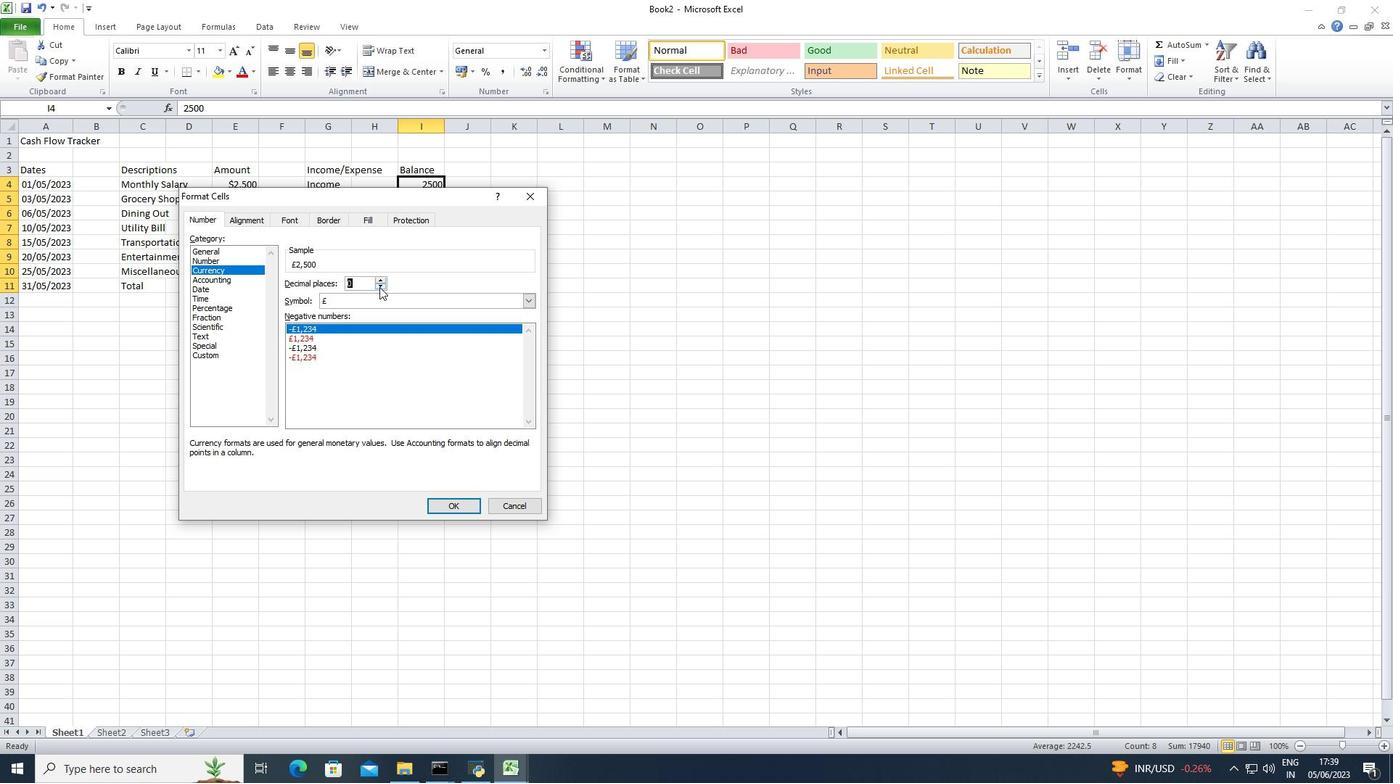 
Action: Mouse pressed left at (380, 296)
Screenshot: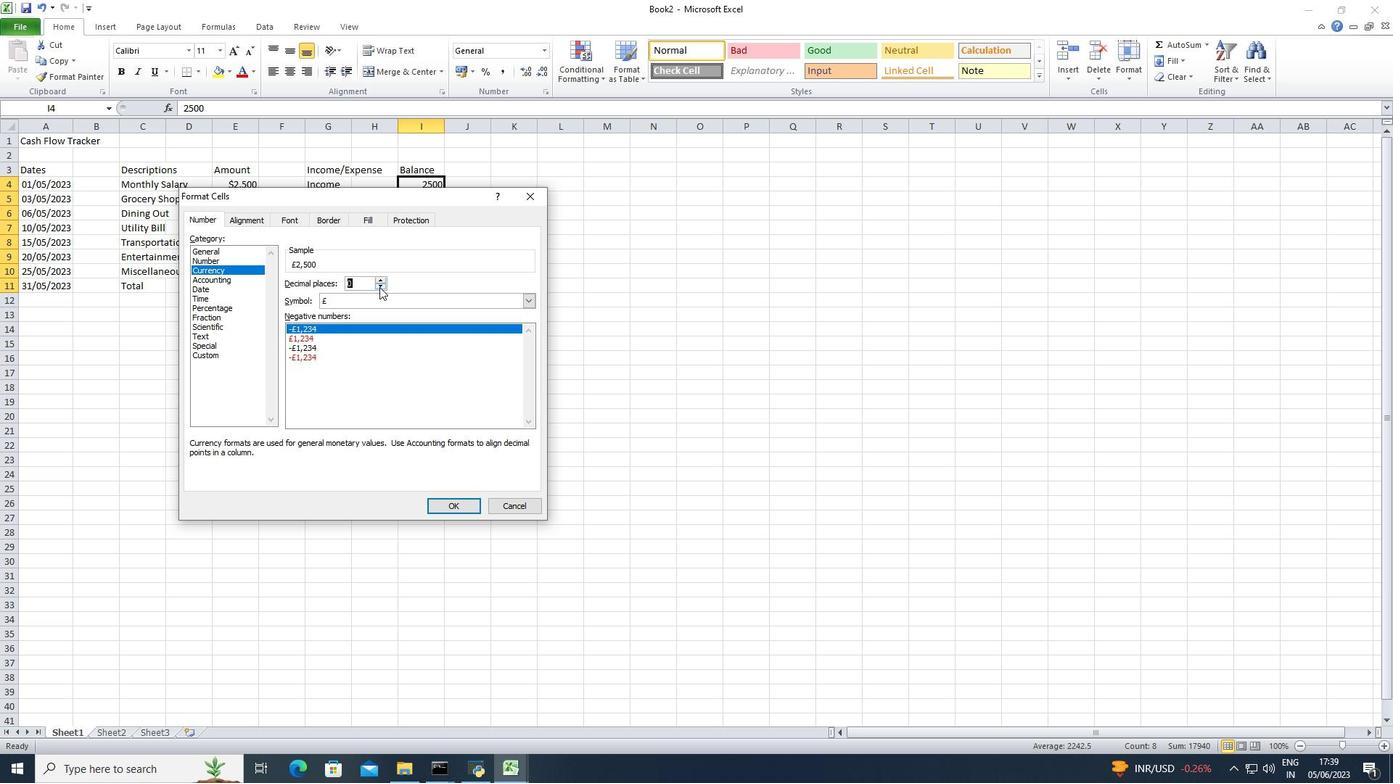 
Action: Mouse moved to (389, 344)
Screenshot: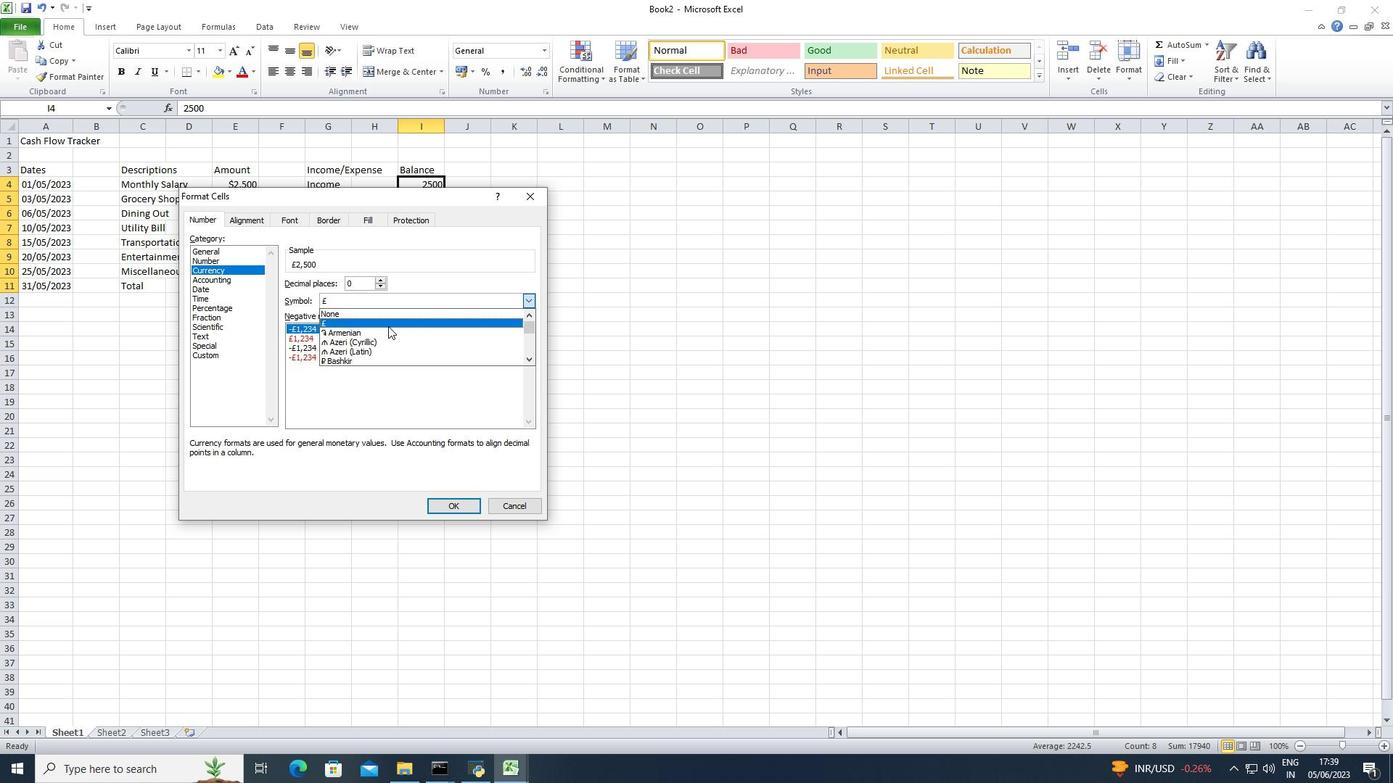 
Action: Mouse scrolled (388, 340) with delta (0, 0)
Screenshot: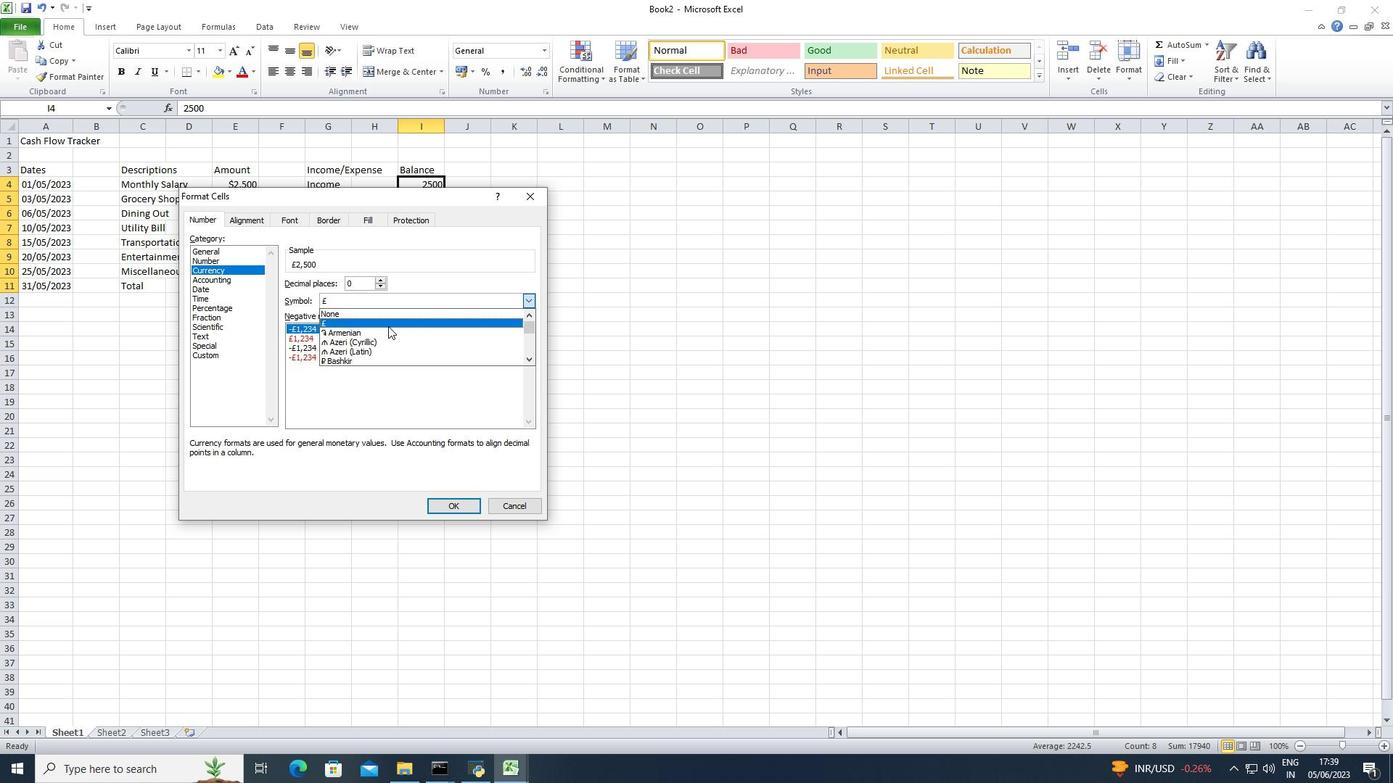 
Action: Mouse scrolled (389, 341) with delta (0, 0)
Screenshot: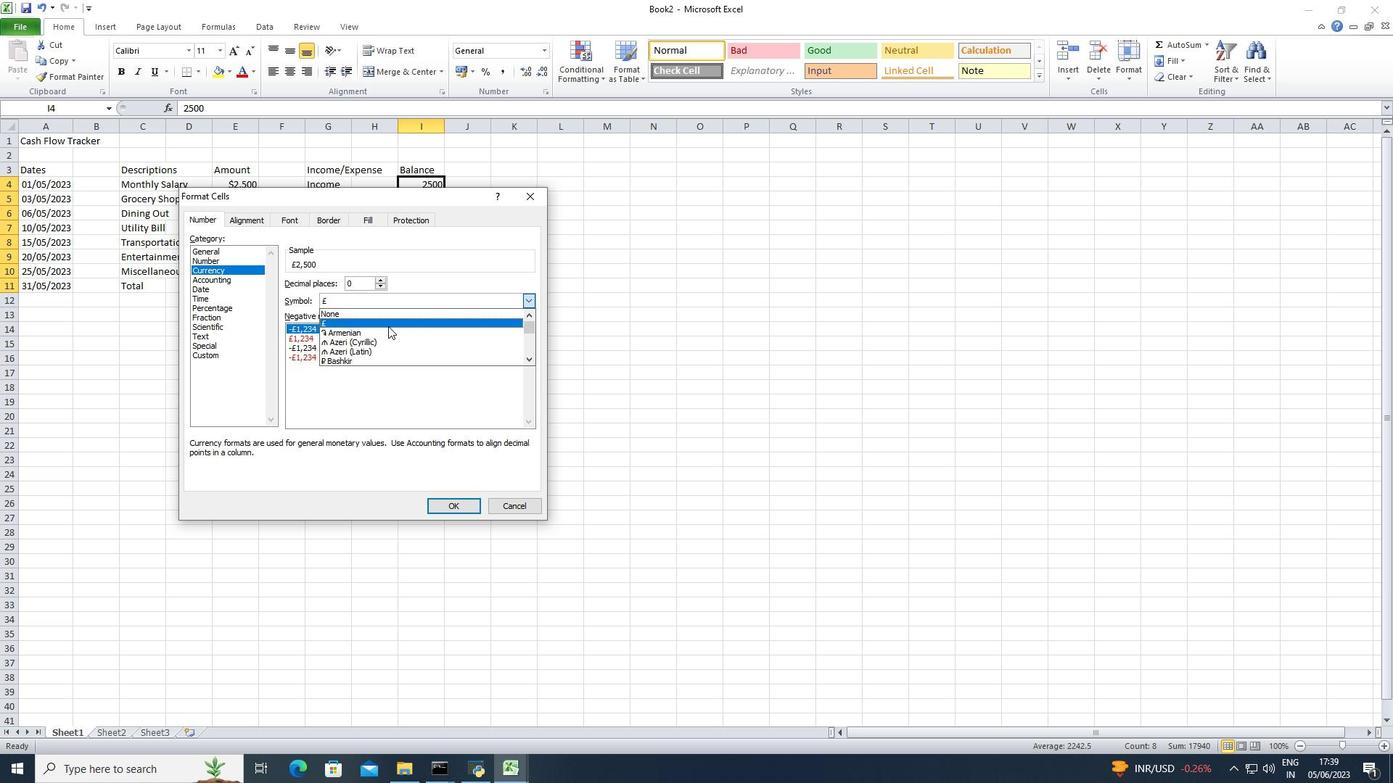 
Action: Mouse scrolled (389, 343) with delta (0, 0)
Screenshot: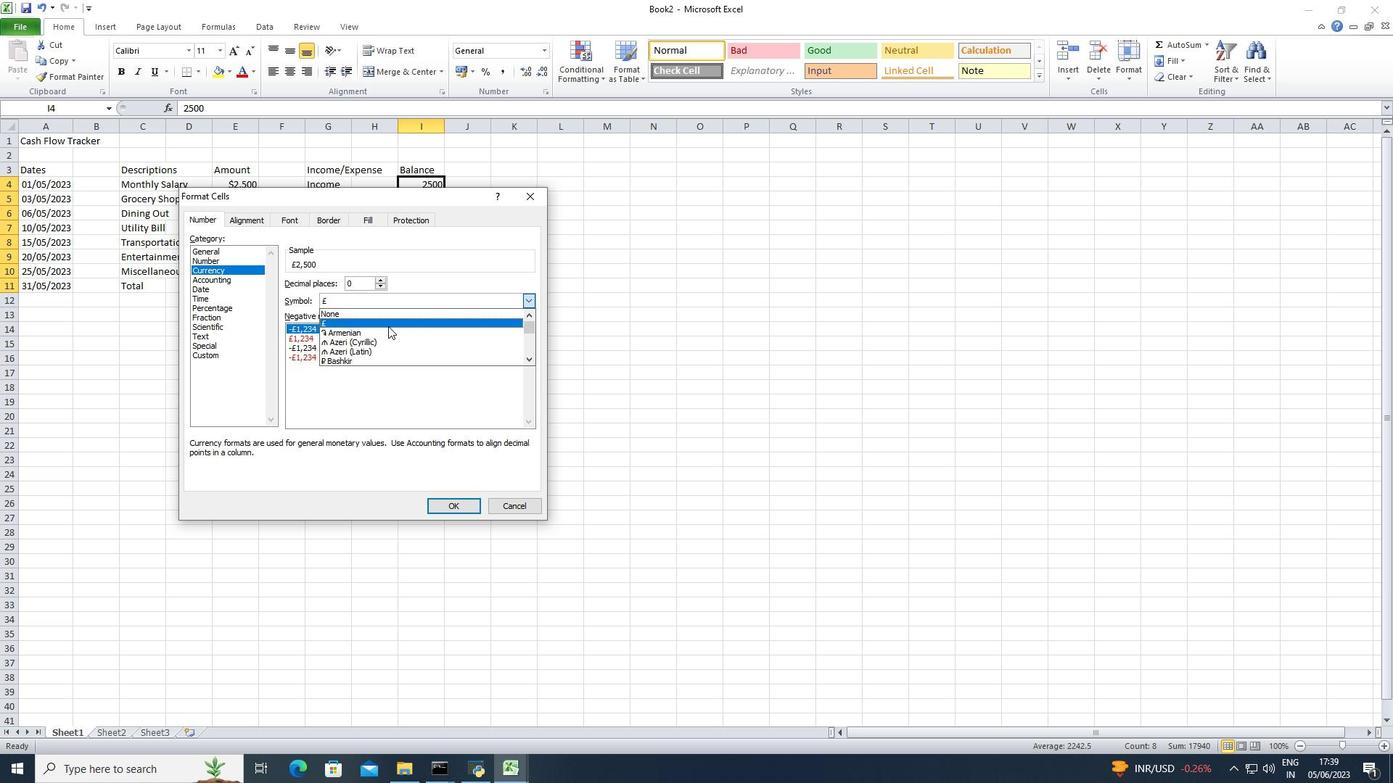
Action: Mouse scrolled (389, 343) with delta (0, 0)
Screenshot: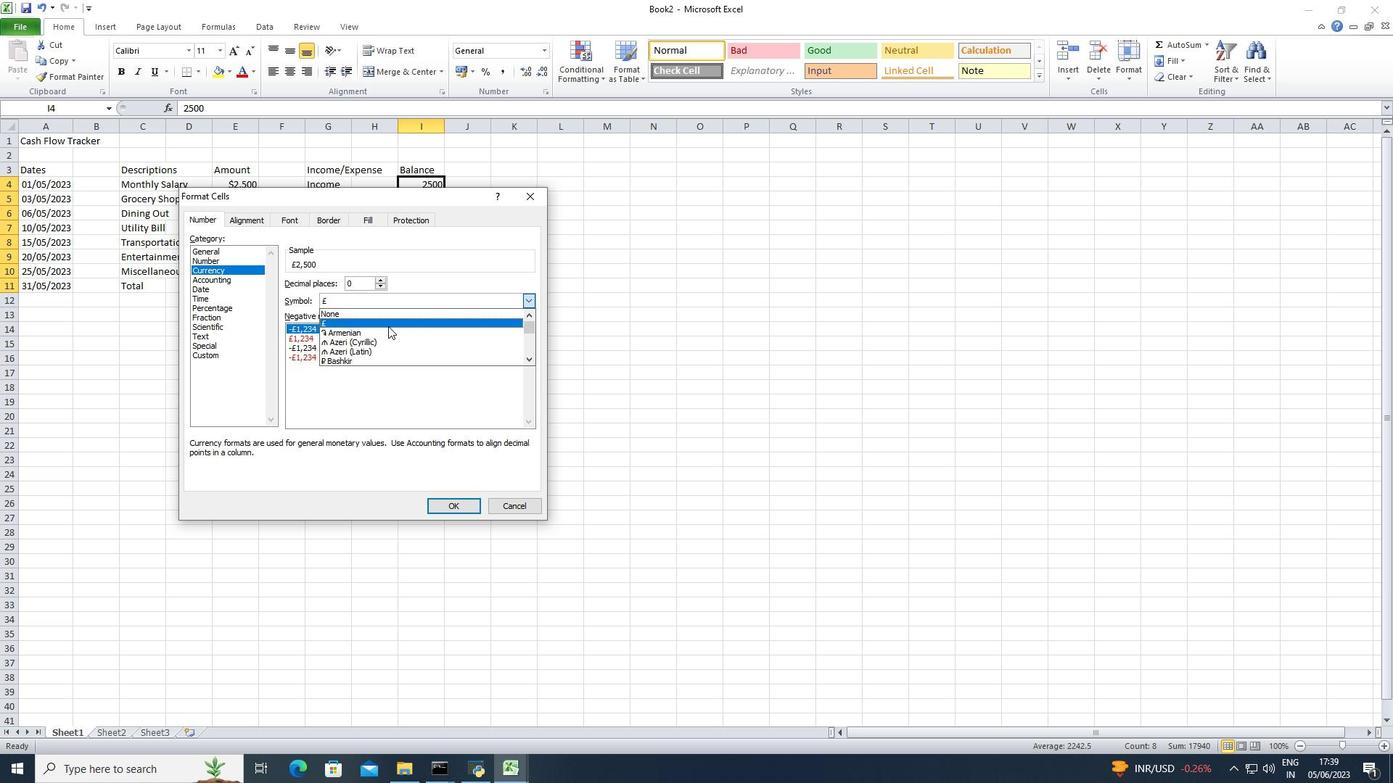 
Action: Mouse moved to (390, 345)
Screenshot: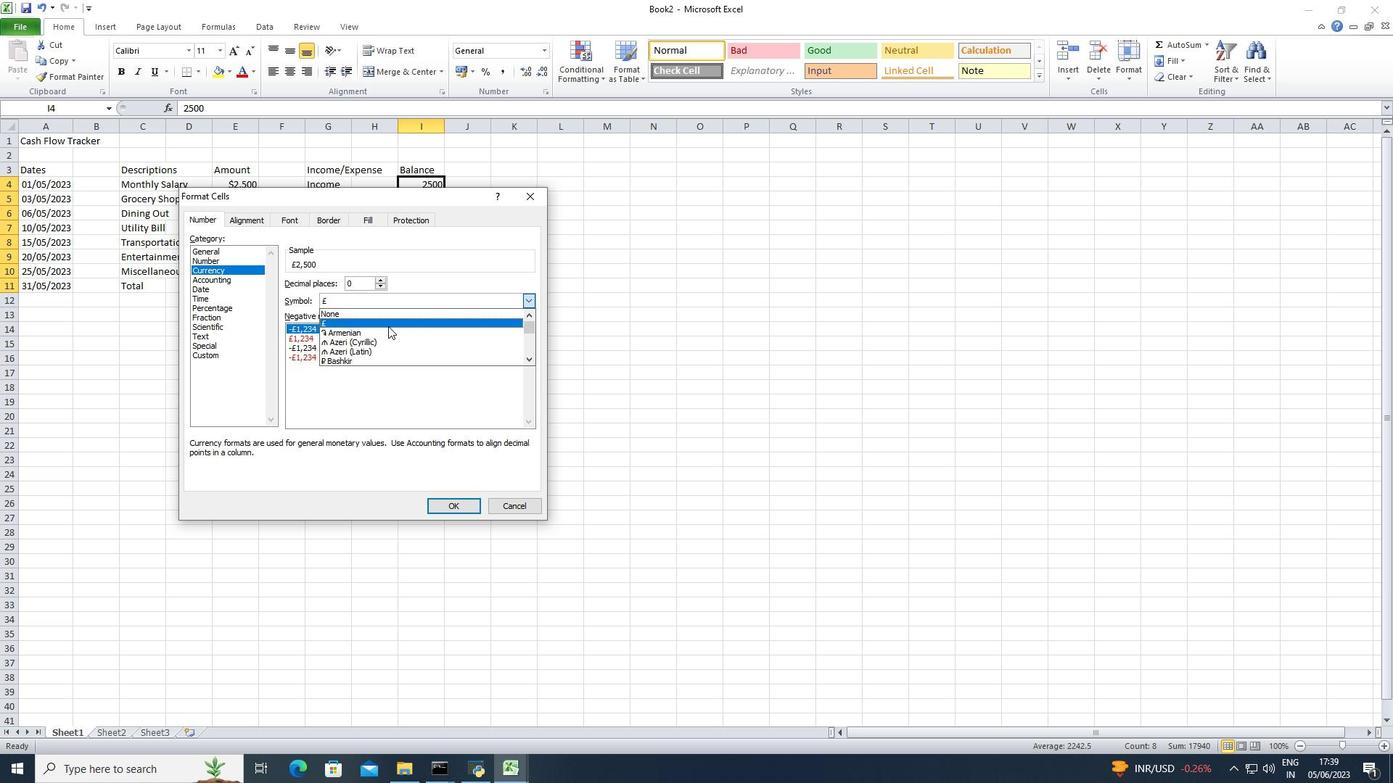 
Action: Mouse scrolled (390, 344) with delta (0, 0)
Screenshot: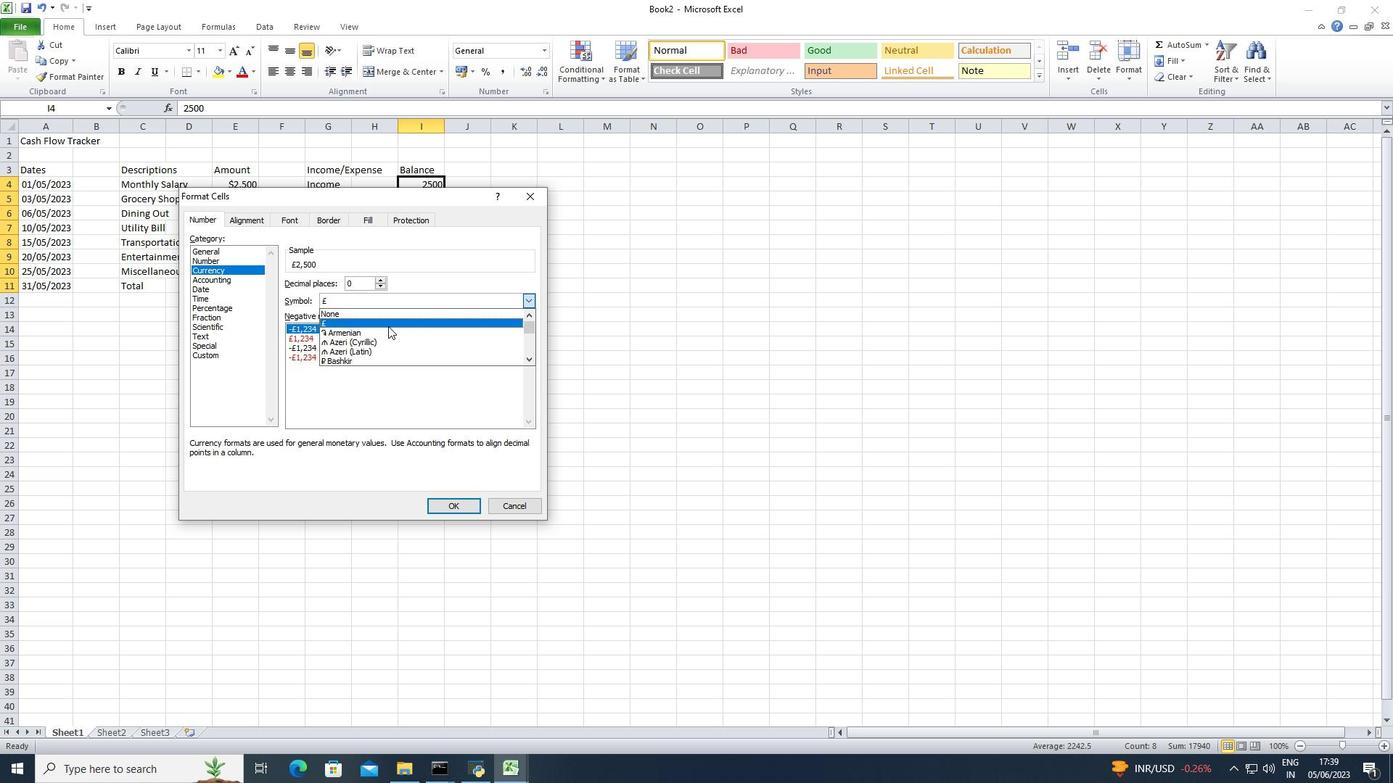 
Action: Mouse scrolled (390, 344) with delta (0, 0)
Screenshot: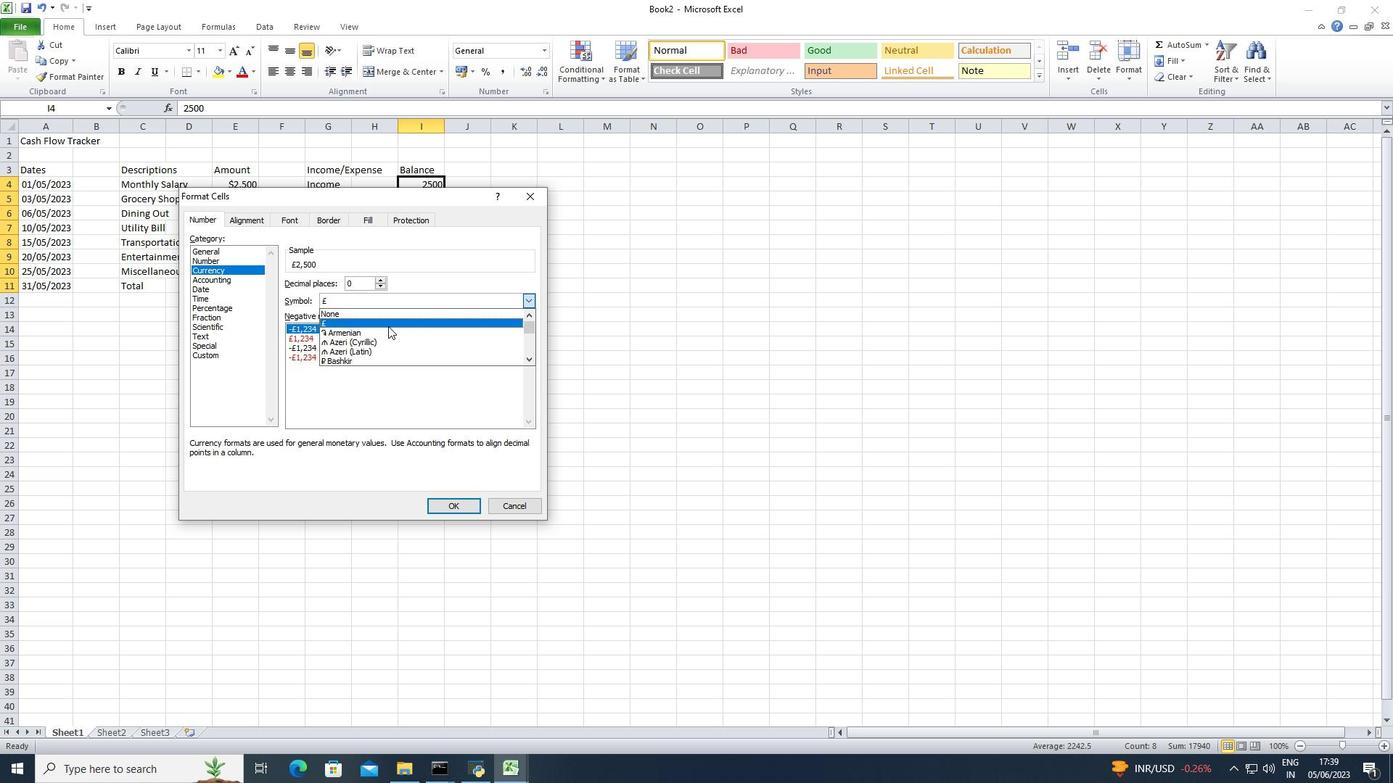 
Action: Mouse scrolled (390, 344) with delta (0, 0)
Screenshot: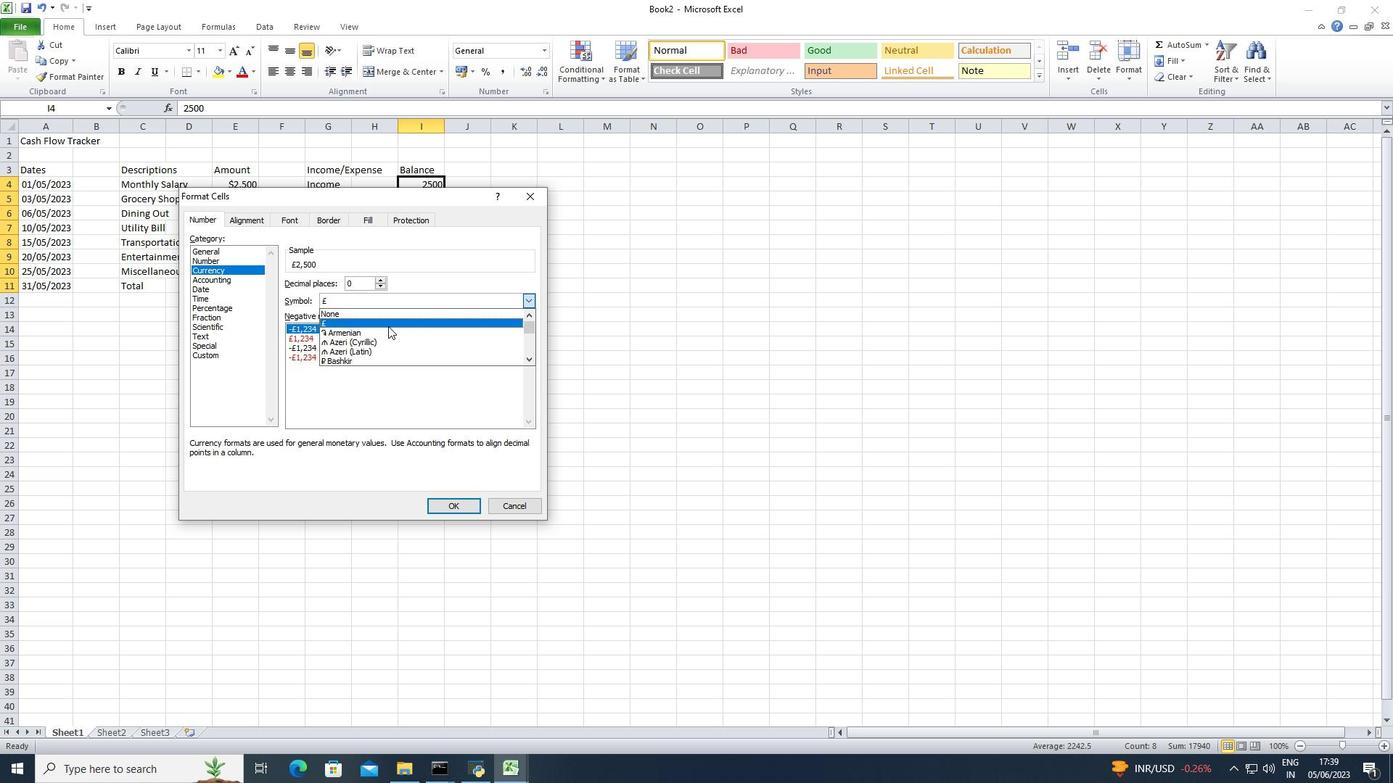 
Action: Mouse scrolled (390, 344) with delta (0, 0)
Screenshot: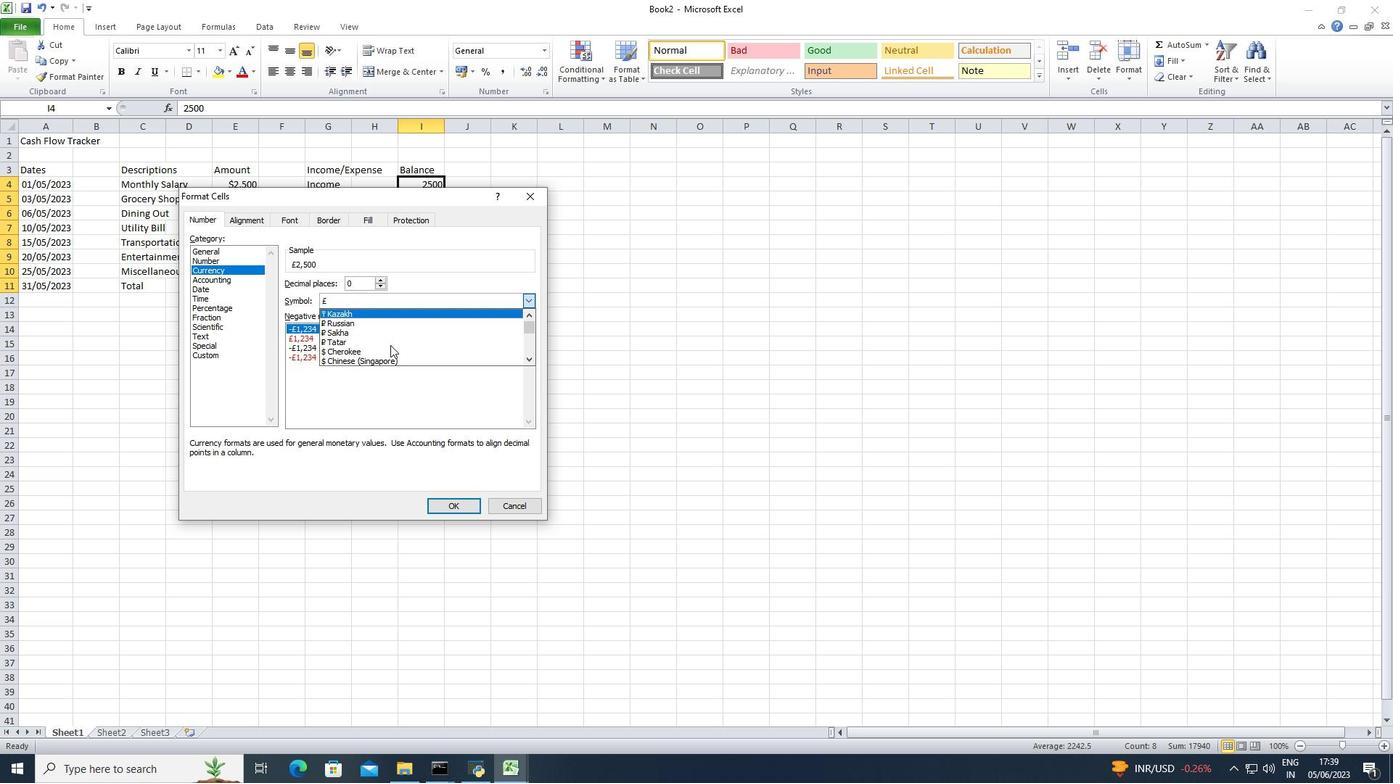 
Action: Mouse scrolled (390, 344) with delta (0, 0)
Screenshot: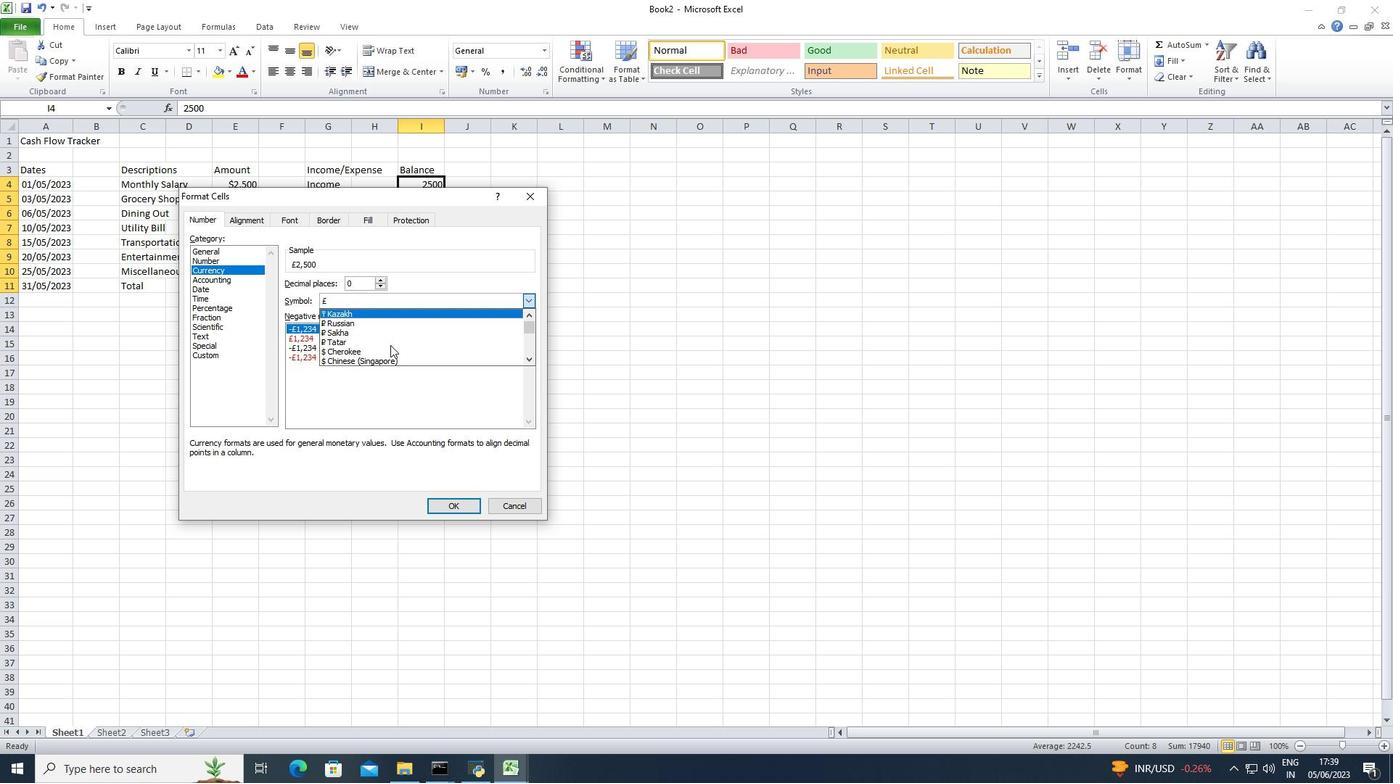 
Action: Mouse scrolled (390, 344) with delta (0, 0)
Screenshot: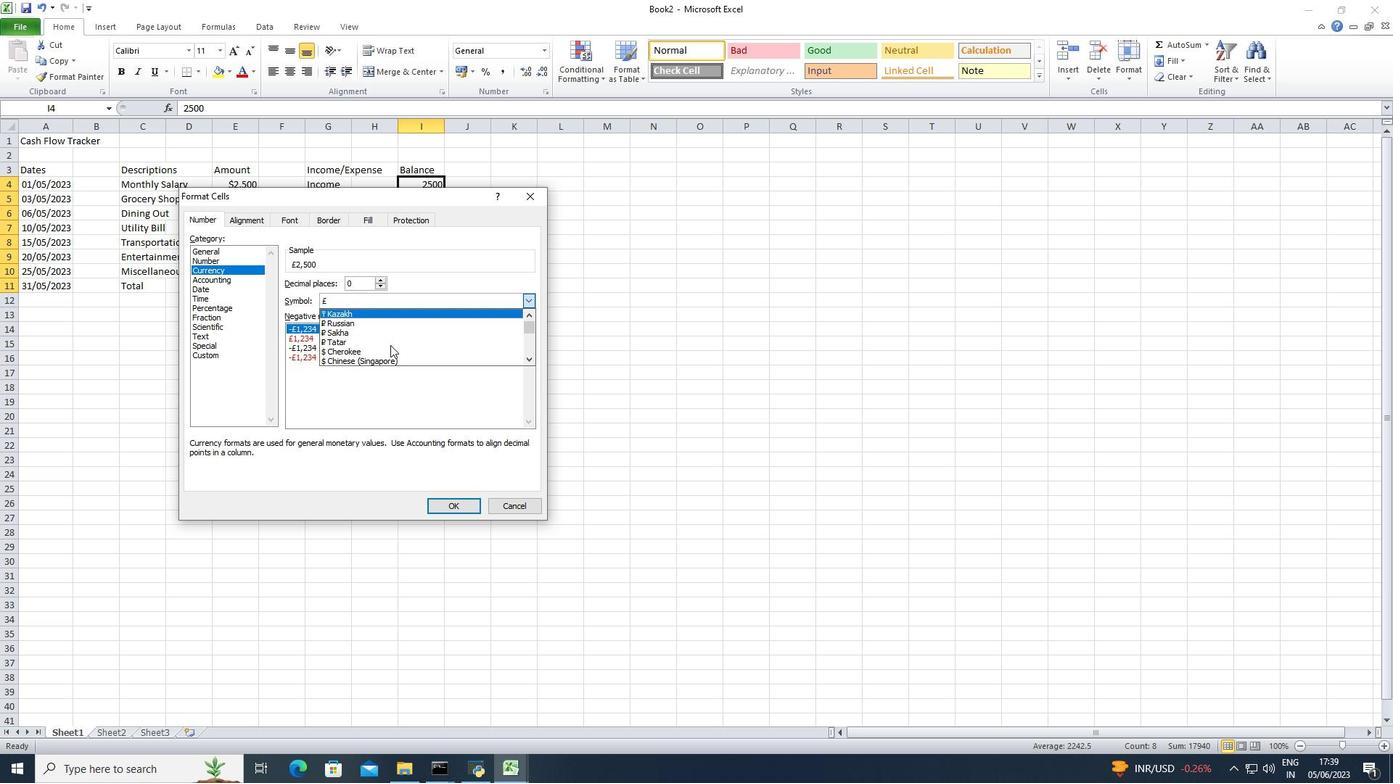 
Action: Mouse scrolled (390, 344) with delta (0, 0)
Screenshot: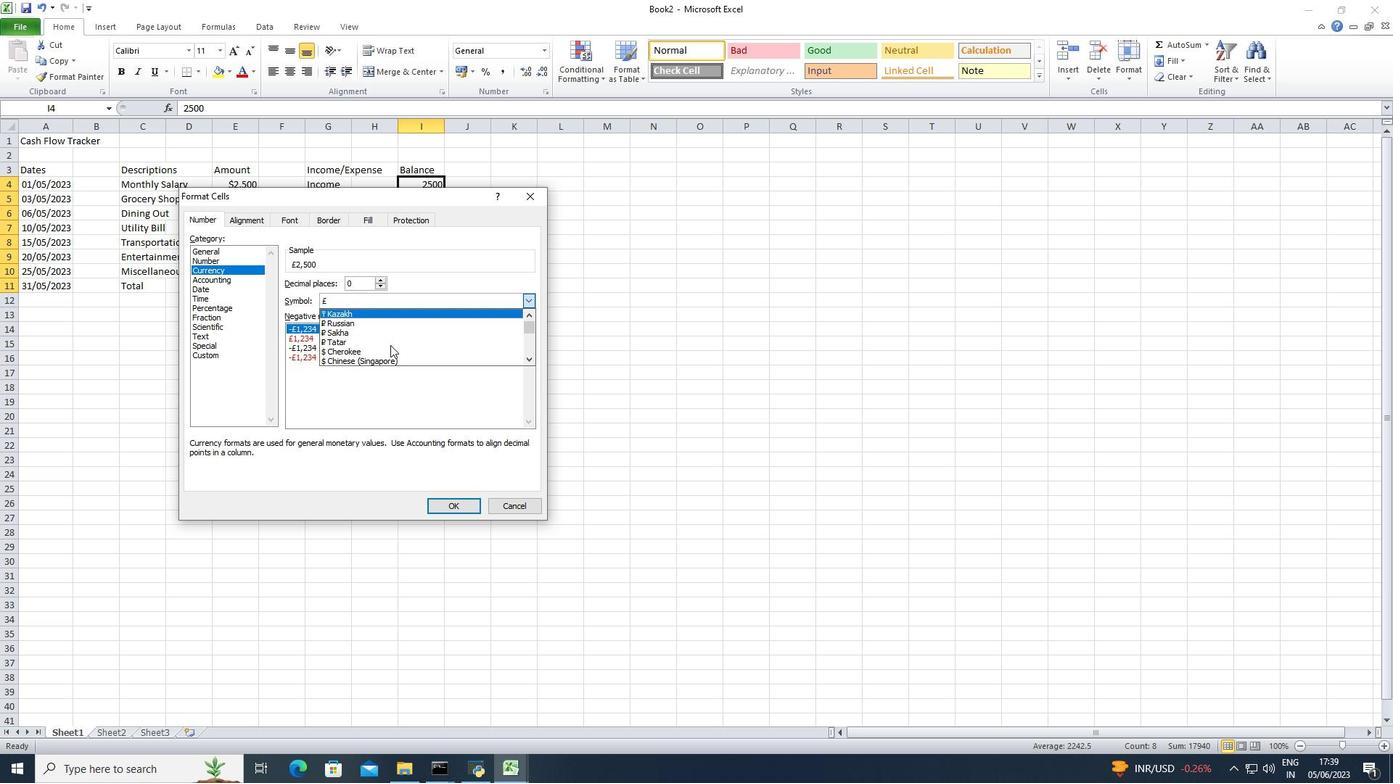 
Action: Mouse scrolled (390, 344) with delta (0, 0)
Screenshot: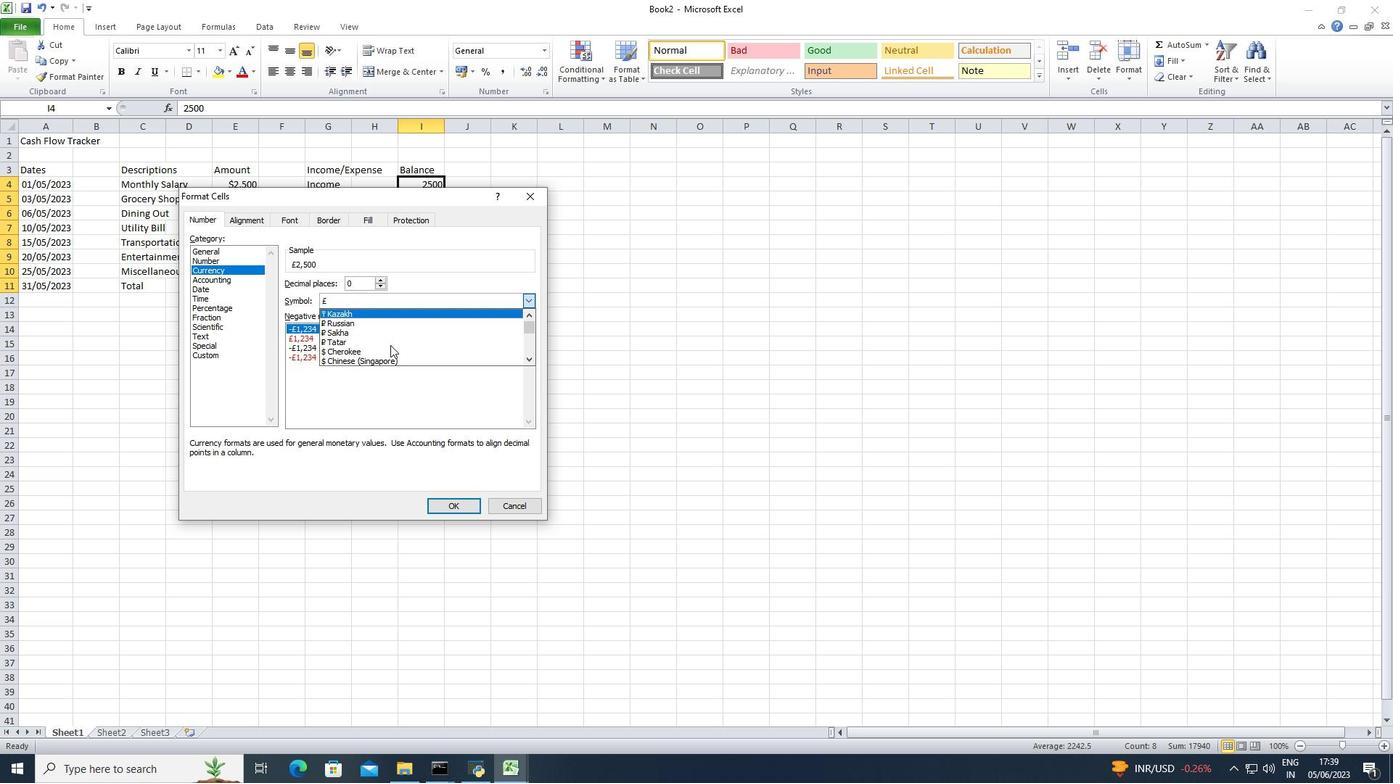 
Action: Mouse moved to (394, 323)
Screenshot: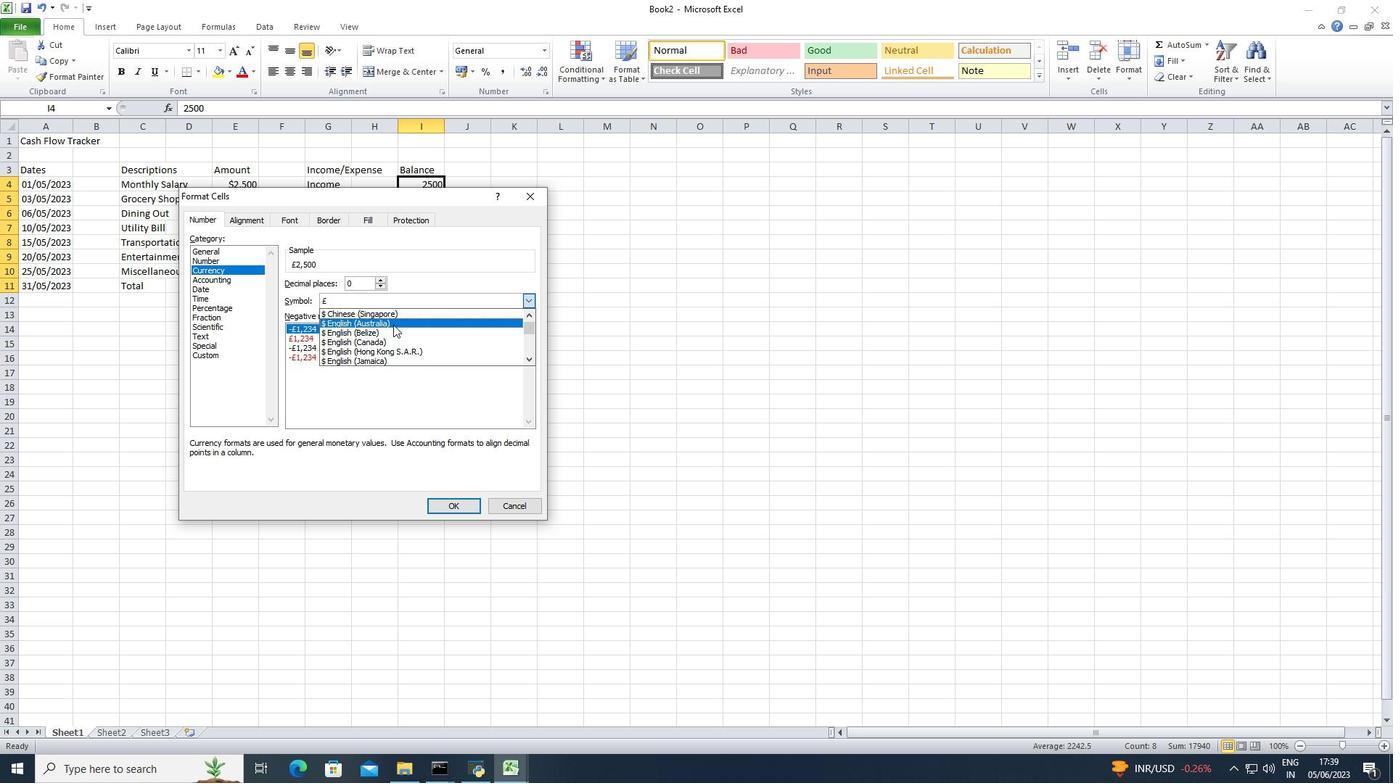 
Action: Mouse pressed left at (394, 323)
Screenshot: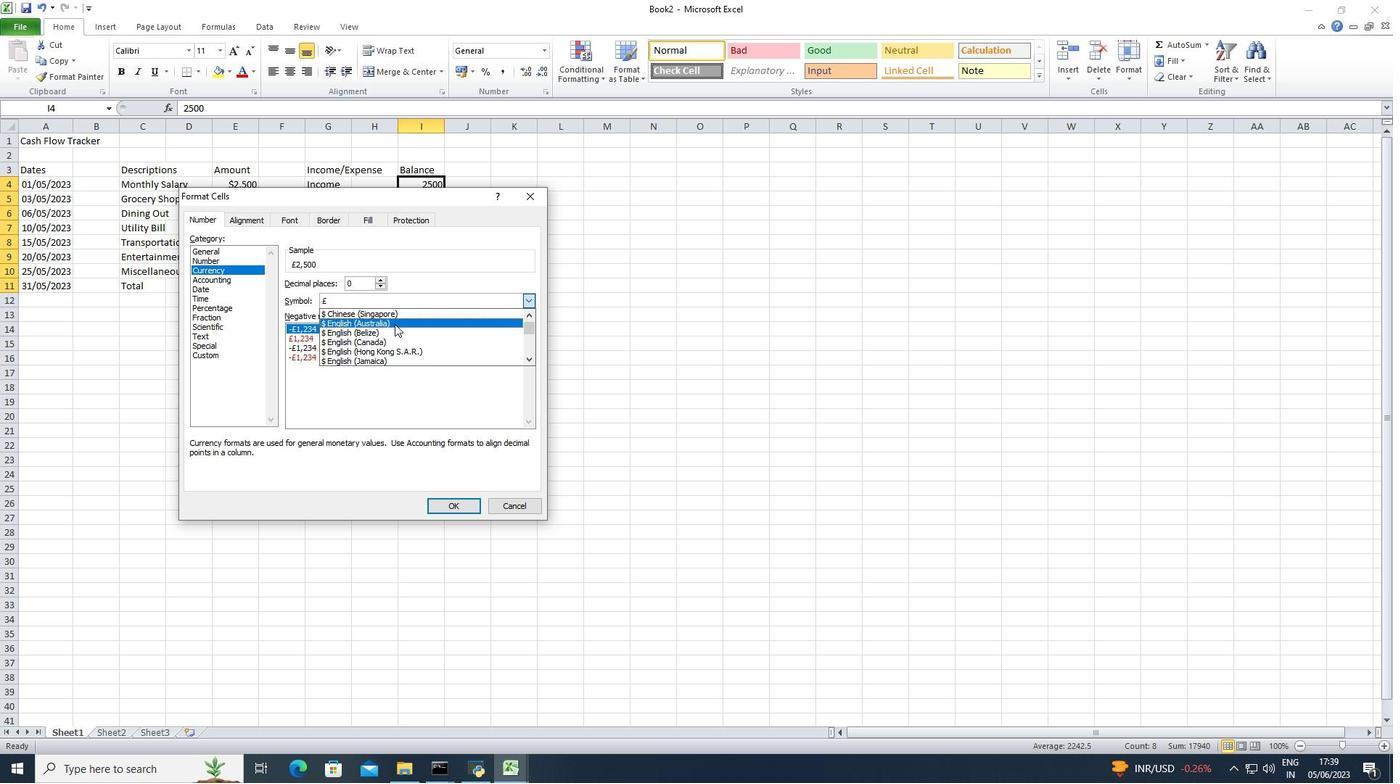 
Action: Mouse moved to (460, 507)
Screenshot: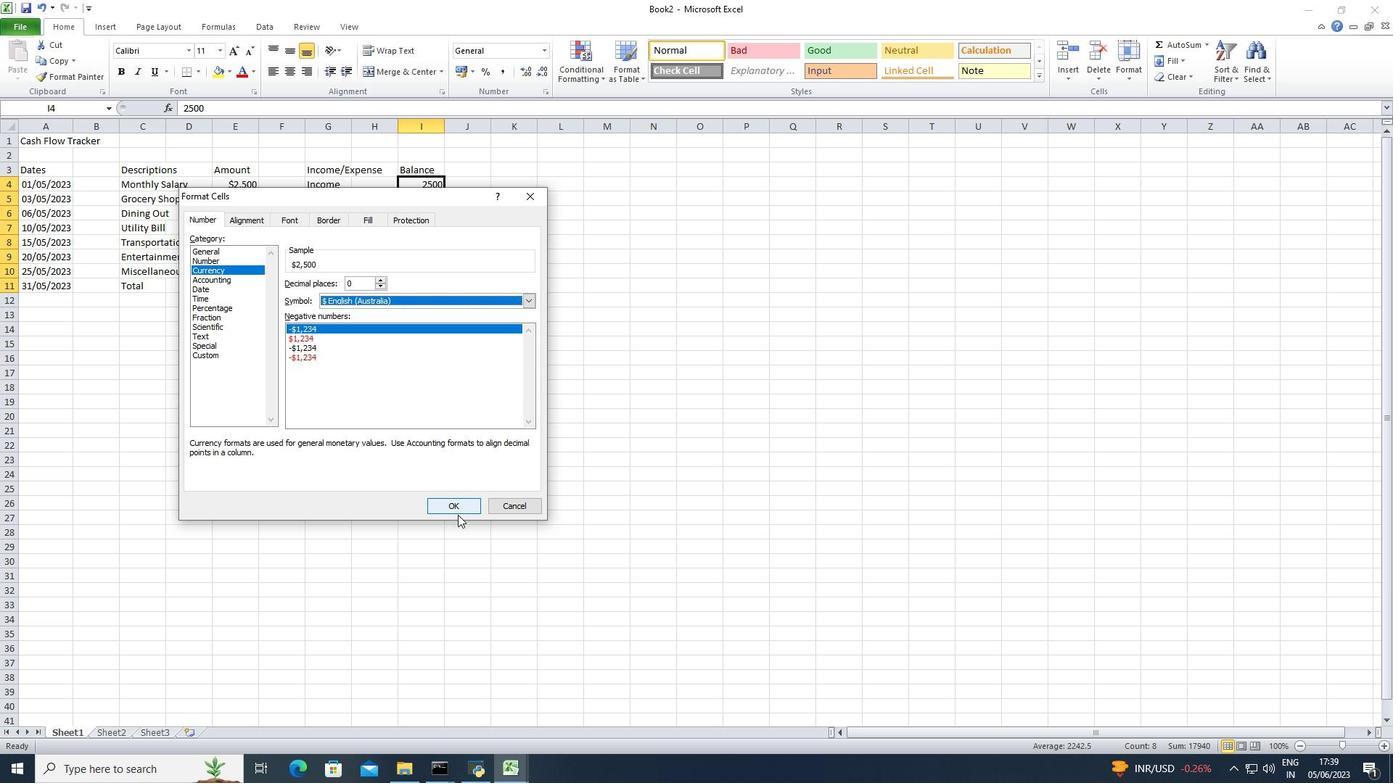 
Action: Mouse pressed left at (460, 507)
Screenshot: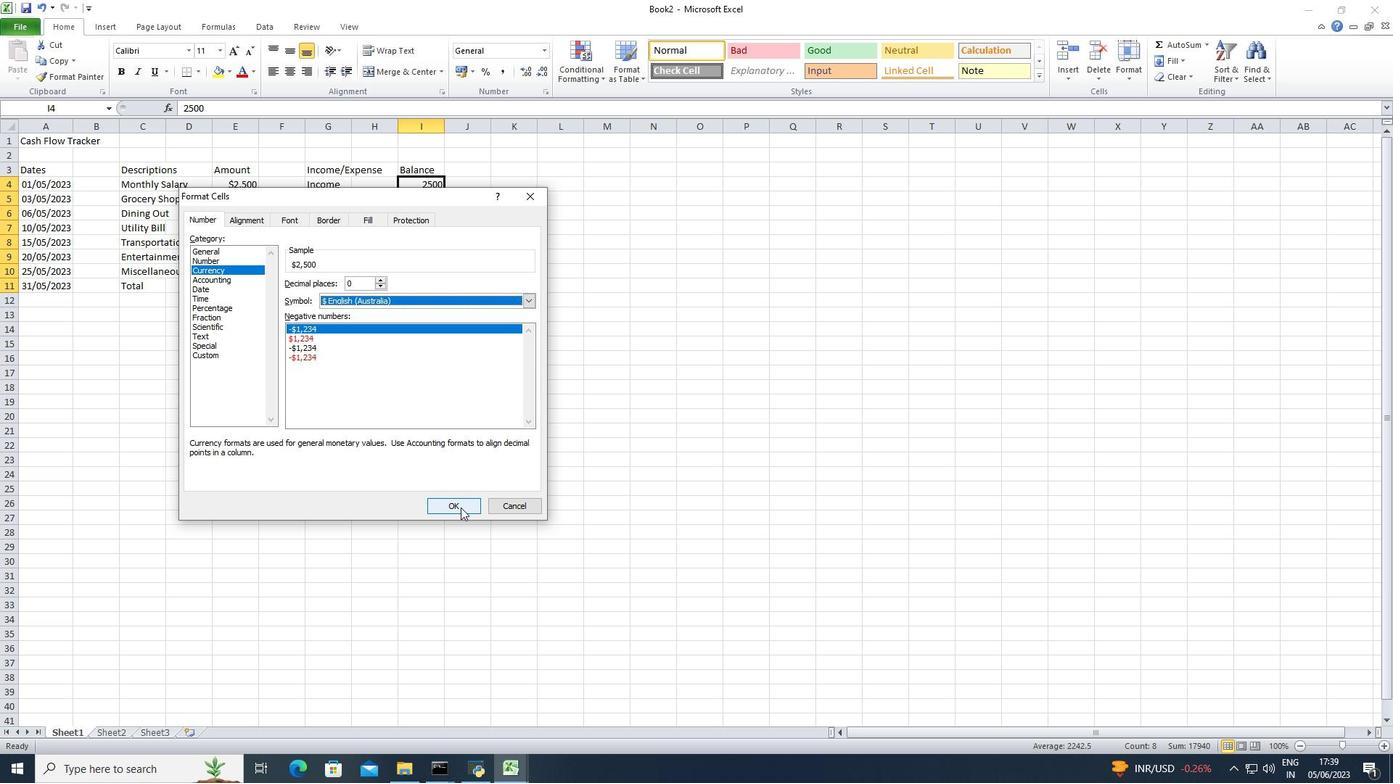 
Action: Mouse moved to (506, 200)
Screenshot: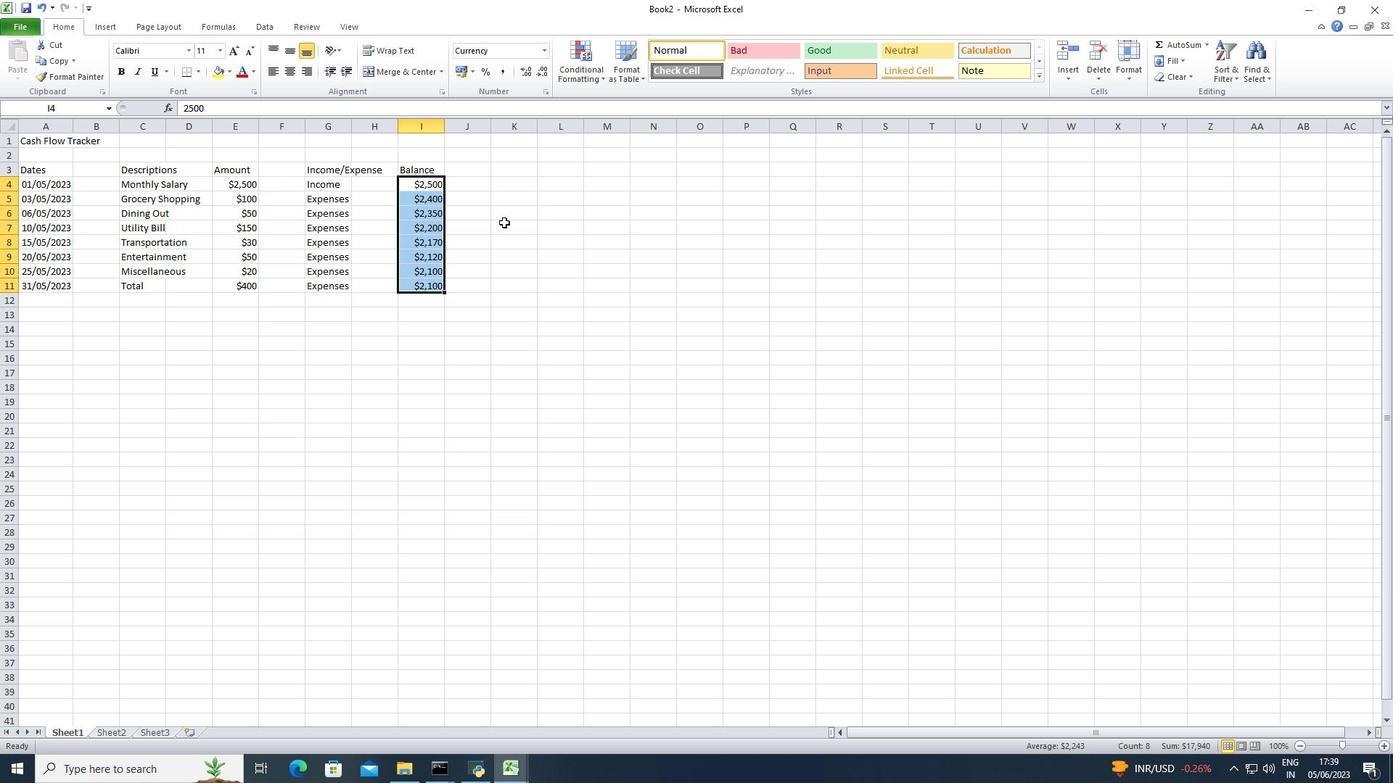 
Action: Mouse pressed left at (506, 200)
Screenshot: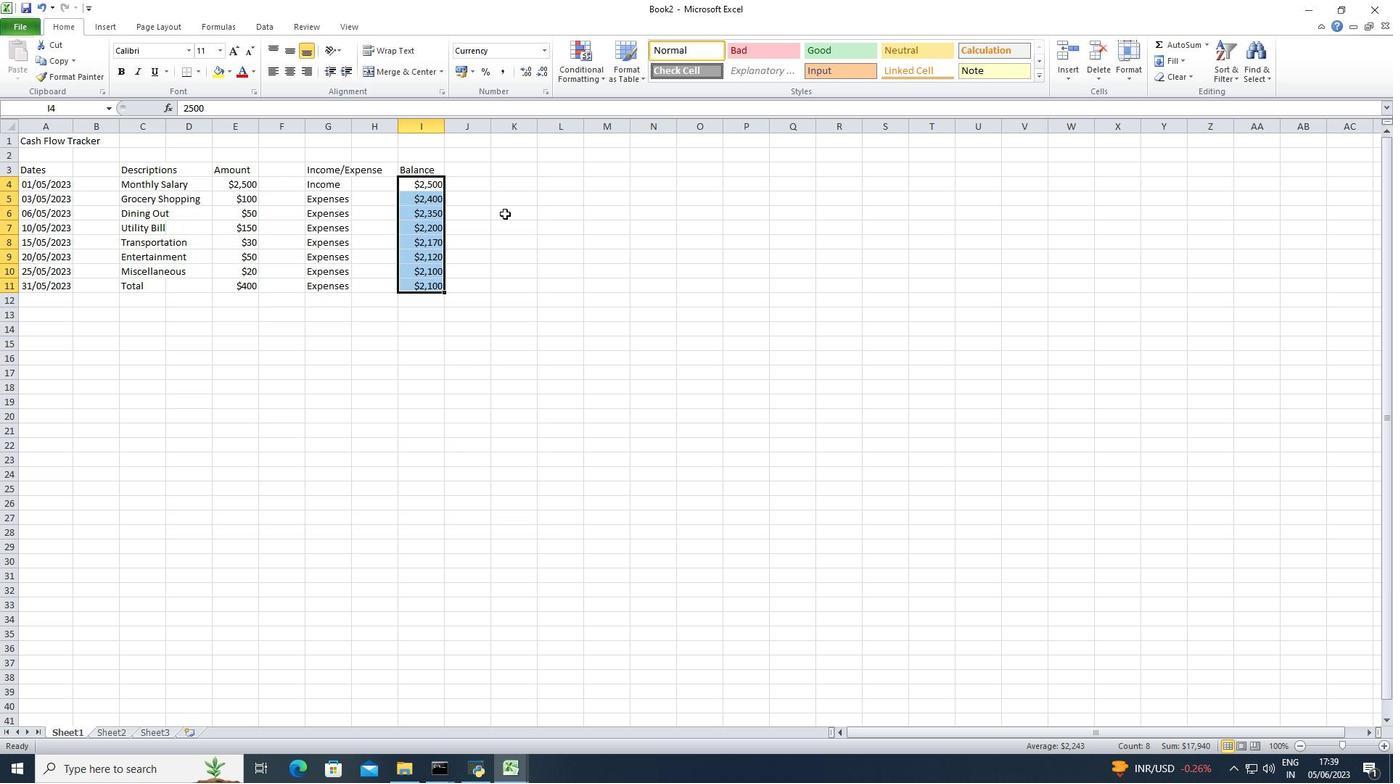 
Action: Key pressed ctrl+S<Key.shift>Excel<Key.space><Key.shift>Worksheet<Key.space><Key.shift>Spreadsheet<Key.left><Key.left><Key.left><Key.left><Key.left><Key.left><Key.left><Key.left><Key.left><Key.left><Key.left><Key.shift>Workbook<Key.space><Key.enter><Key.left><Key.enter>
Screenshot: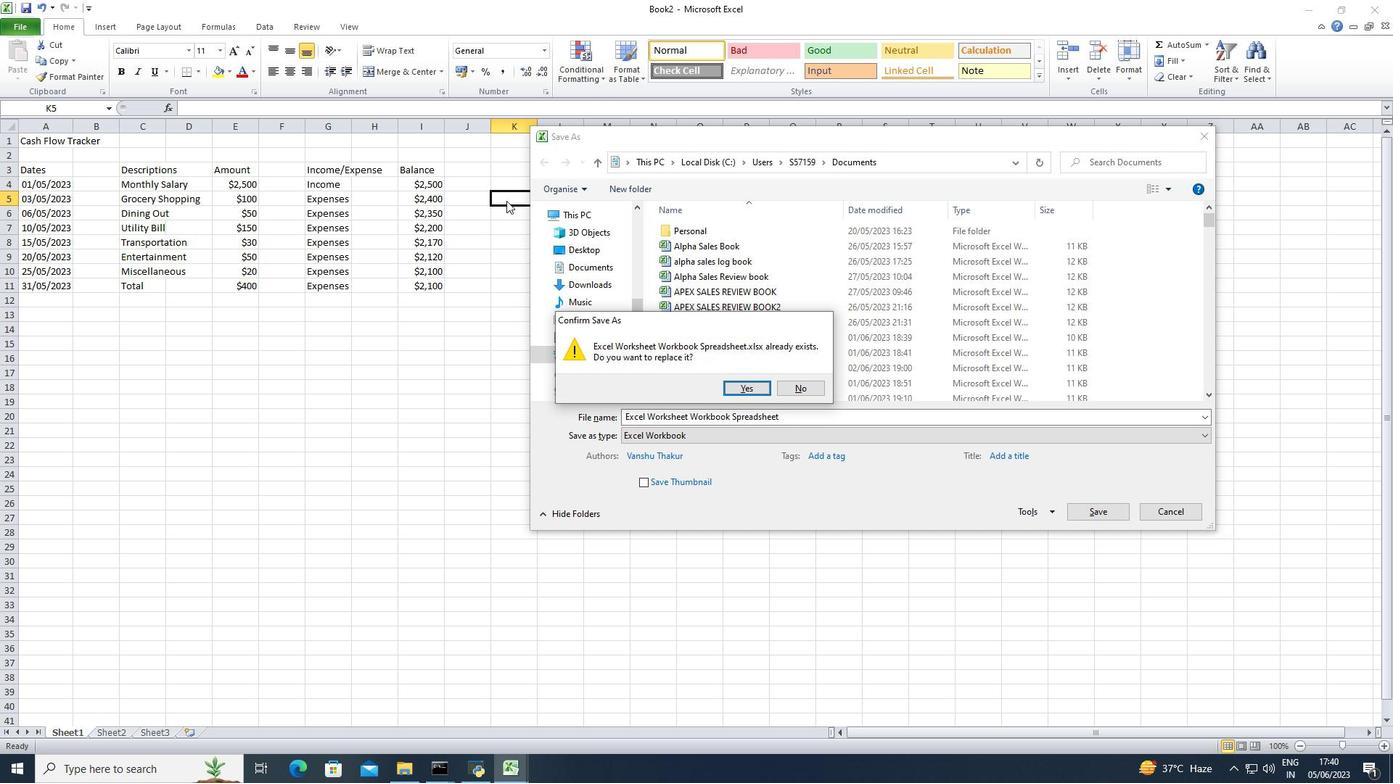 
